 Task: Search one way flight ticket for 5 adults, 2 children, 1 infant in seat and 1 infant on lap in economy from Pierre: Pierre Regional Airport to Greensboro: Piedmont Triad International Airport on 5-1-2023. Choice of flights is Westjet. Number of bags: 10 checked bags. Price is upto 73000. Outbound departure time preference is 20:15.
Action: Mouse moved to (247, 425)
Screenshot: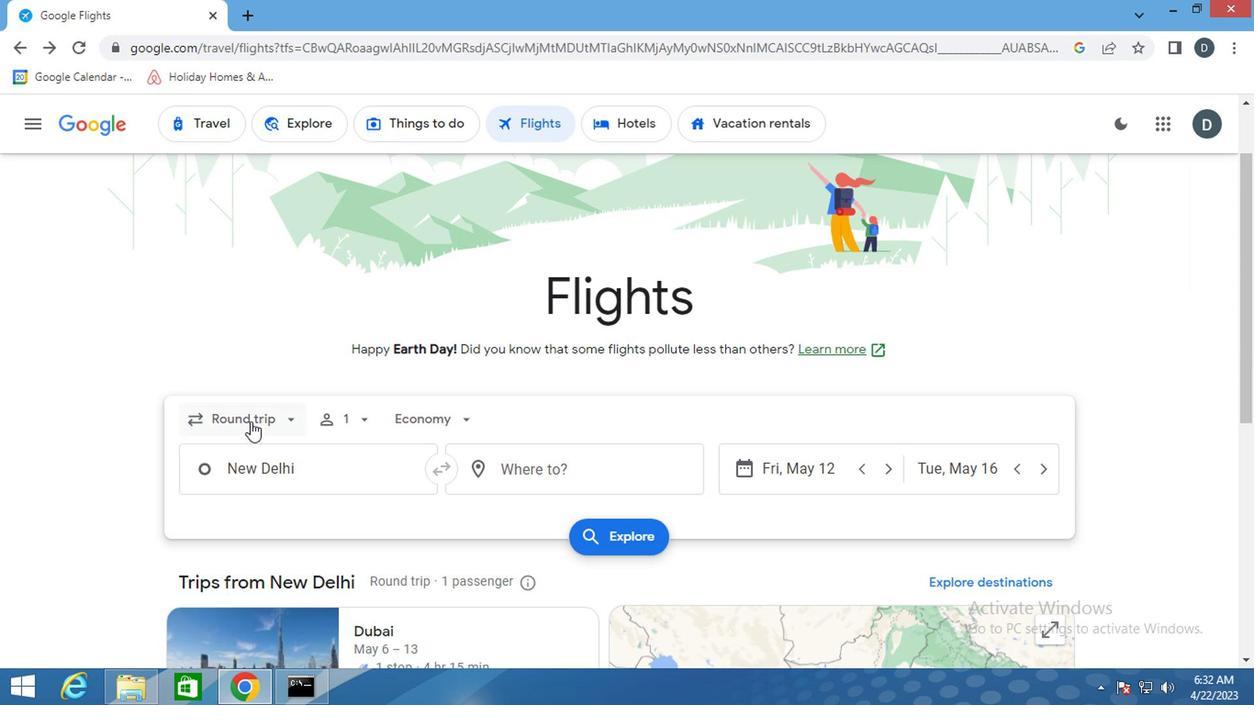 
Action: Mouse pressed left at (247, 425)
Screenshot: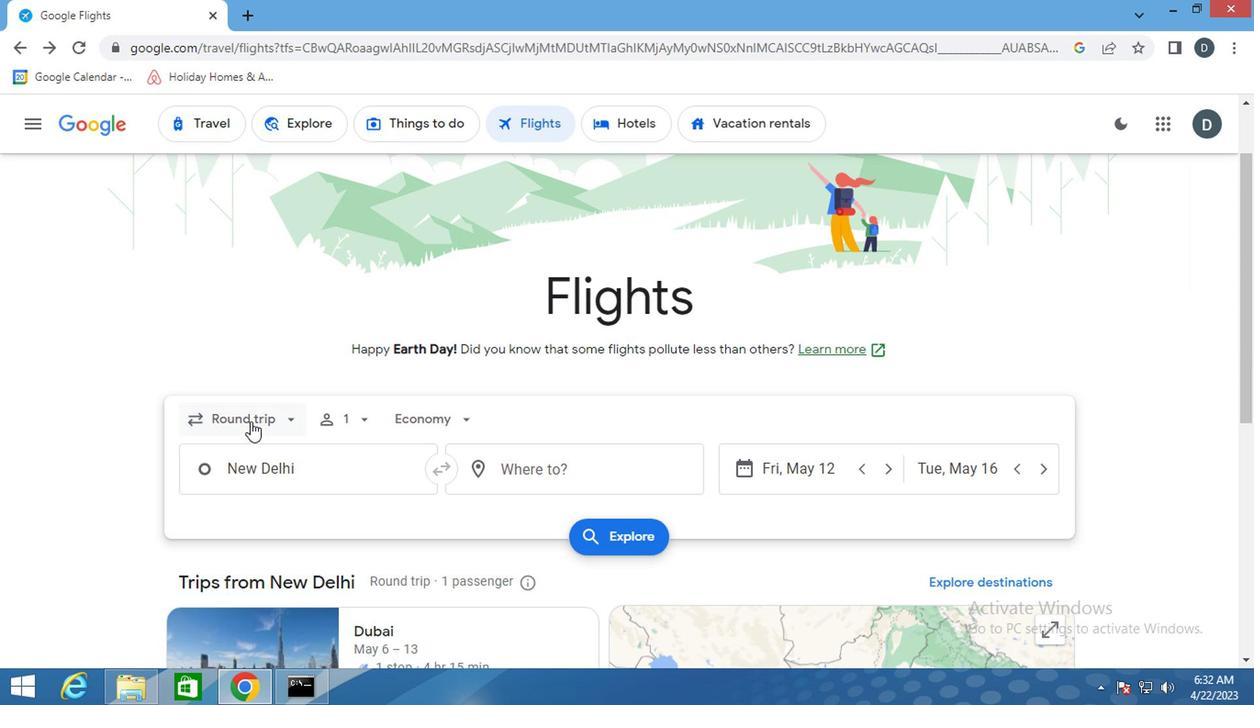 
Action: Mouse moved to (278, 502)
Screenshot: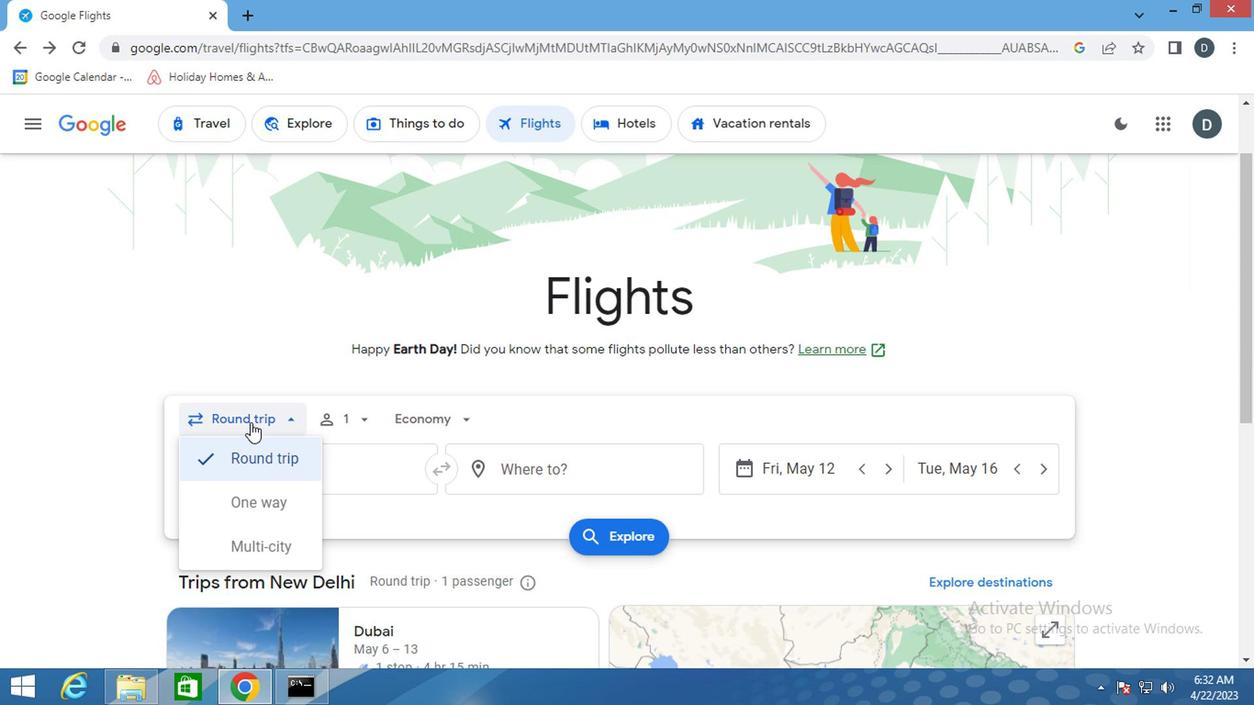 
Action: Mouse pressed left at (278, 502)
Screenshot: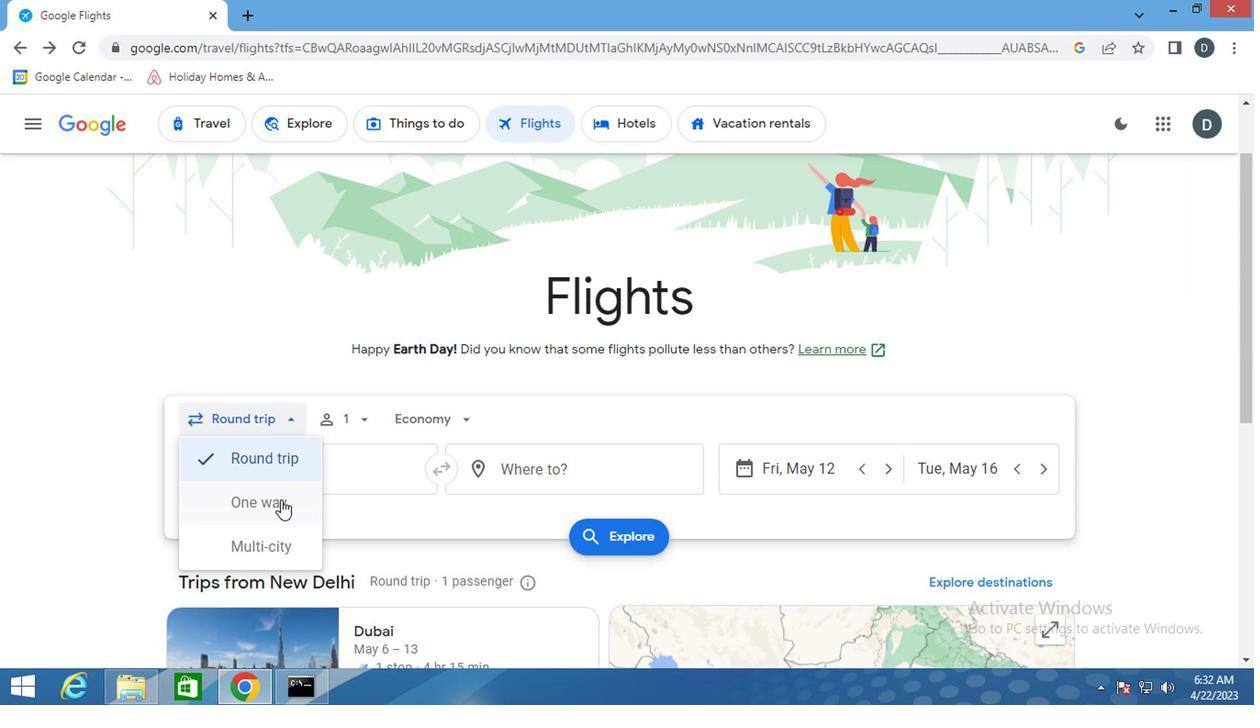 
Action: Mouse moved to (367, 420)
Screenshot: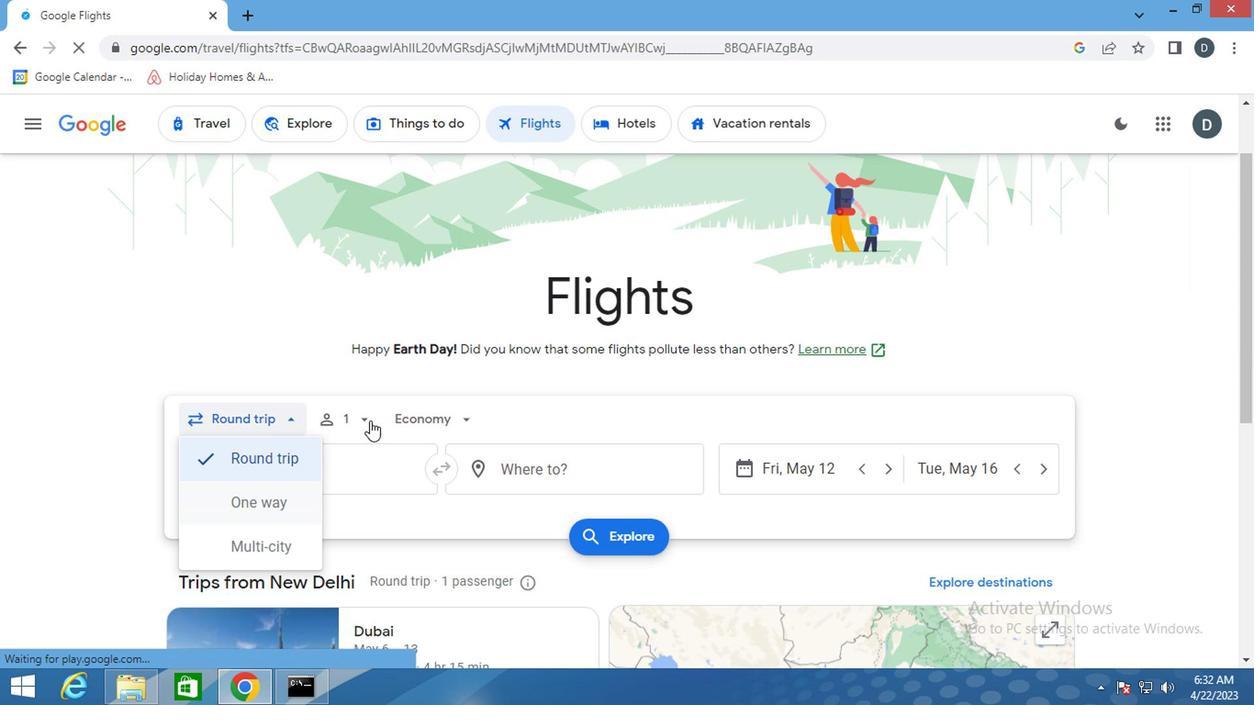 
Action: Mouse pressed left at (367, 420)
Screenshot: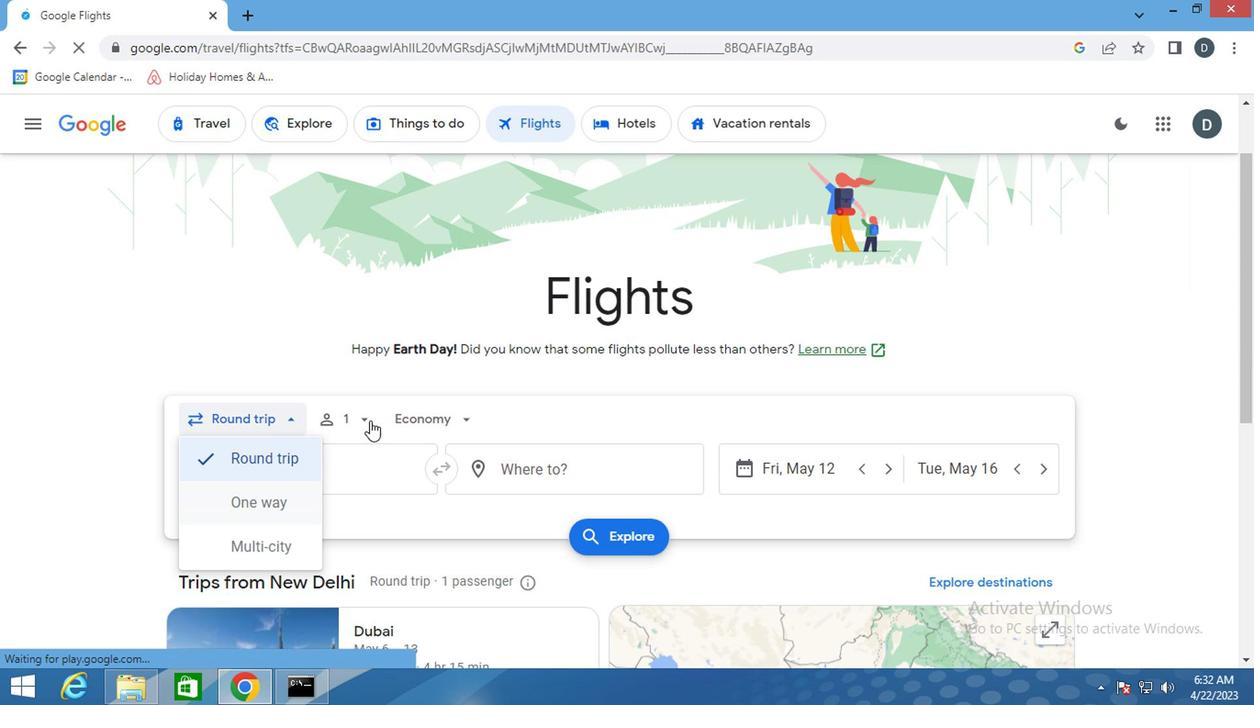 
Action: Mouse moved to (502, 477)
Screenshot: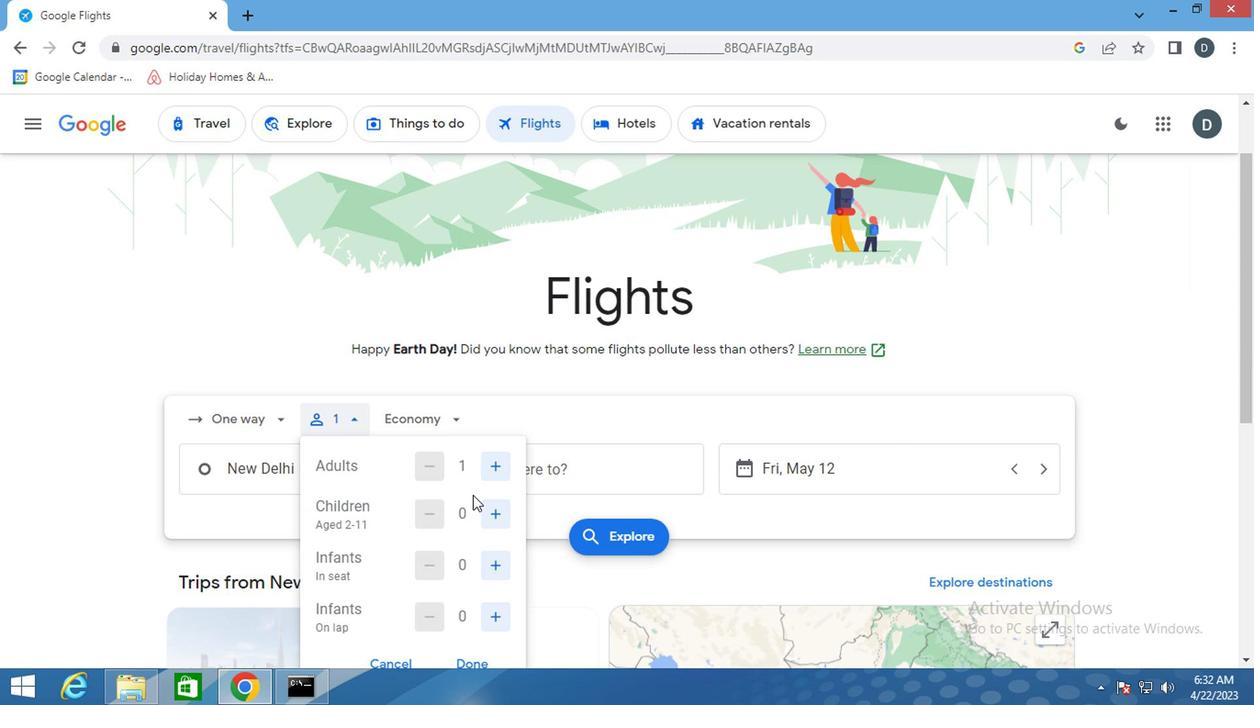 
Action: Mouse pressed left at (502, 477)
Screenshot: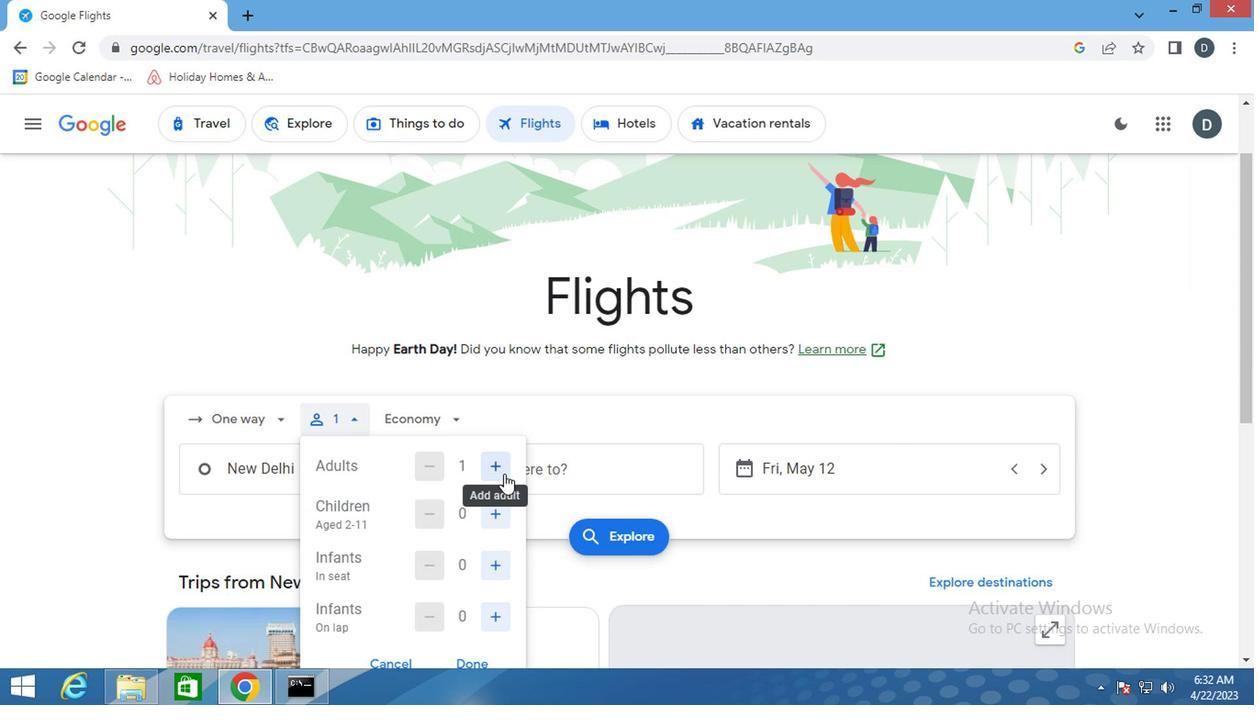 
Action: Mouse pressed left at (502, 477)
Screenshot: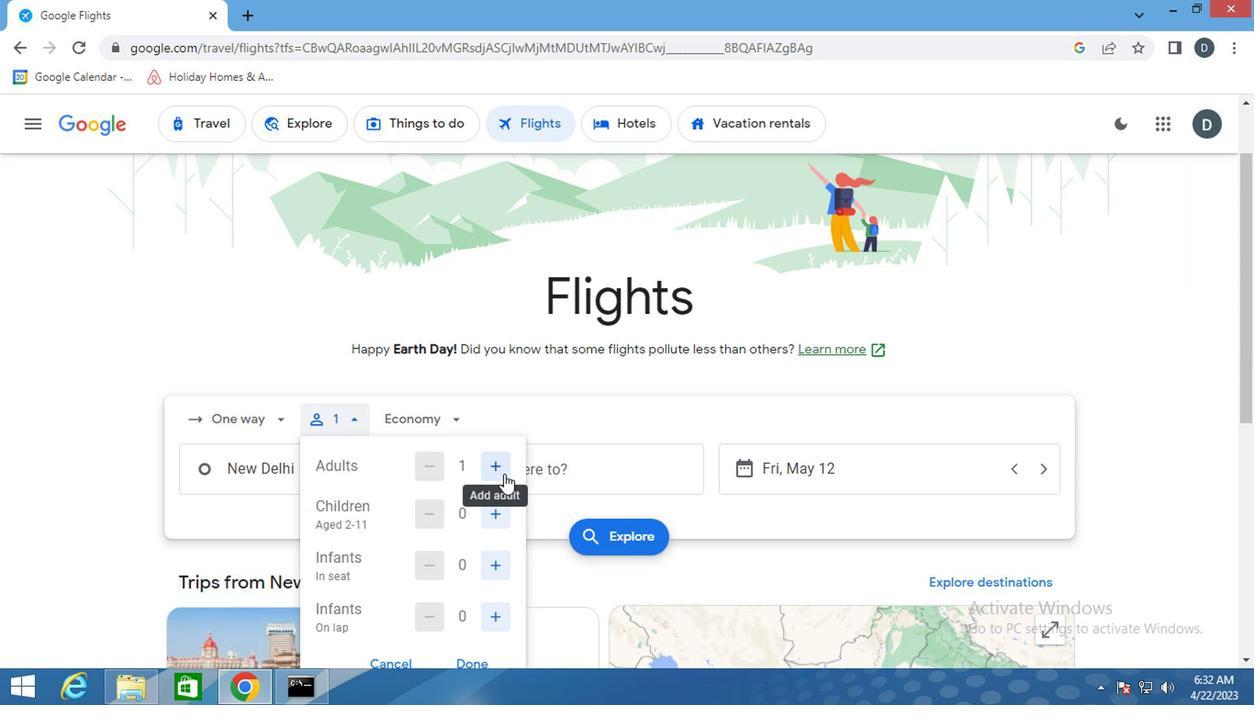 
Action: Mouse pressed left at (502, 477)
Screenshot: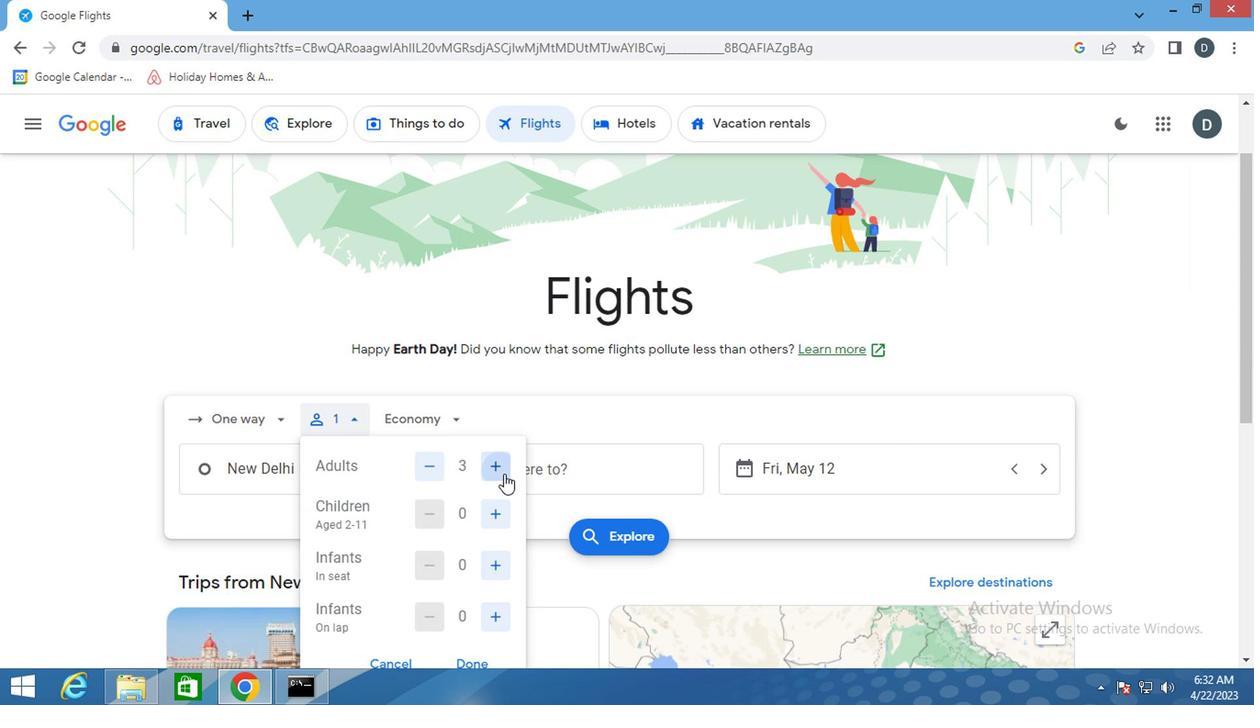 
Action: Mouse pressed left at (502, 477)
Screenshot: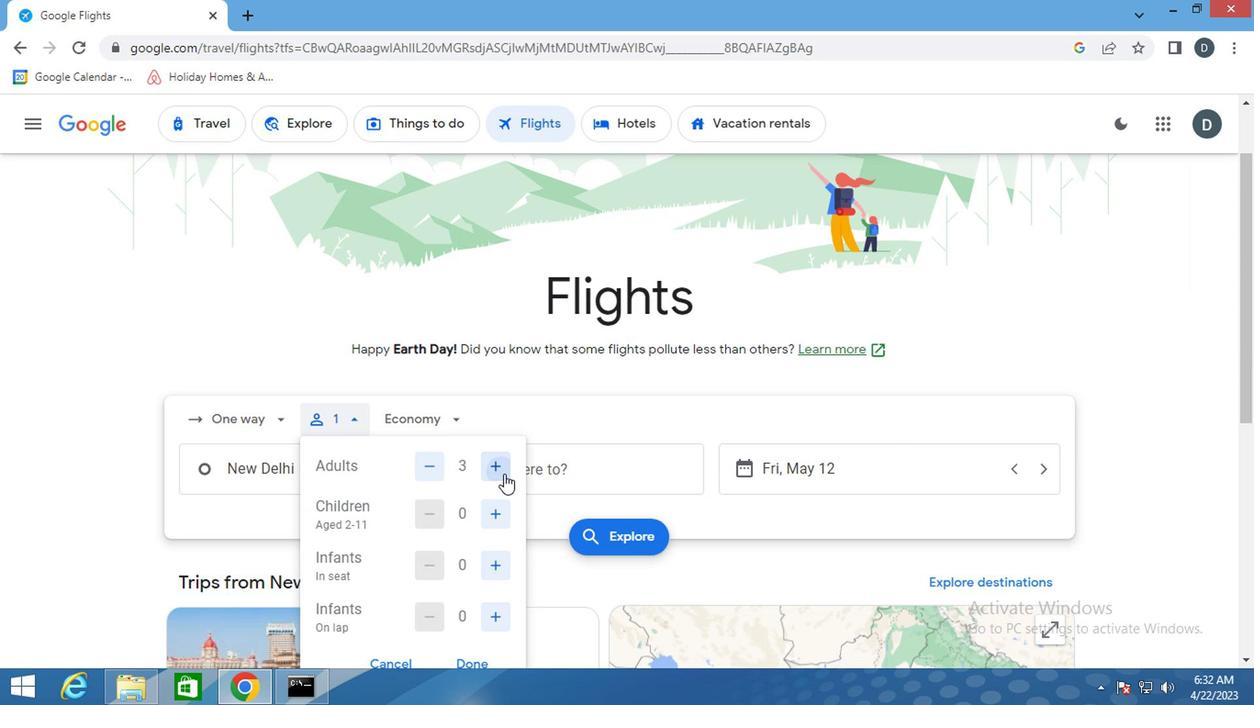 
Action: Mouse moved to (489, 524)
Screenshot: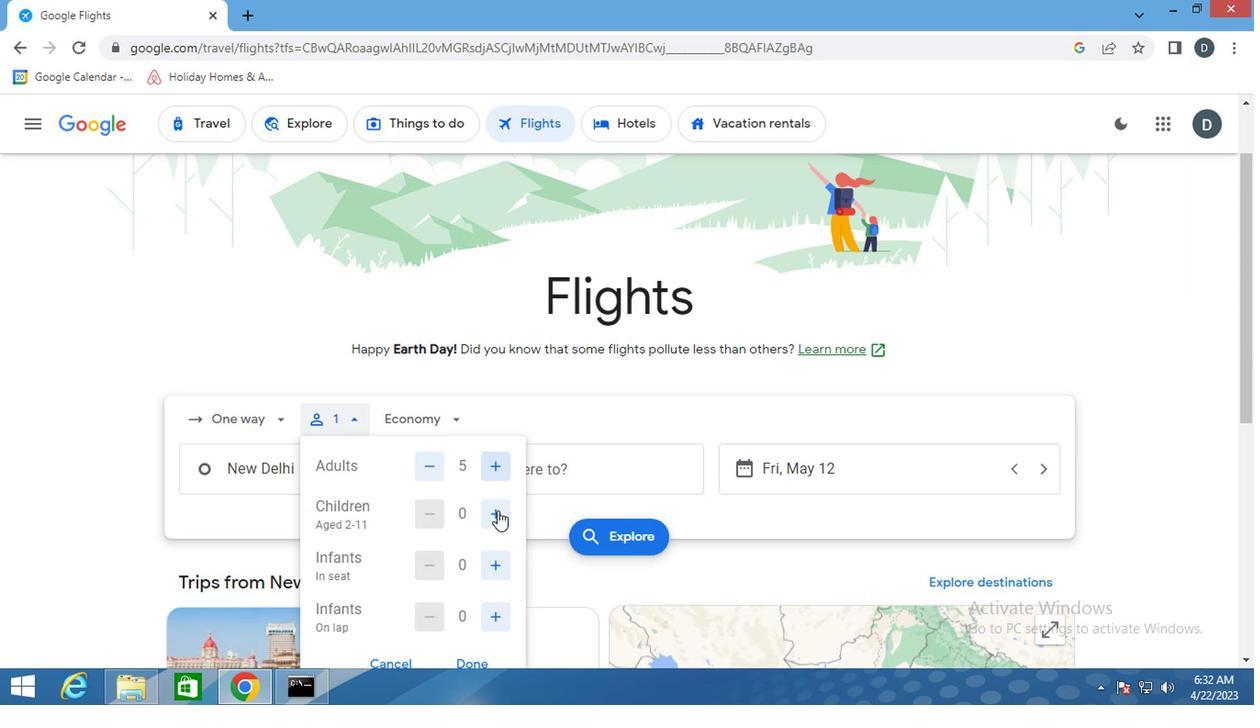 
Action: Mouse pressed left at (489, 524)
Screenshot: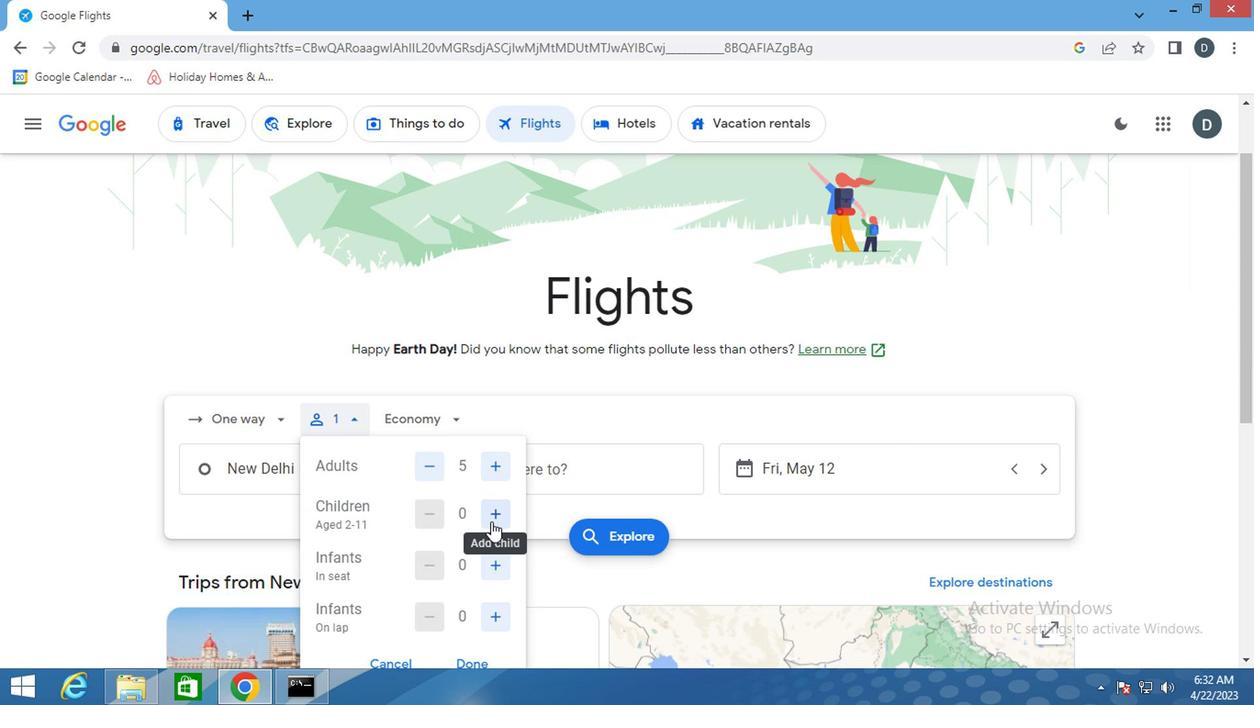 
Action: Mouse pressed left at (489, 524)
Screenshot: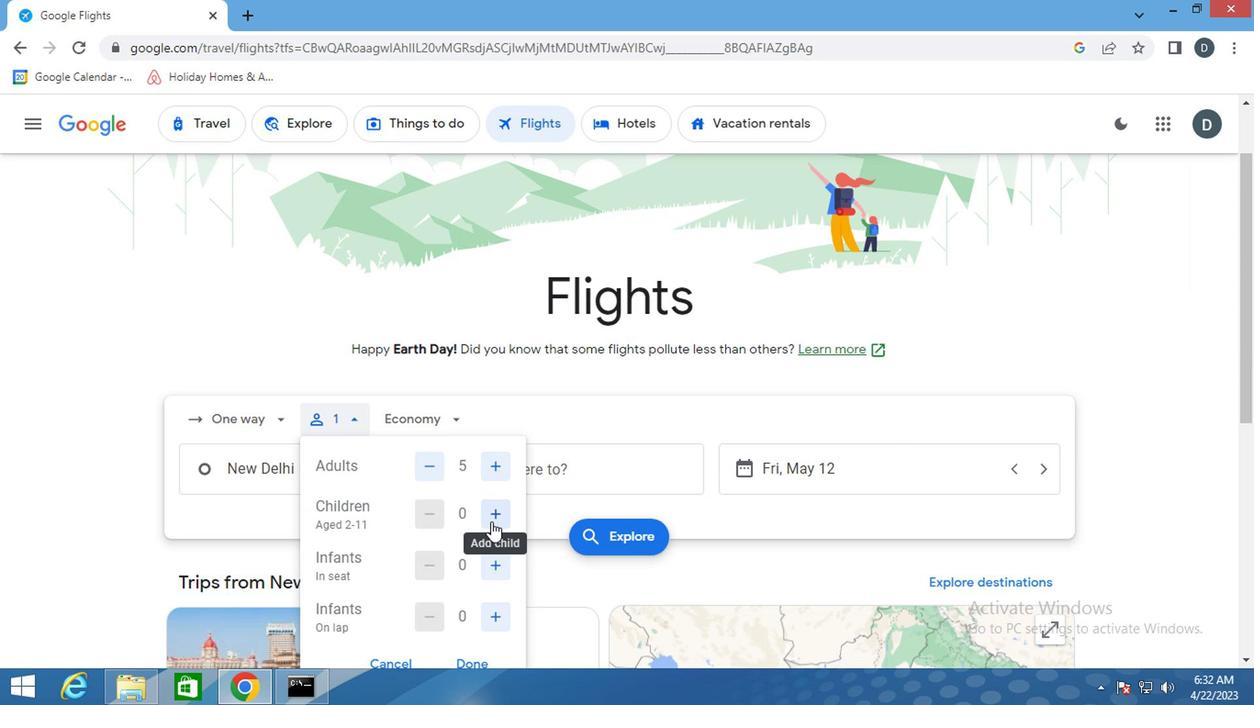 
Action: Mouse moved to (499, 573)
Screenshot: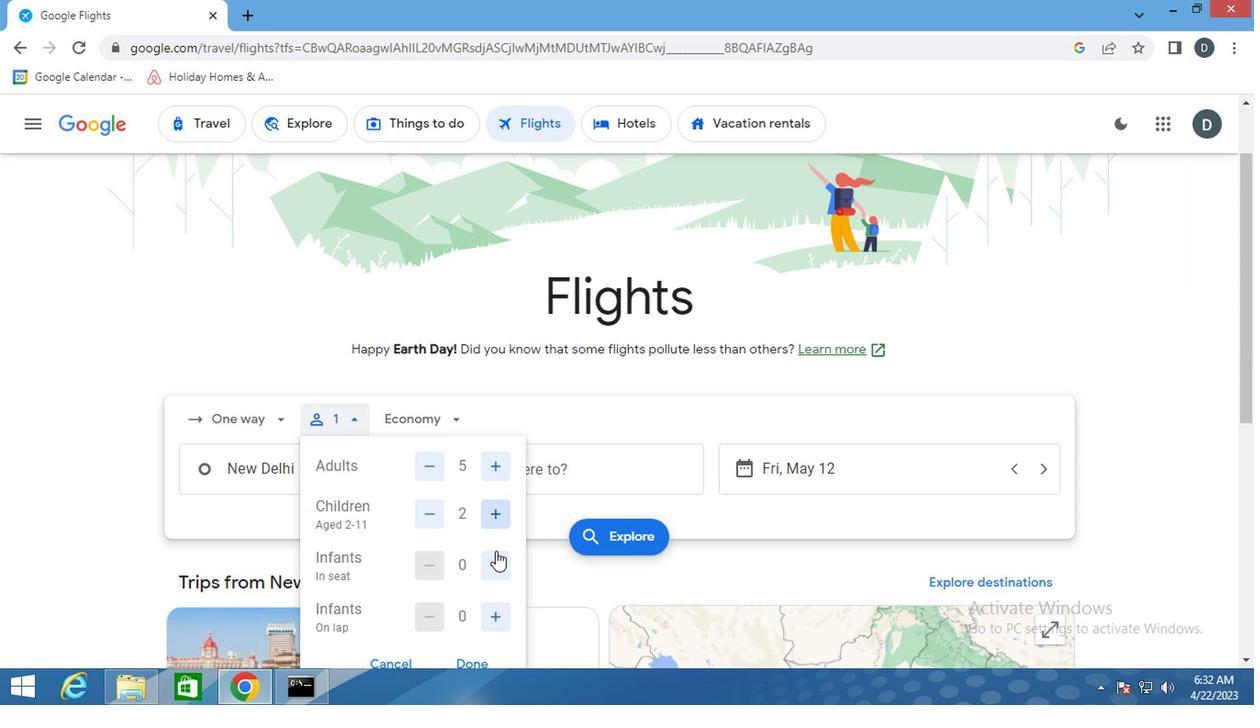 
Action: Mouse pressed left at (499, 573)
Screenshot: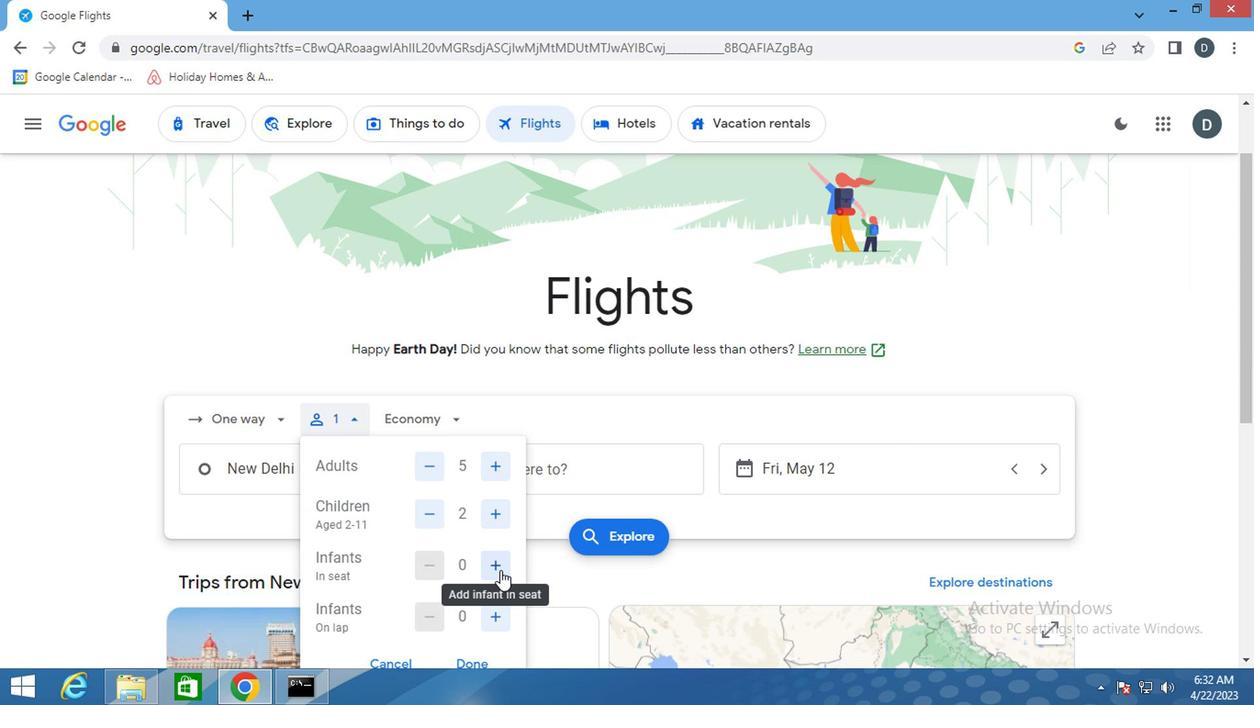 
Action: Mouse moved to (493, 623)
Screenshot: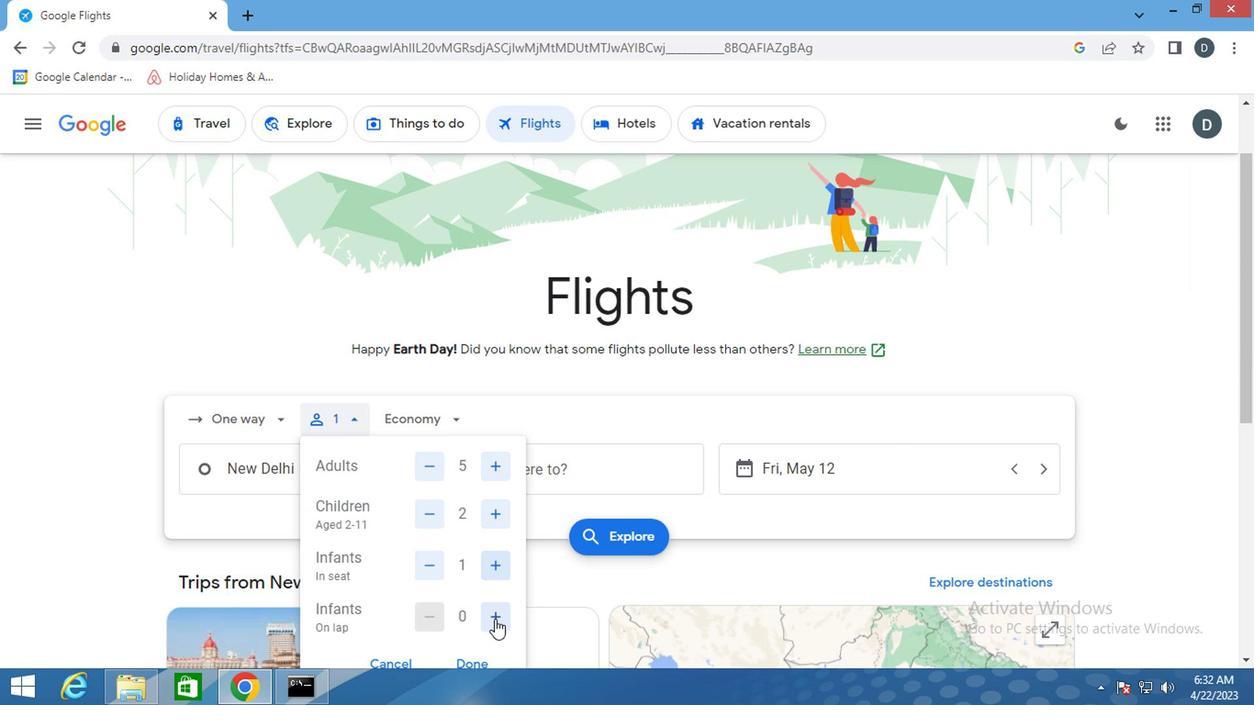 
Action: Mouse pressed left at (493, 623)
Screenshot: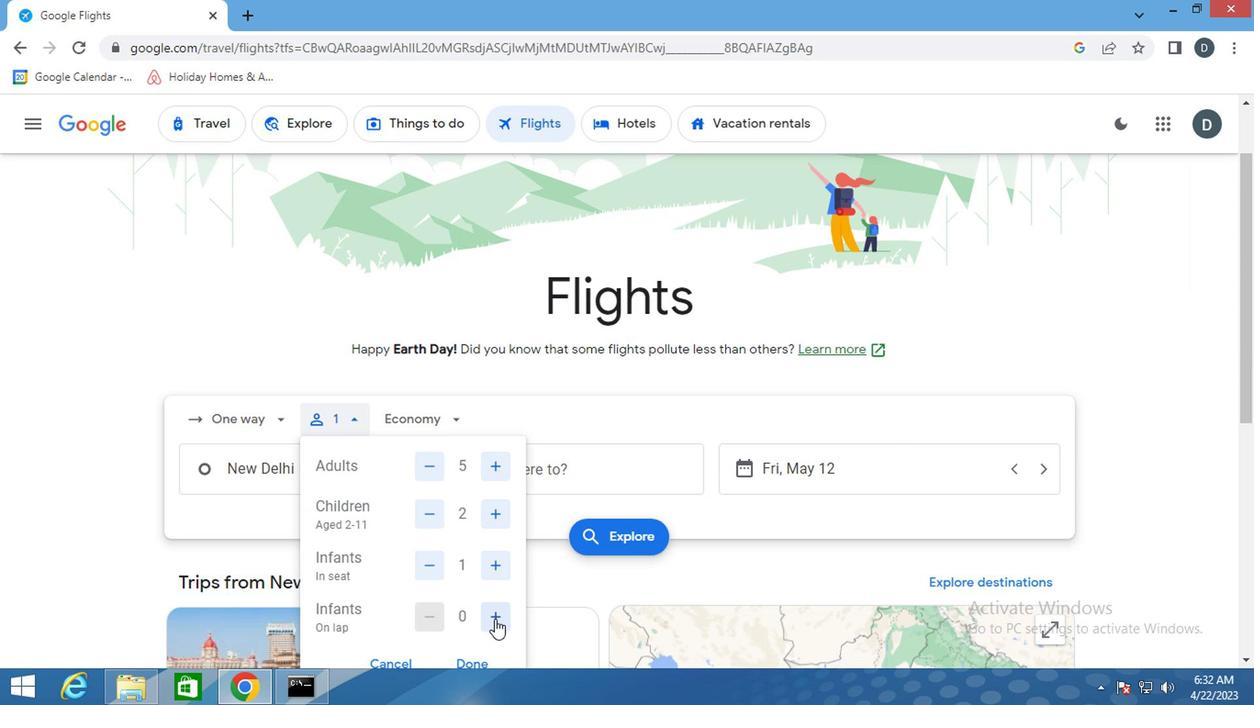 
Action: Mouse moved to (478, 654)
Screenshot: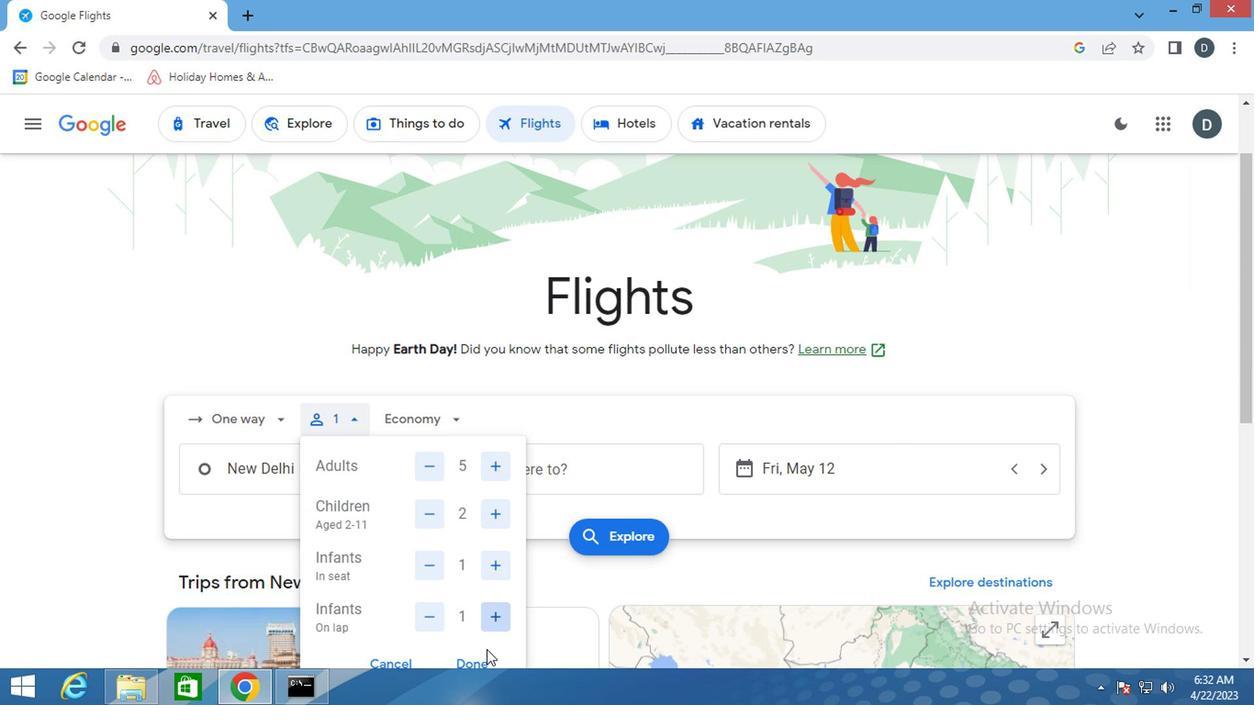 
Action: Mouse pressed left at (478, 654)
Screenshot: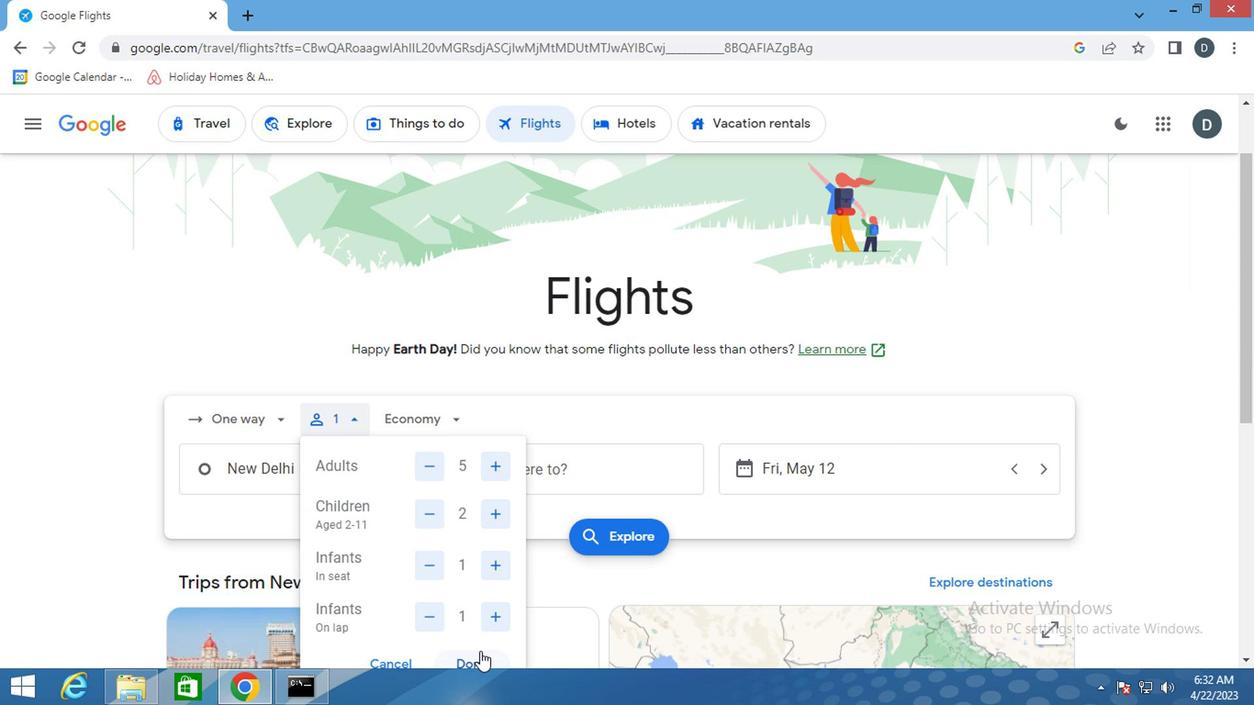 
Action: Mouse moved to (316, 465)
Screenshot: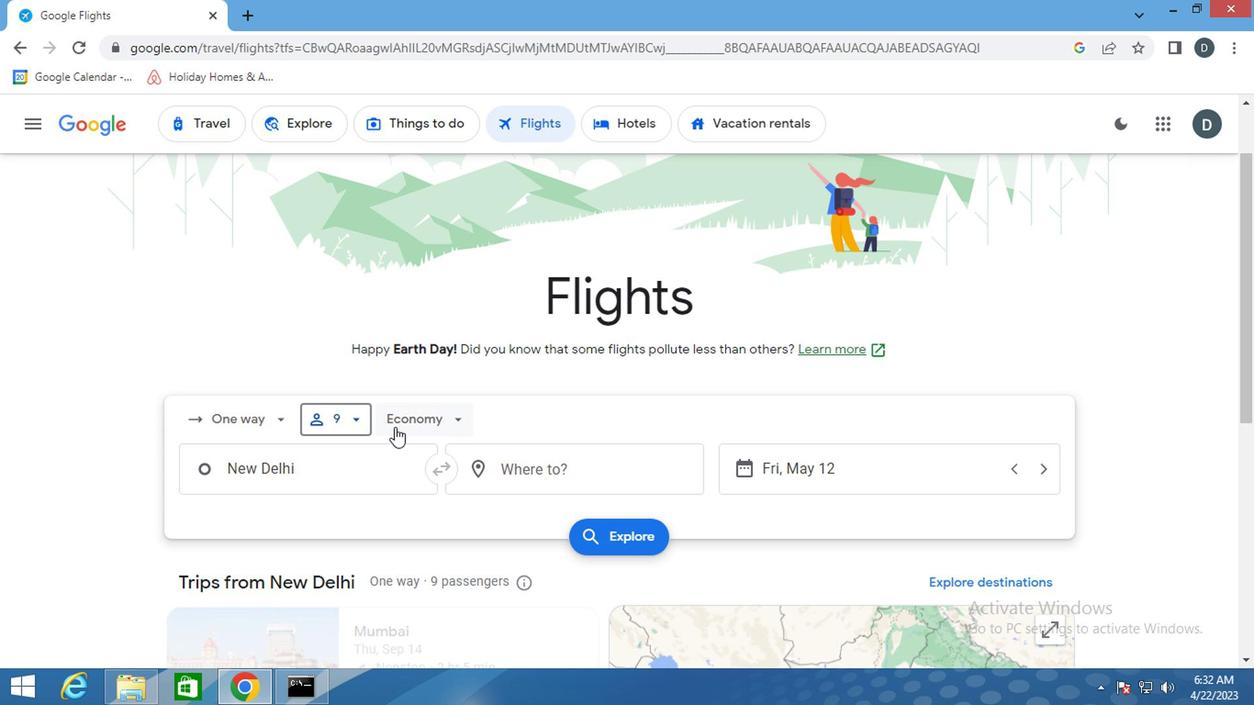 
Action: Mouse pressed left at (316, 465)
Screenshot: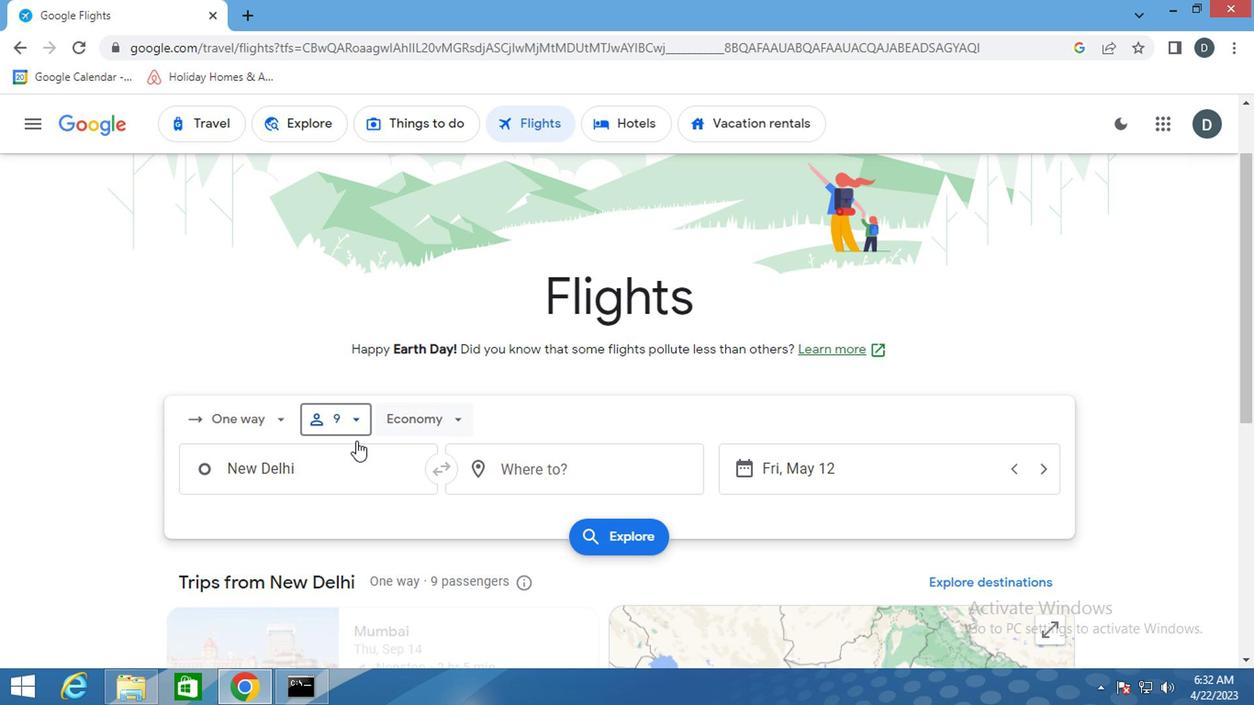 
Action: Key pressed <Key.shift_r>Pierre<Key.space><Key.shift>RE
Screenshot: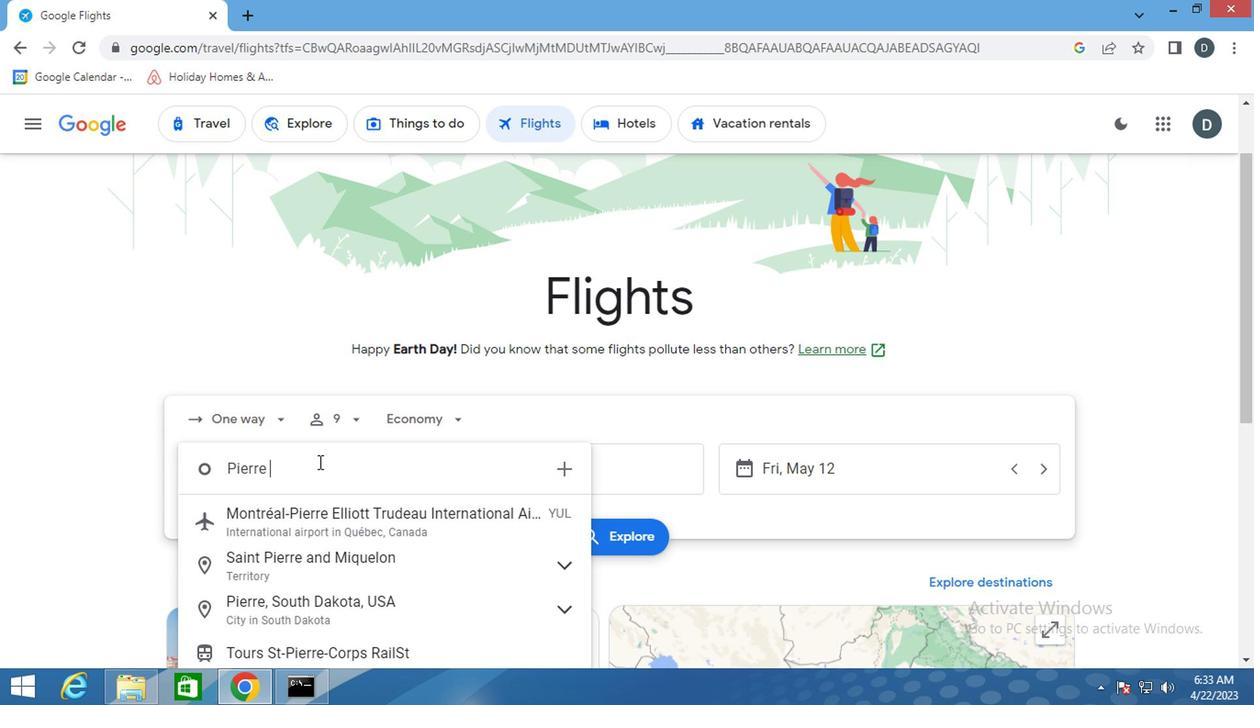 
Action: Mouse moved to (316, 542)
Screenshot: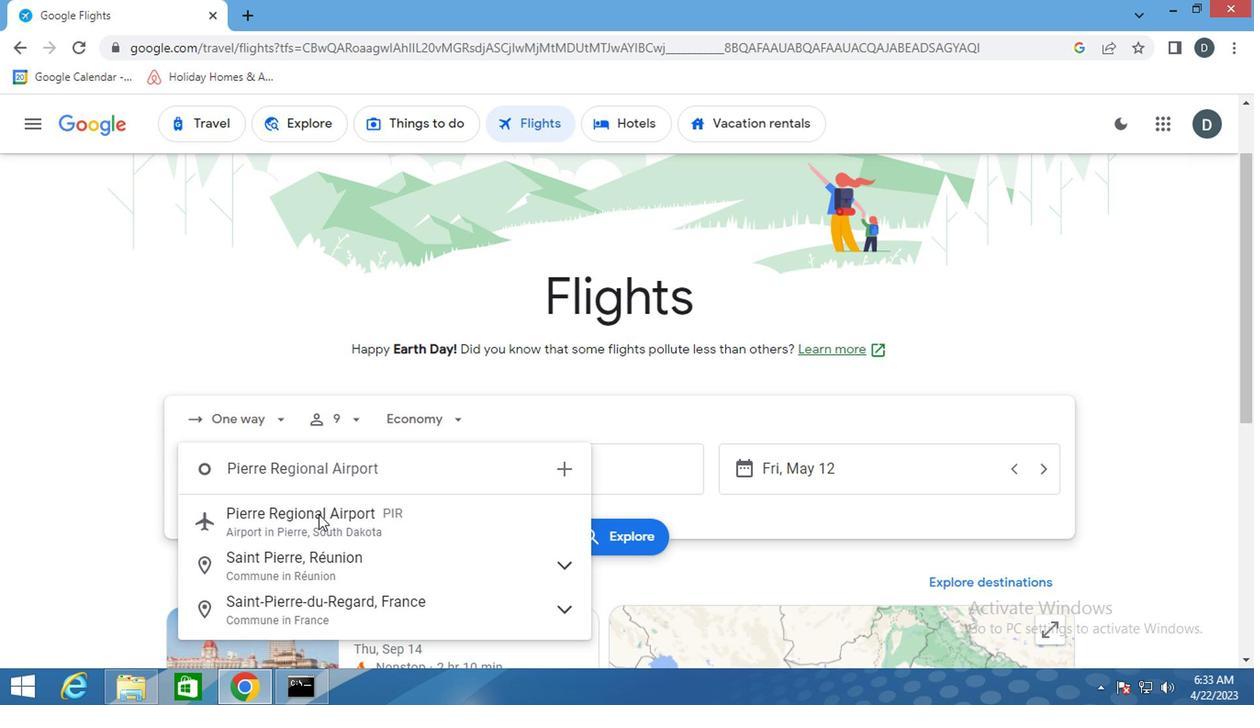 
Action: Mouse pressed left at (316, 542)
Screenshot: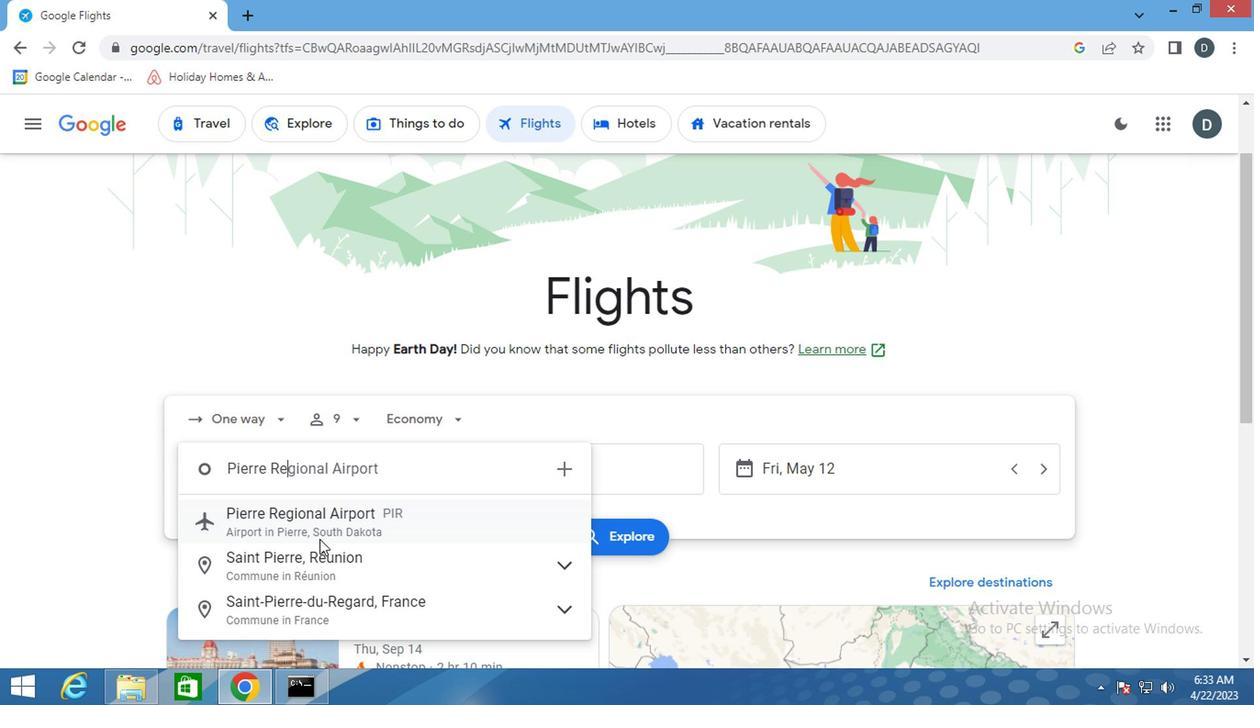 
Action: Mouse moved to (367, 468)
Screenshot: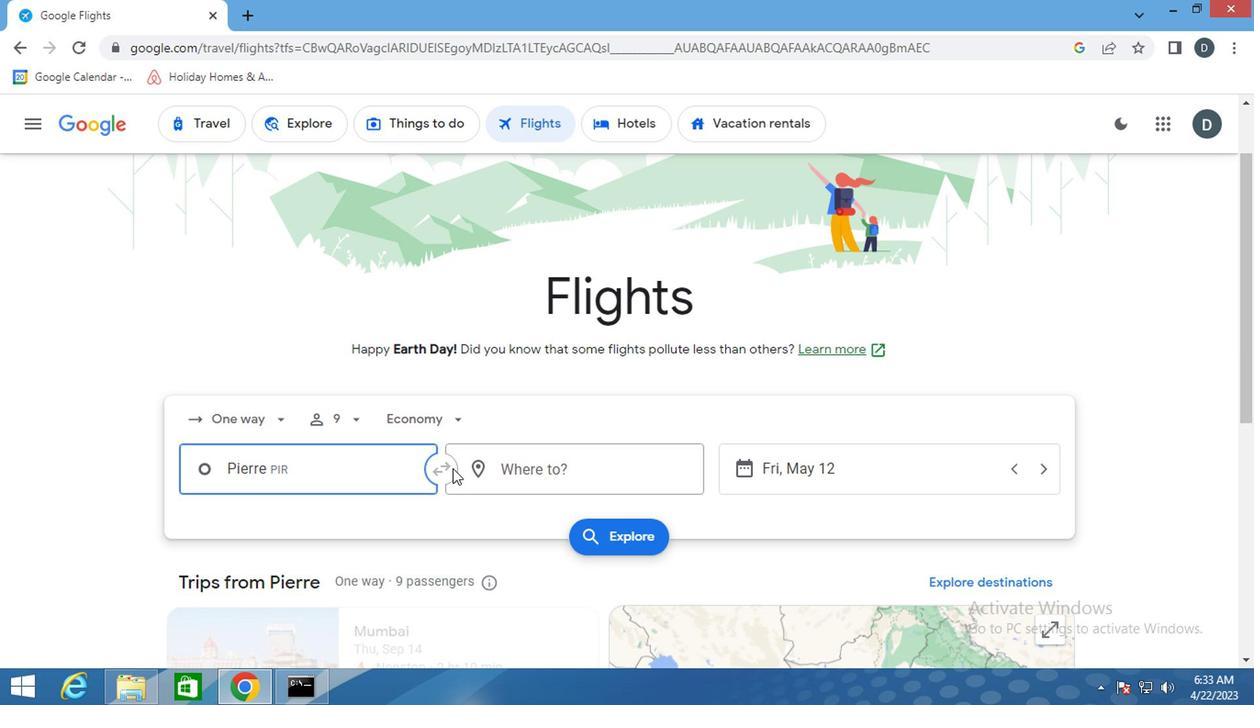 
Action: Mouse pressed left at (367, 468)
Screenshot: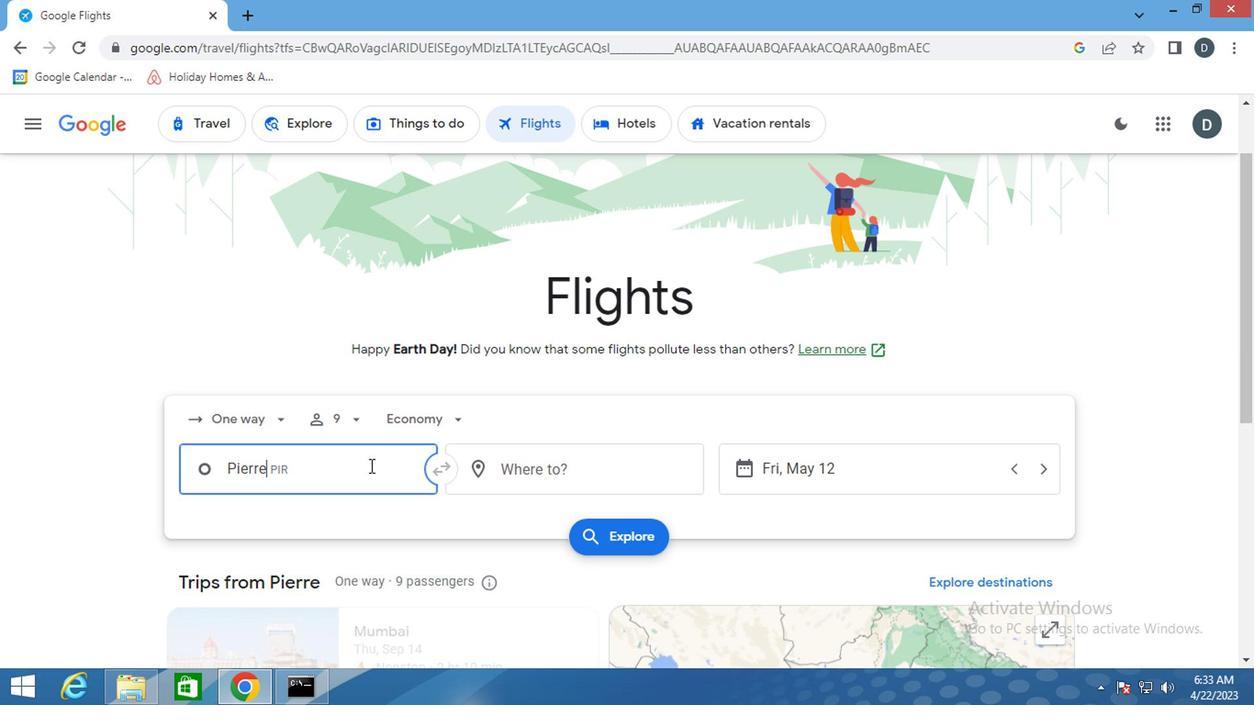 
Action: Mouse moved to (625, 477)
Screenshot: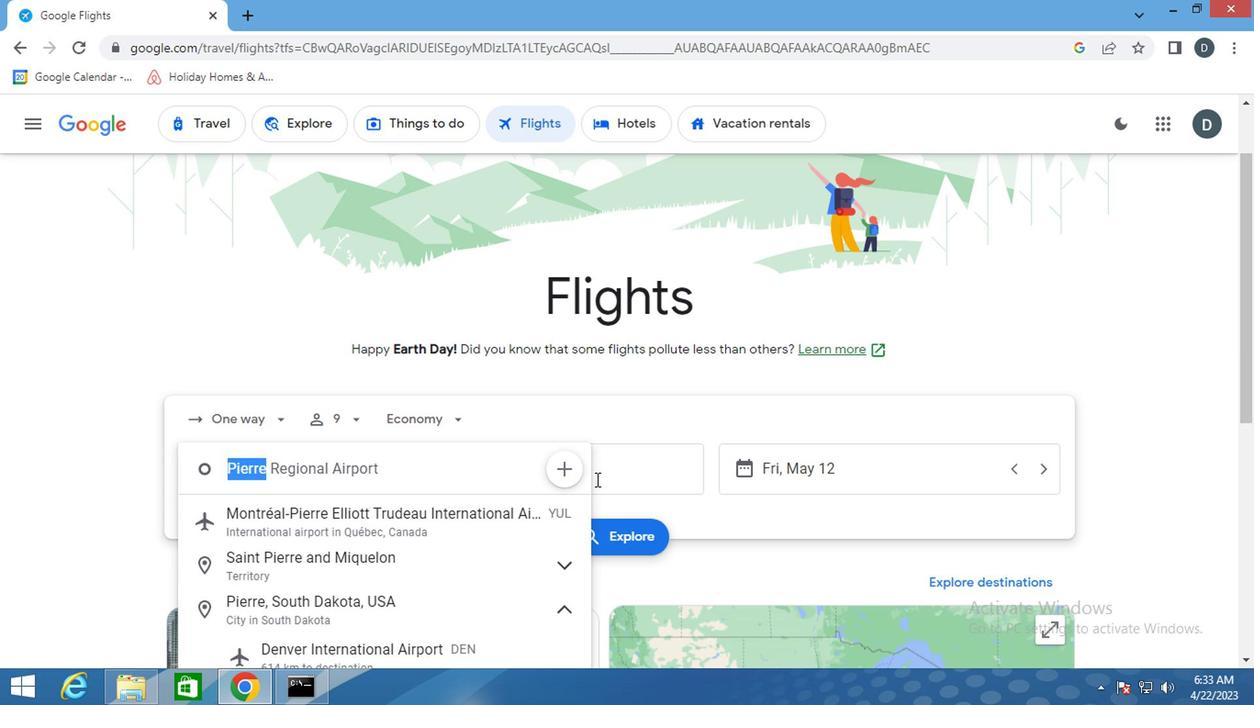 
Action: Mouse pressed left at (625, 477)
Screenshot: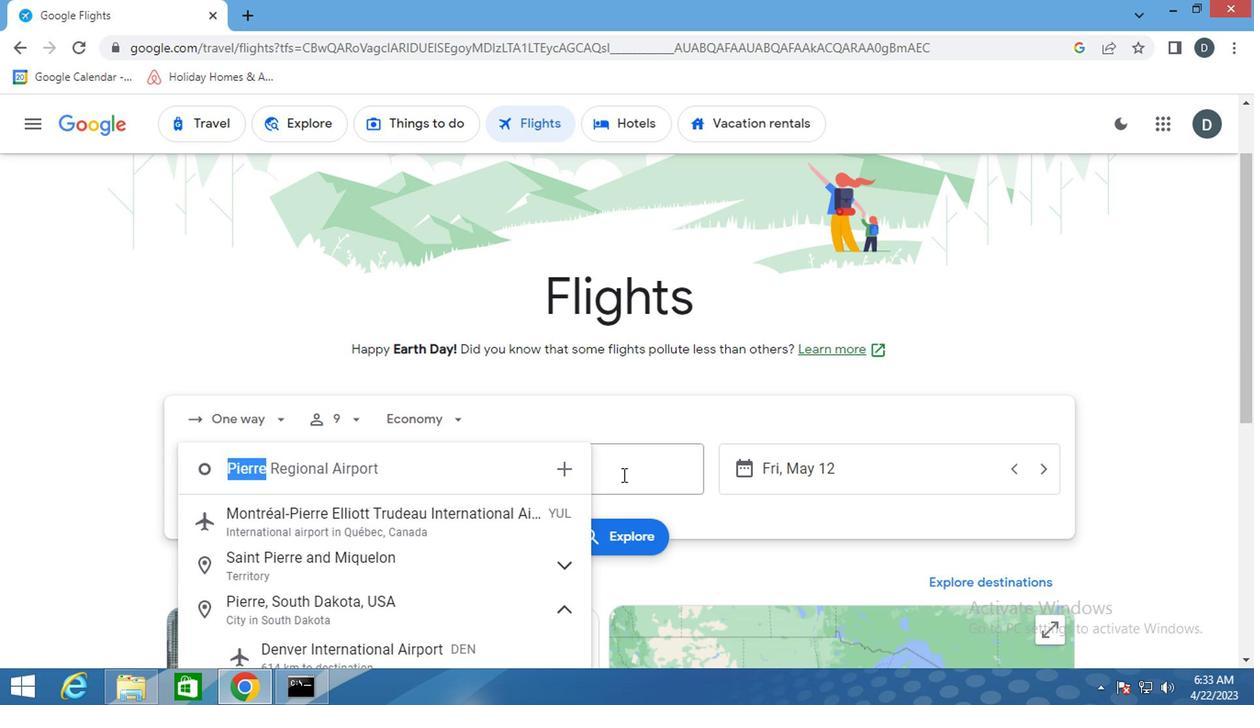
Action: Mouse moved to (593, 486)
Screenshot: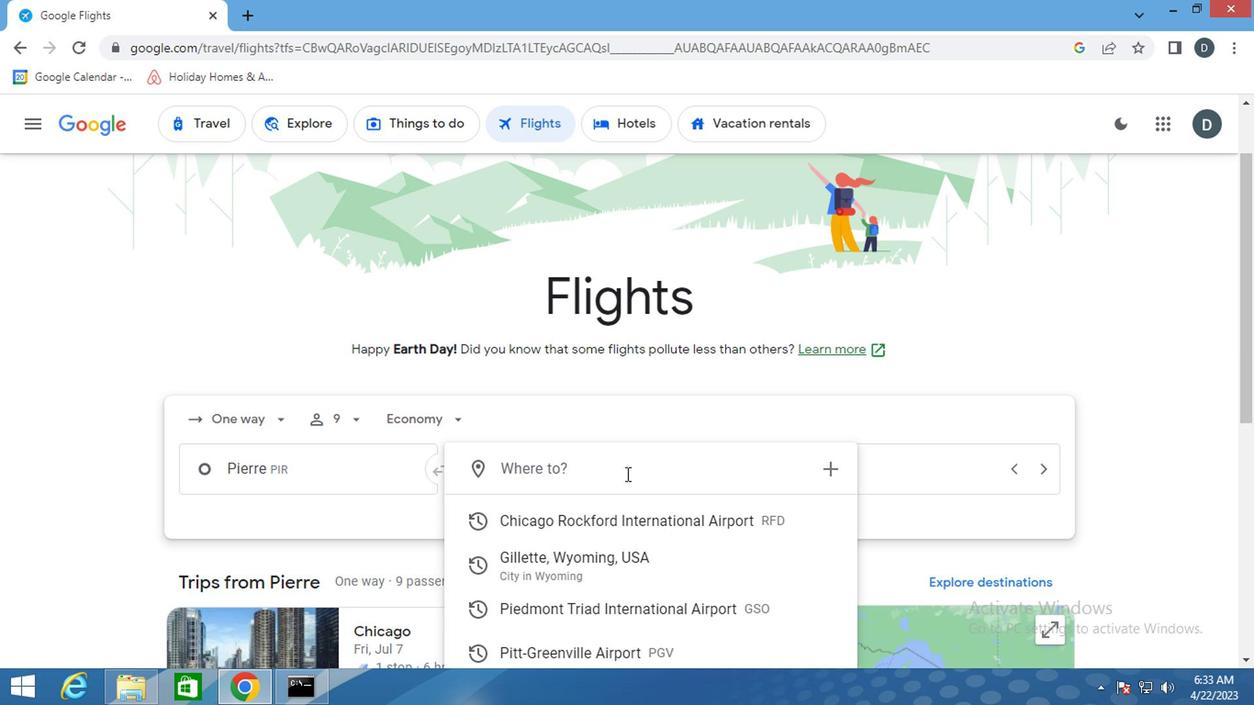 
Action: Key pressed <Key.shift><Key.shift><Key.shift><Key.shift>GREENS
Screenshot: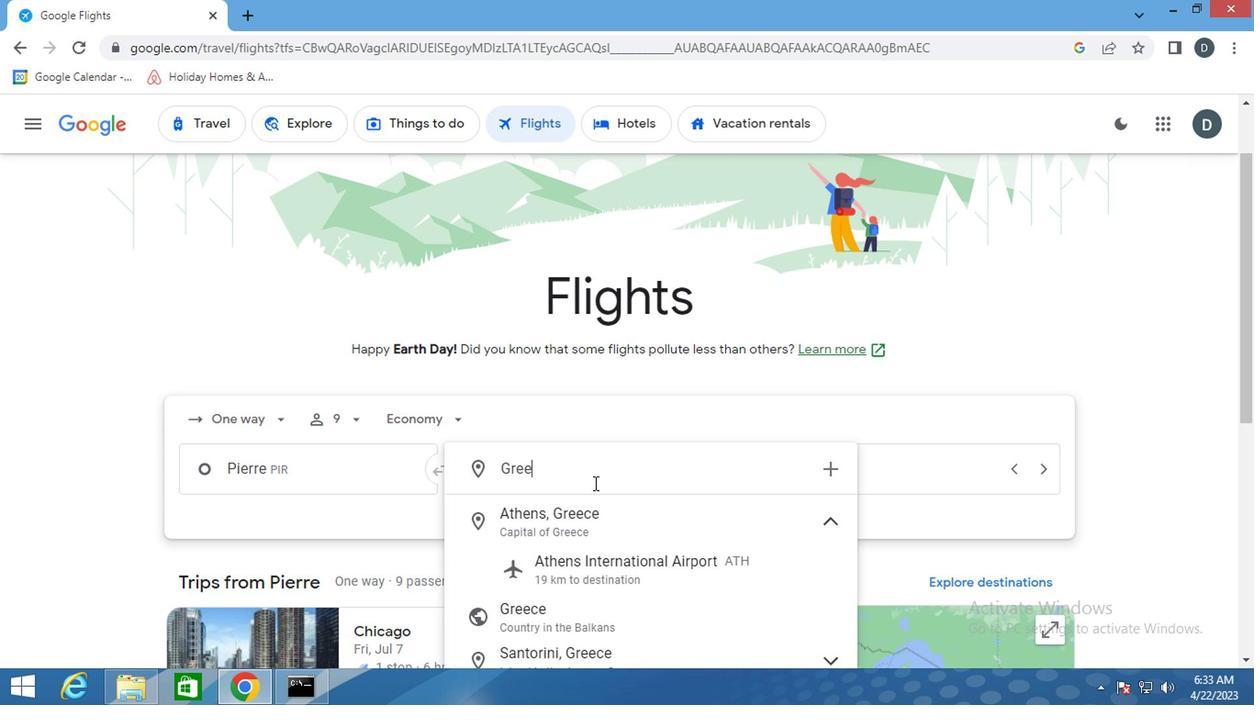 
Action: Mouse moved to (612, 564)
Screenshot: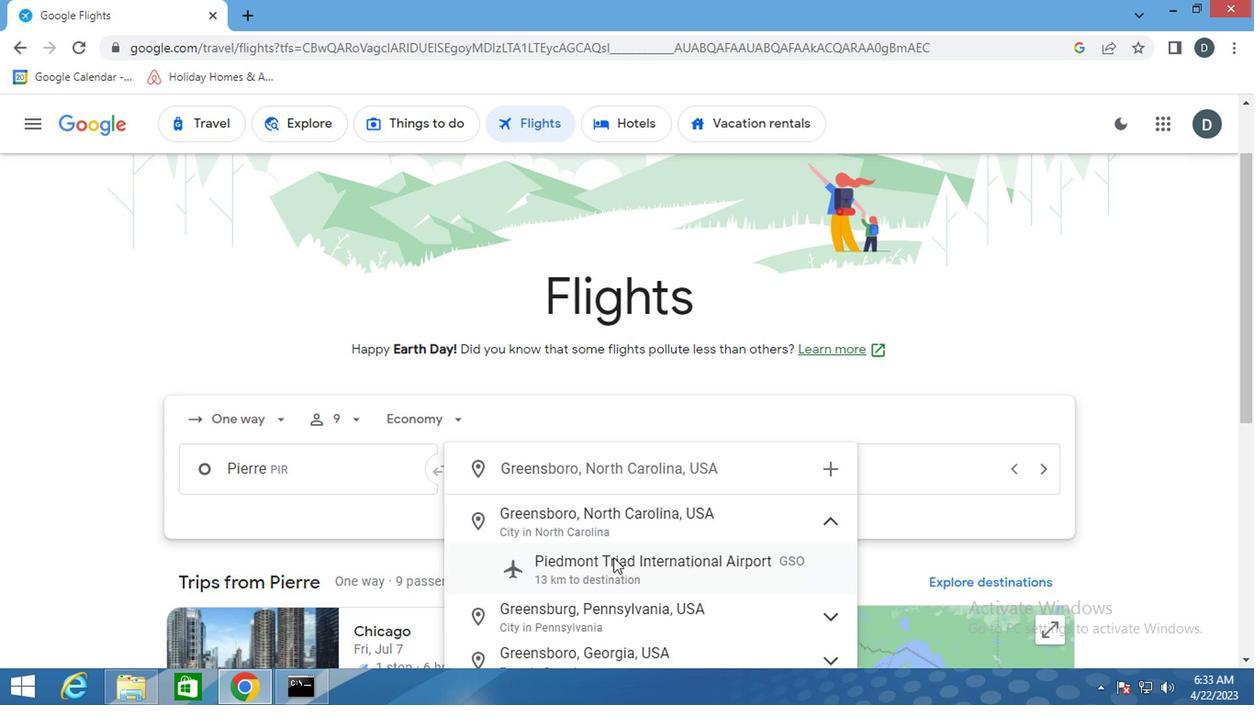 
Action: Mouse pressed left at (612, 564)
Screenshot: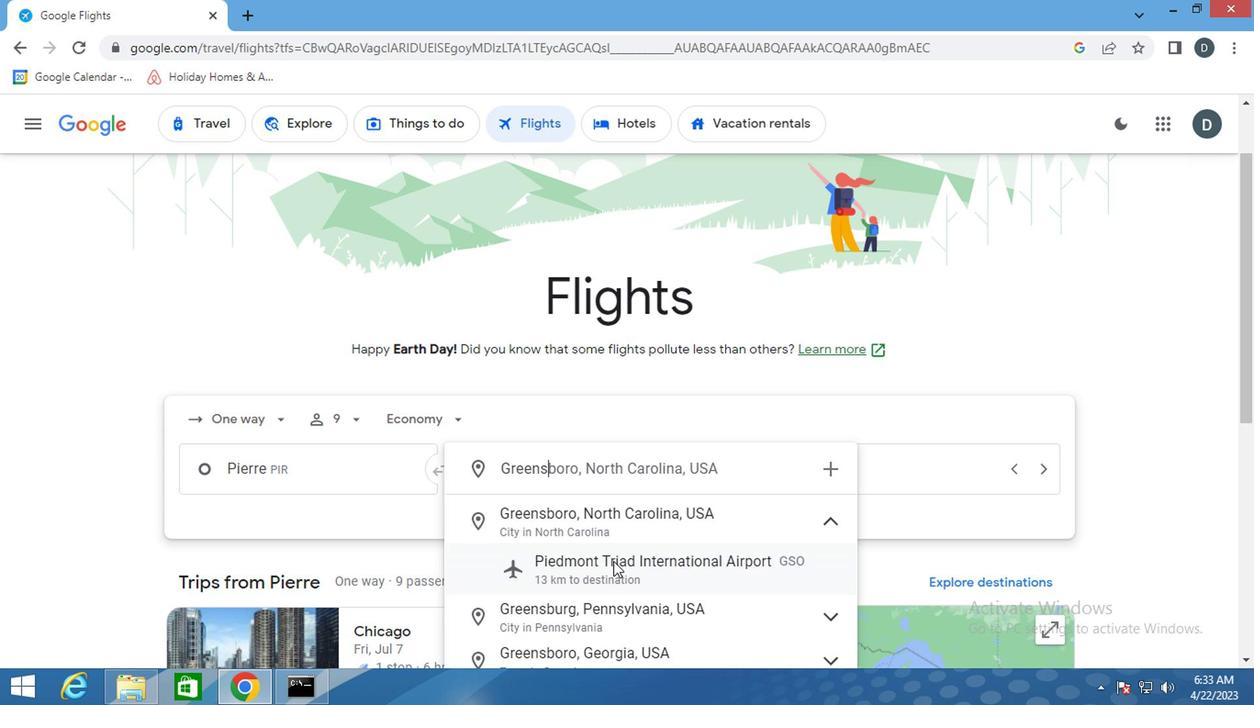 
Action: Mouse moved to (788, 492)
Screenshot: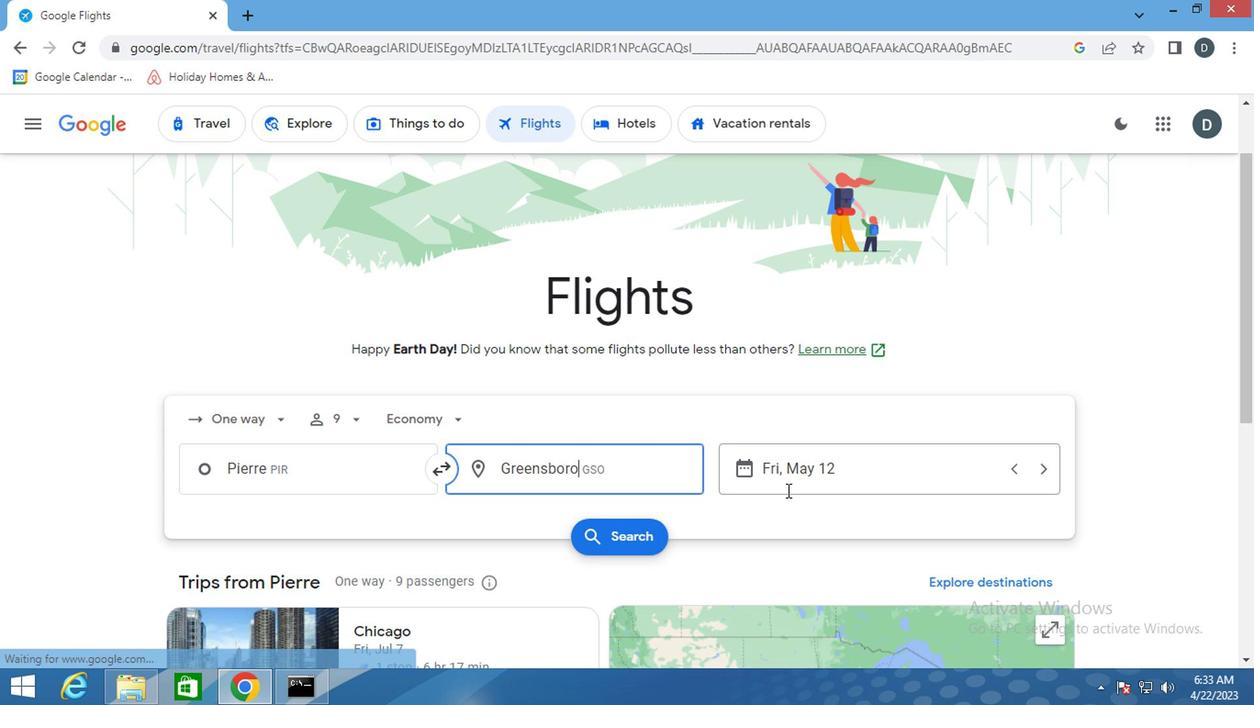 
Action: Mouse pressed left at (788, 492)
Screenshot: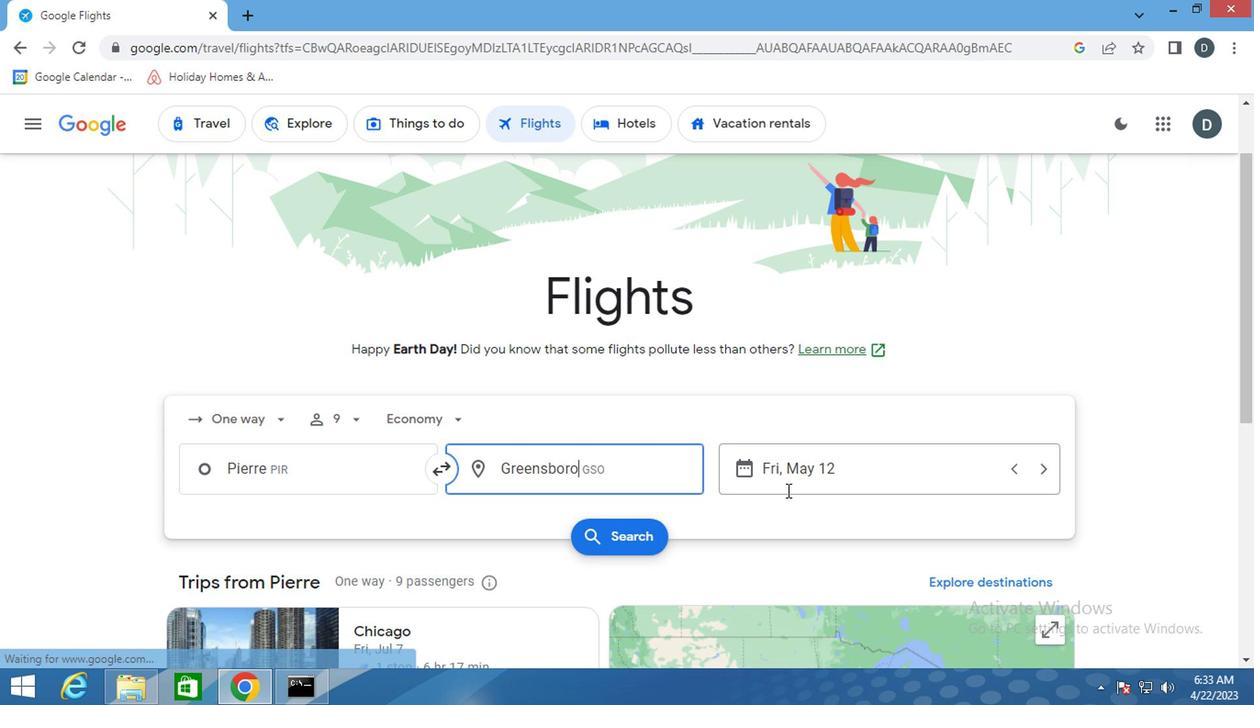 
Action: Mouse moved to (810, 345)
Screenshot: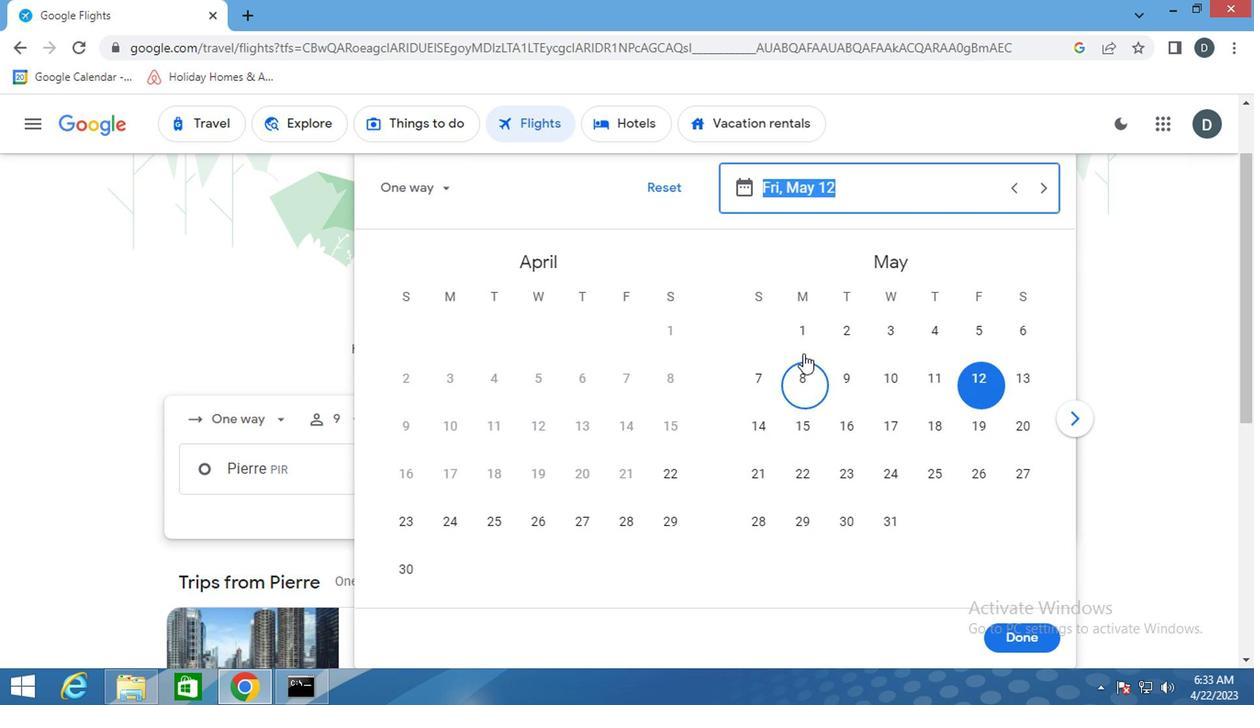 
Action: Mouse pressed left at (810, 345)
Screenshot: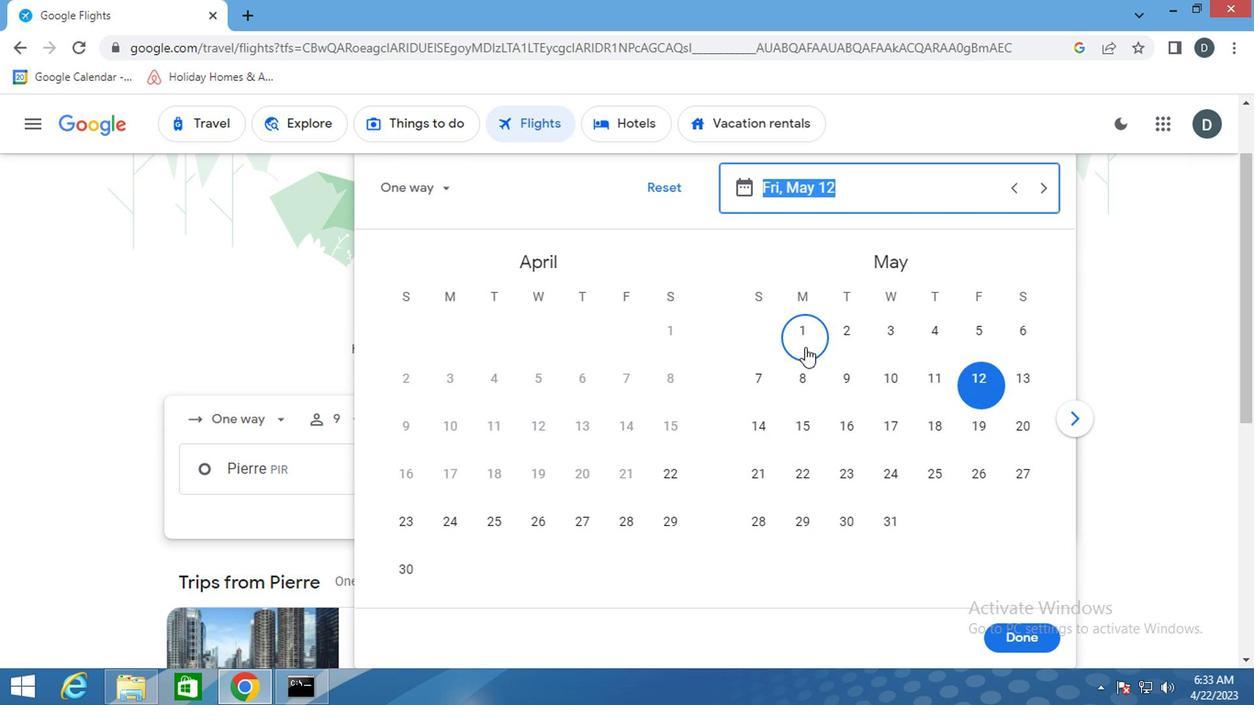 
Action: Mouse moved to (1012, 637)
Screenshot: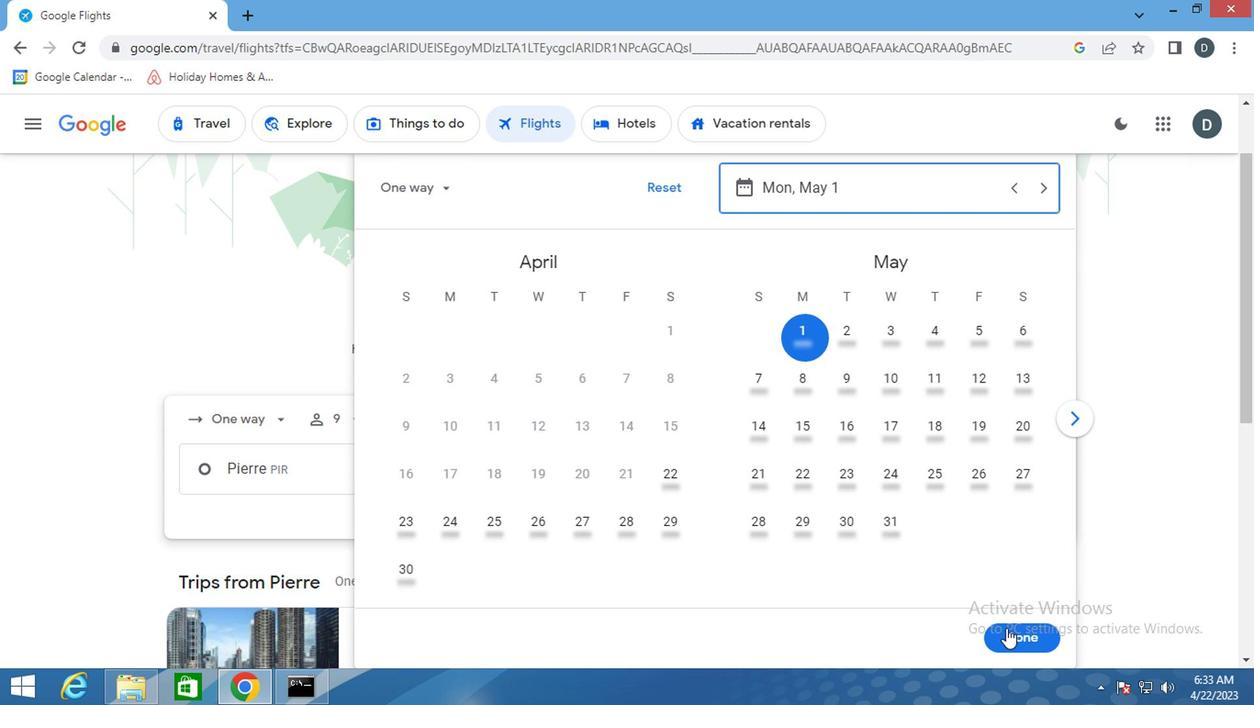 
Action: Mouse pressed left at (1012, 637)
Screenshot: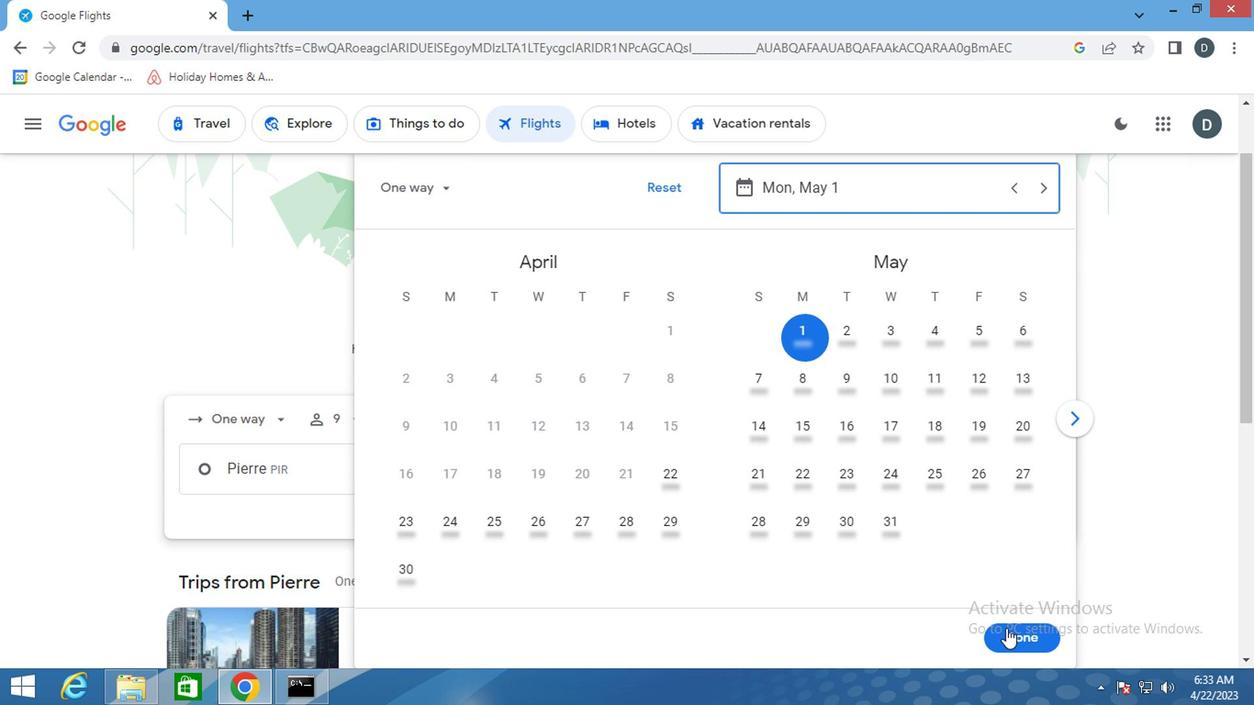 
Action: Mouse moved to (627, 528)
Screenshot: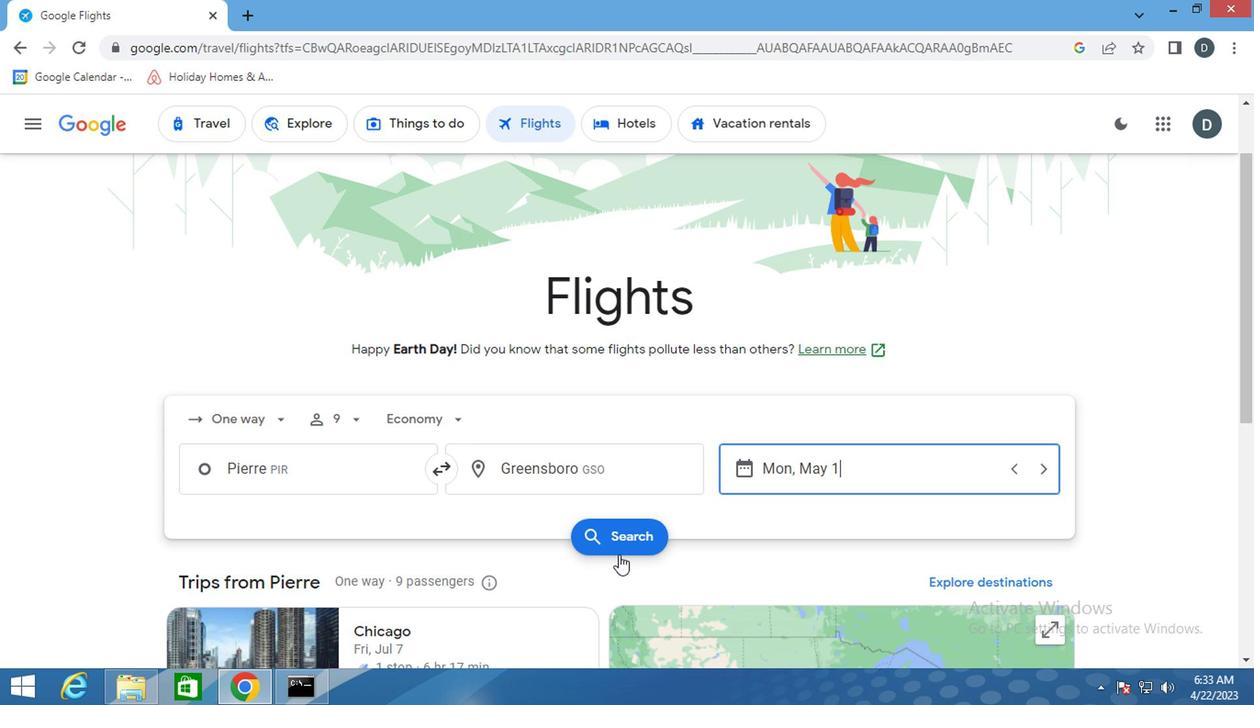 
Action: Mouse pressed left at (627, 528)
Screenshot: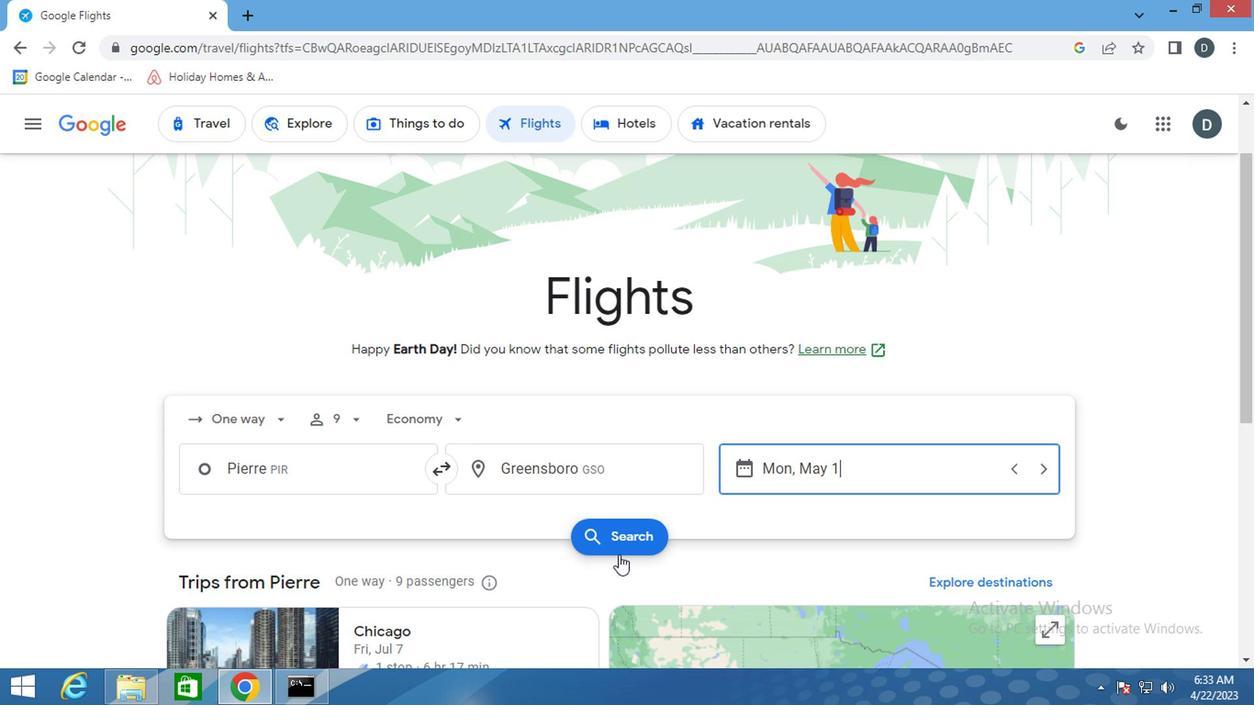 
Action: Mouse moved to (211, 297)
Screenshot: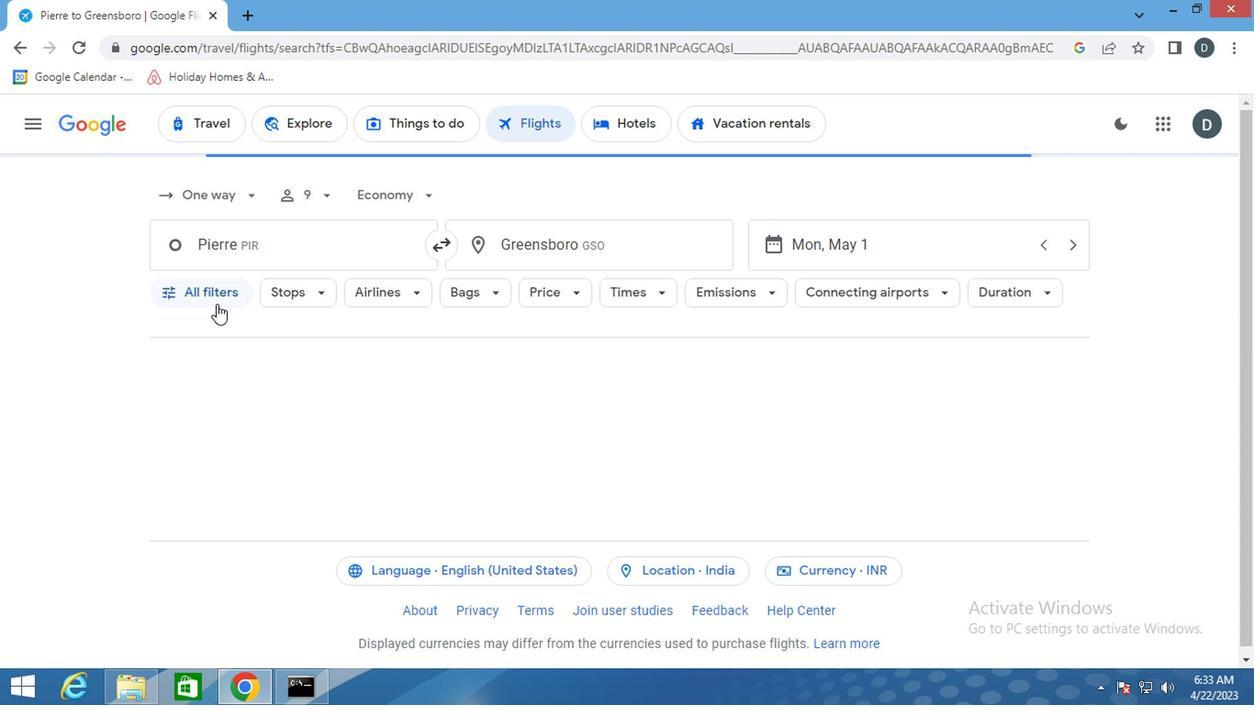 
Action: Mouse pressed left at (211, 297)
Screenshot: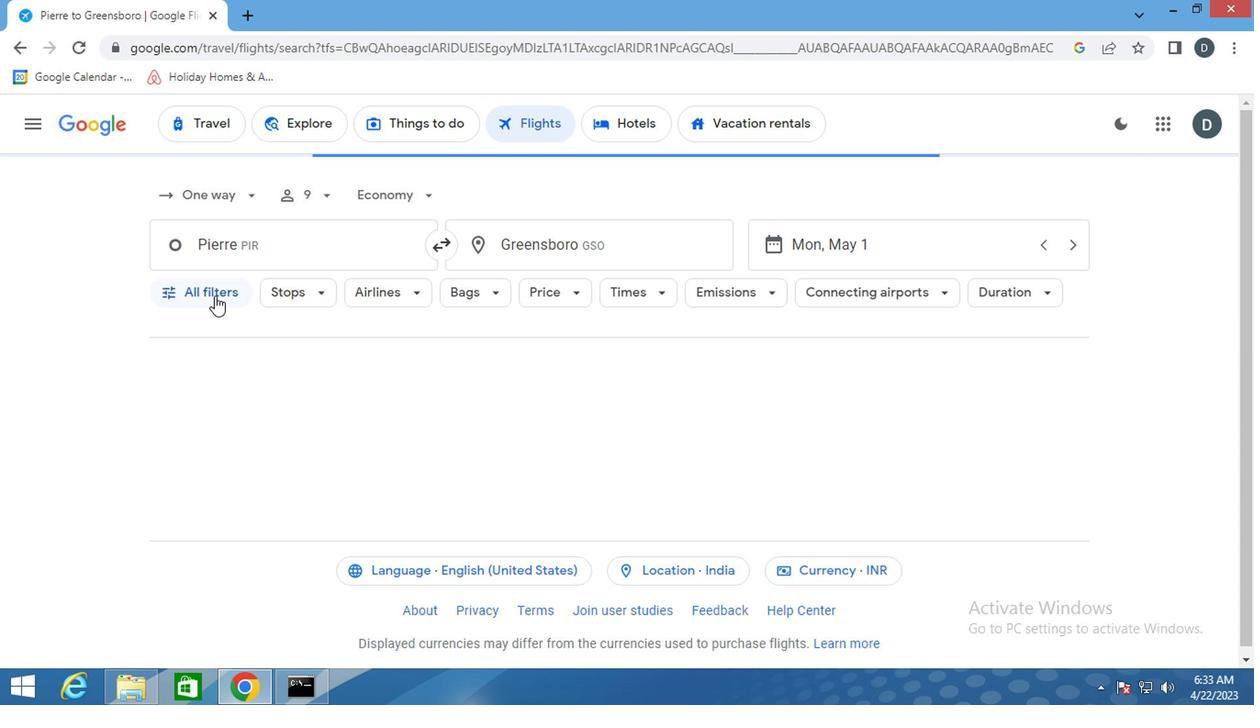 
Action: Mouse moved to (358, 449)
Screenshot: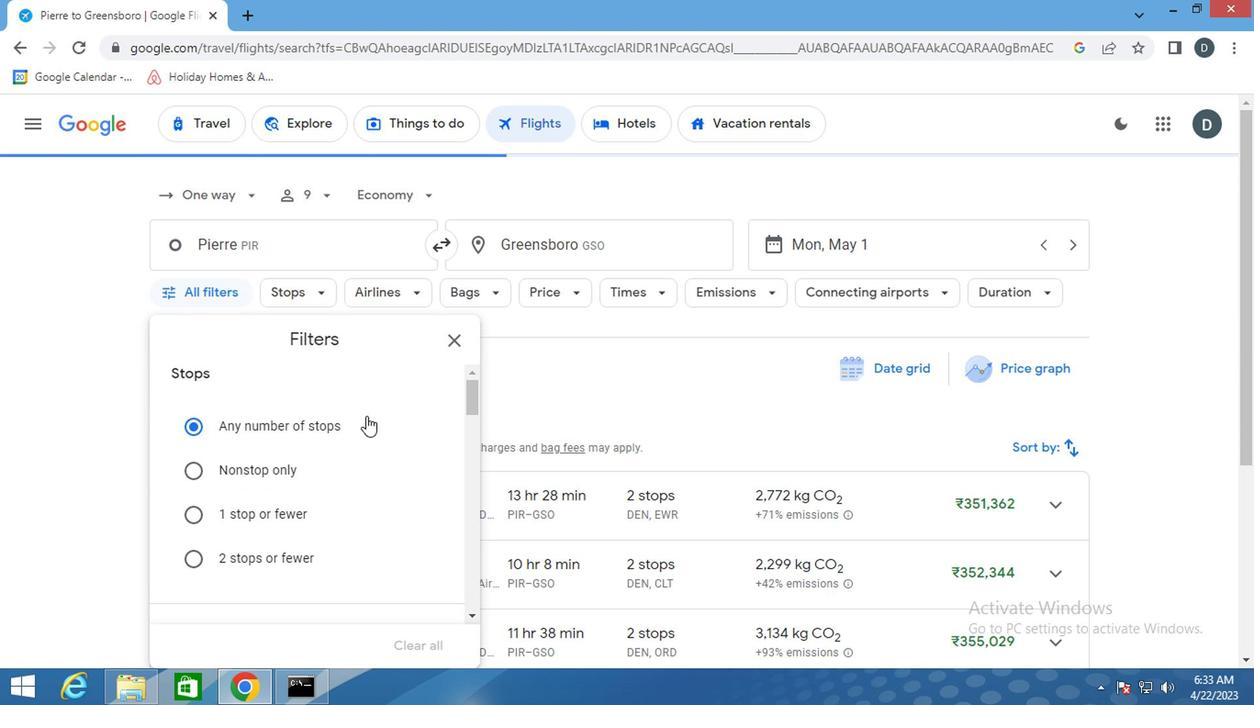 
Action: Mouse scrolled (358, 448) with delta (0, -1)
Screenshot: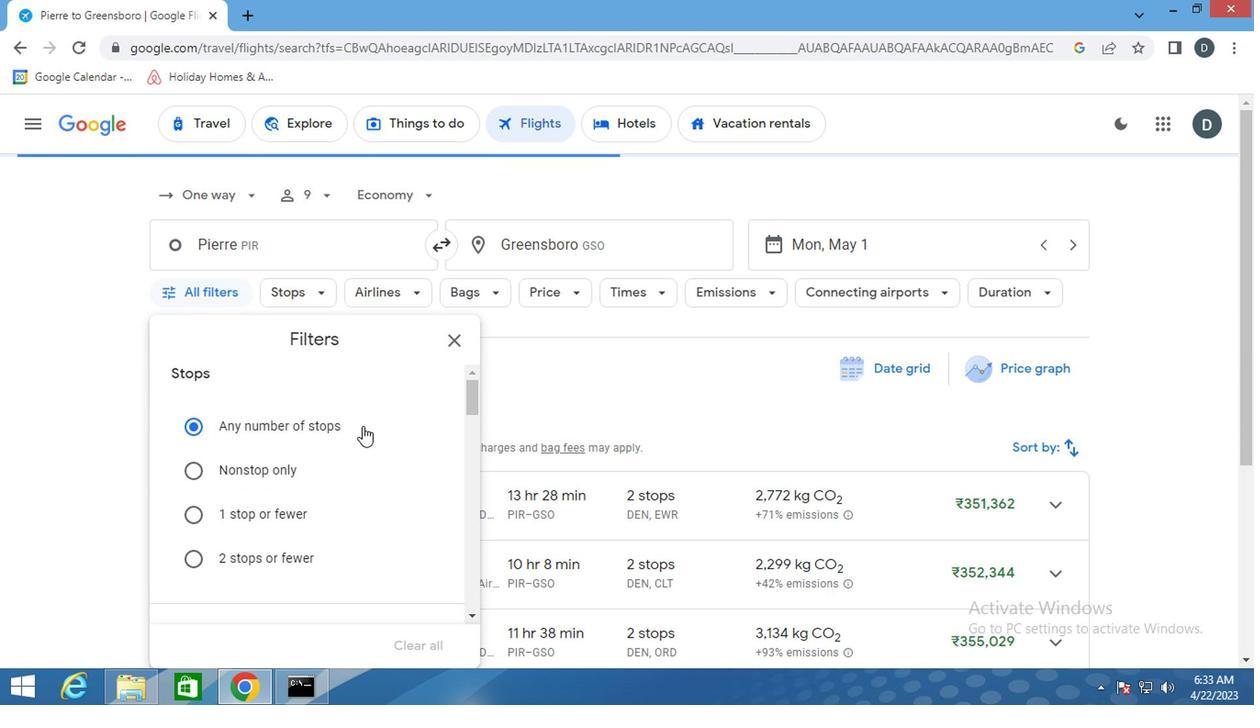 
Action: Mouse scrolled (358, 448) with delta (0, -1)
Screenshot: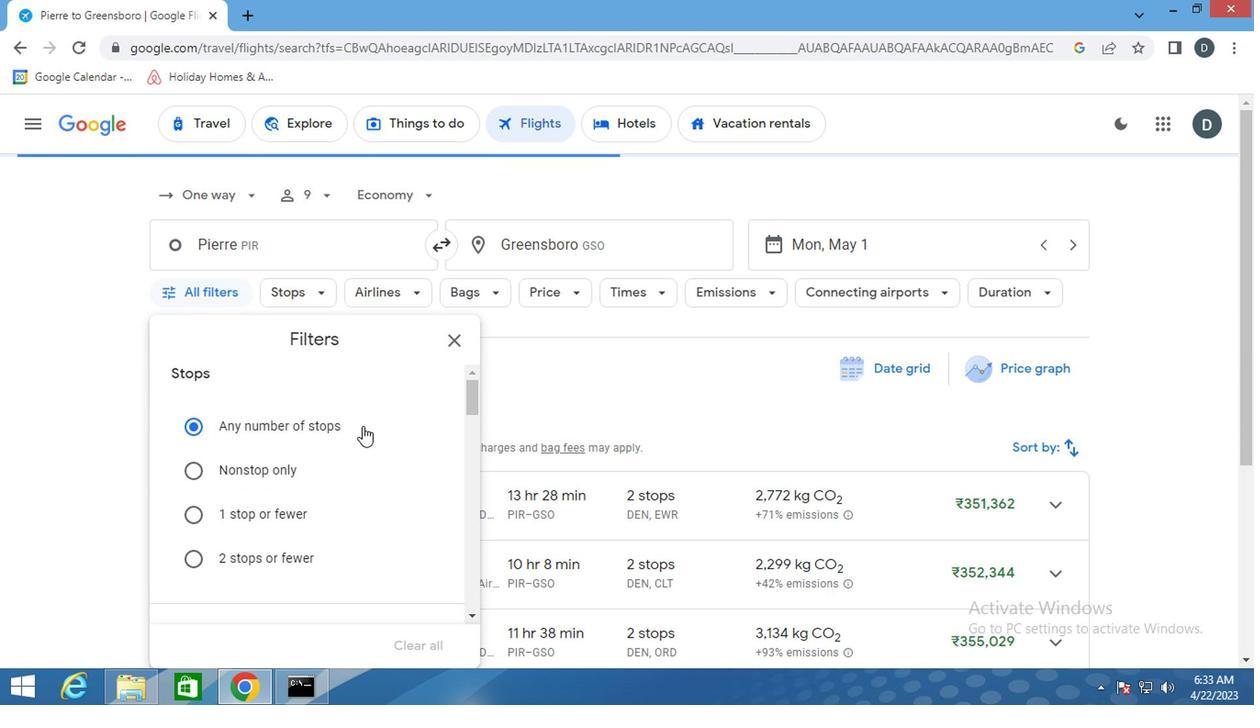 
Action: Mouse scrolled (358, 448) with delta (0, -1)
Screenshot: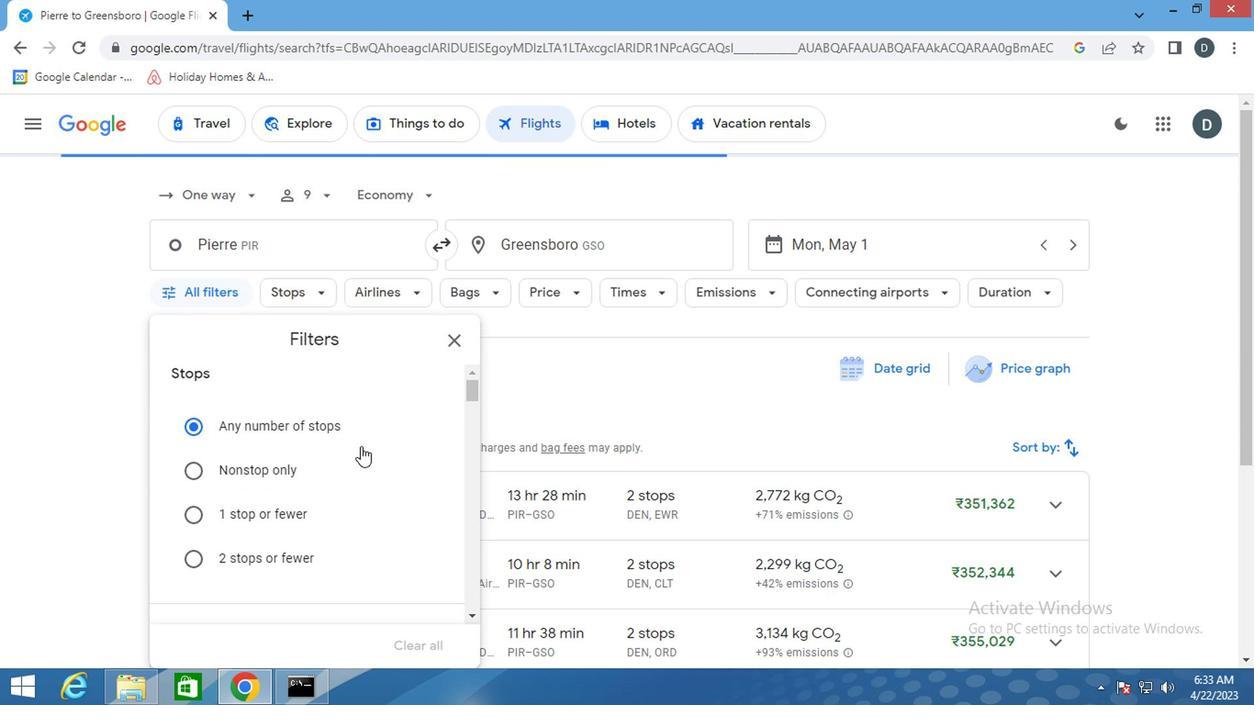 
Action: Mouse scrolled (358, 448) with delta (0, -1)
Screenshot: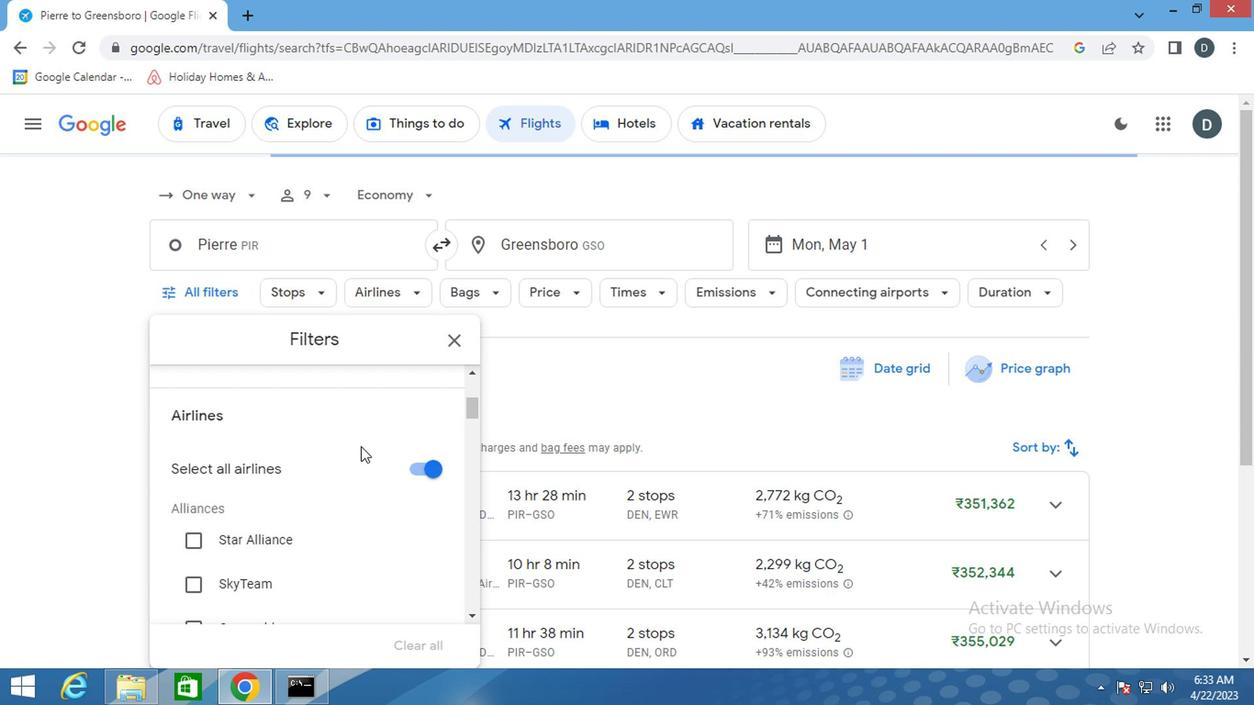 
Action: Mouse scrolled (358, 448) with delta (0, -1)
Screenshot: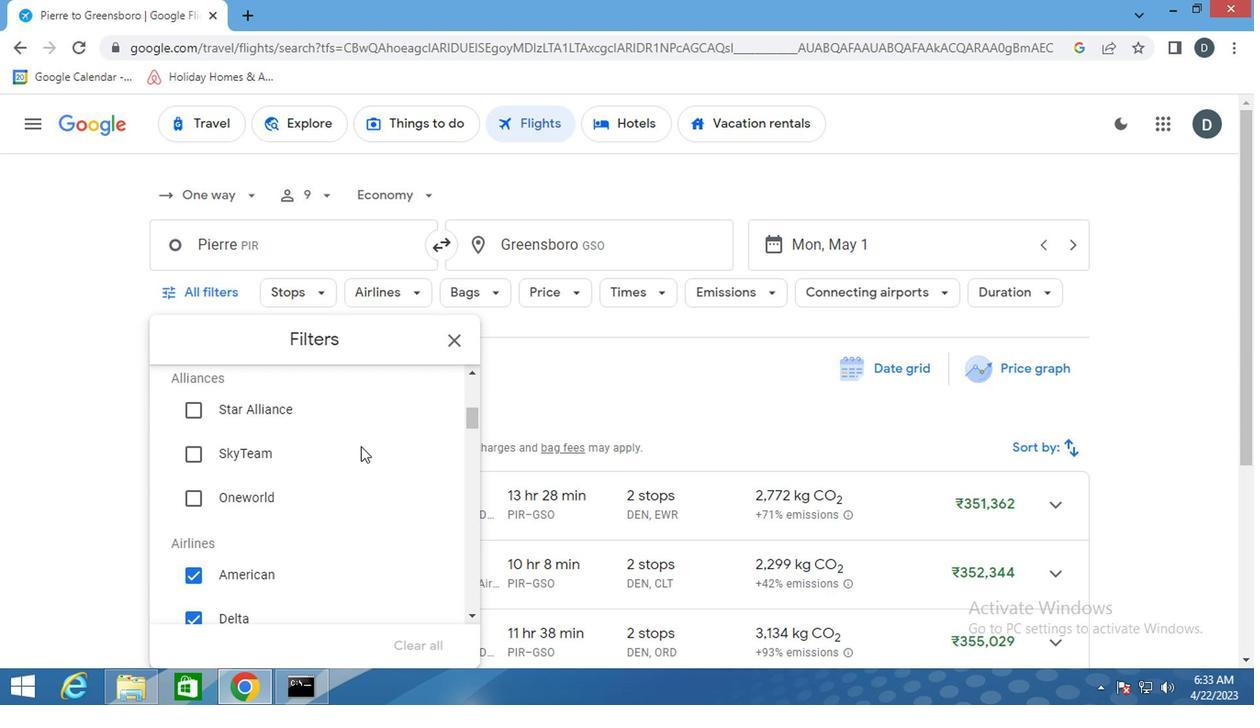 
Action: Mouse scrolled (358, 448) with delta (0, -1)
Screenshot: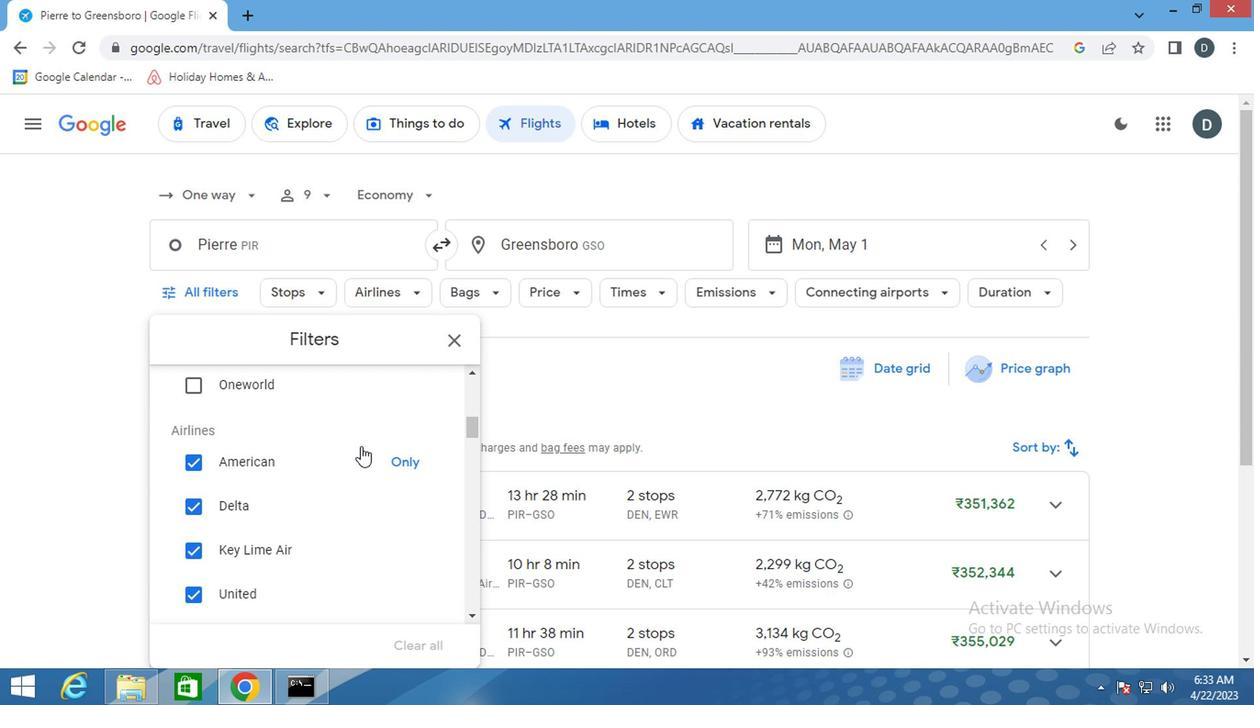 
Action: Mouse moved to (356, 450)
Screenshot: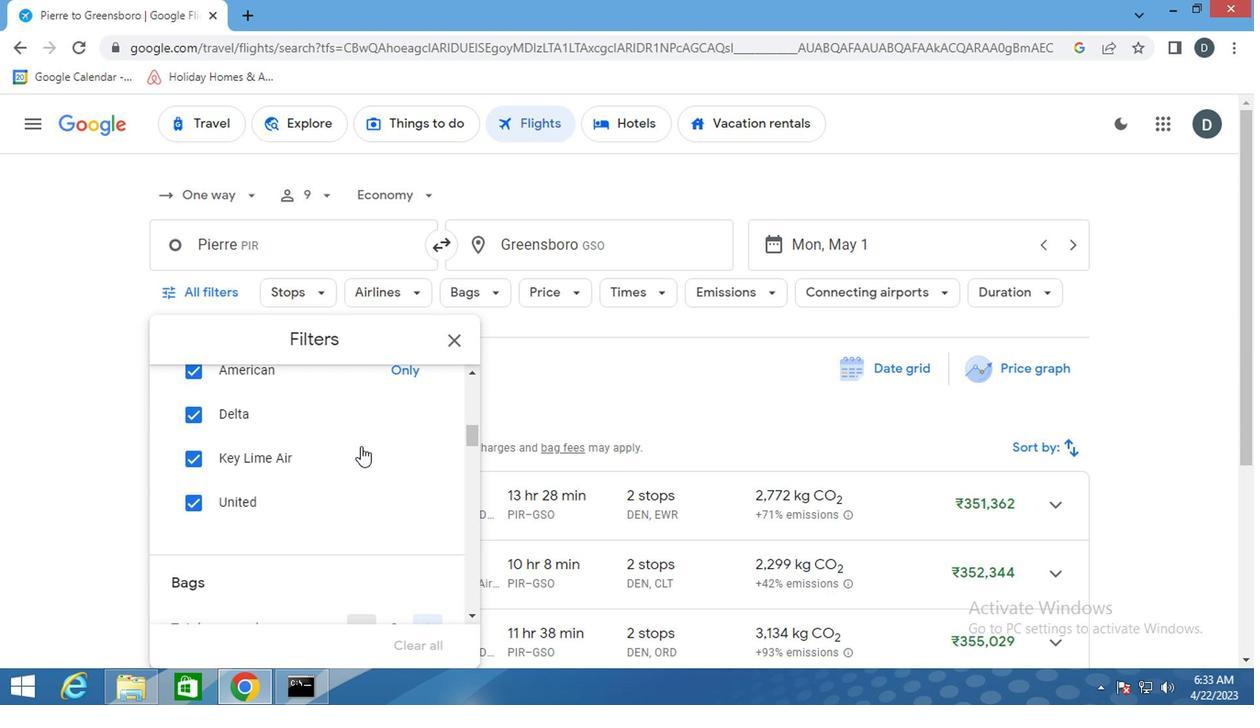 
Action: Mouse scrolled (356, 450) with delta (0, 0)
Screenshot: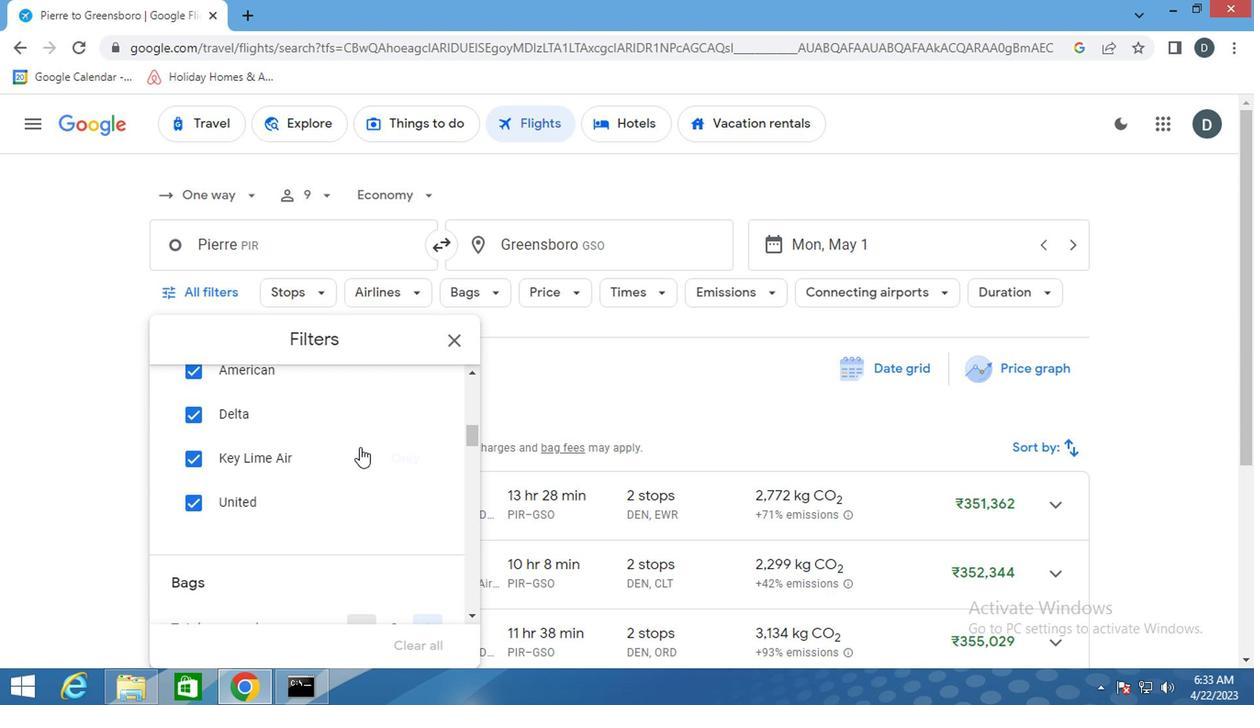 
Action: Mouse scrolled (356, 449) with delta (0, 0)
Screenshot: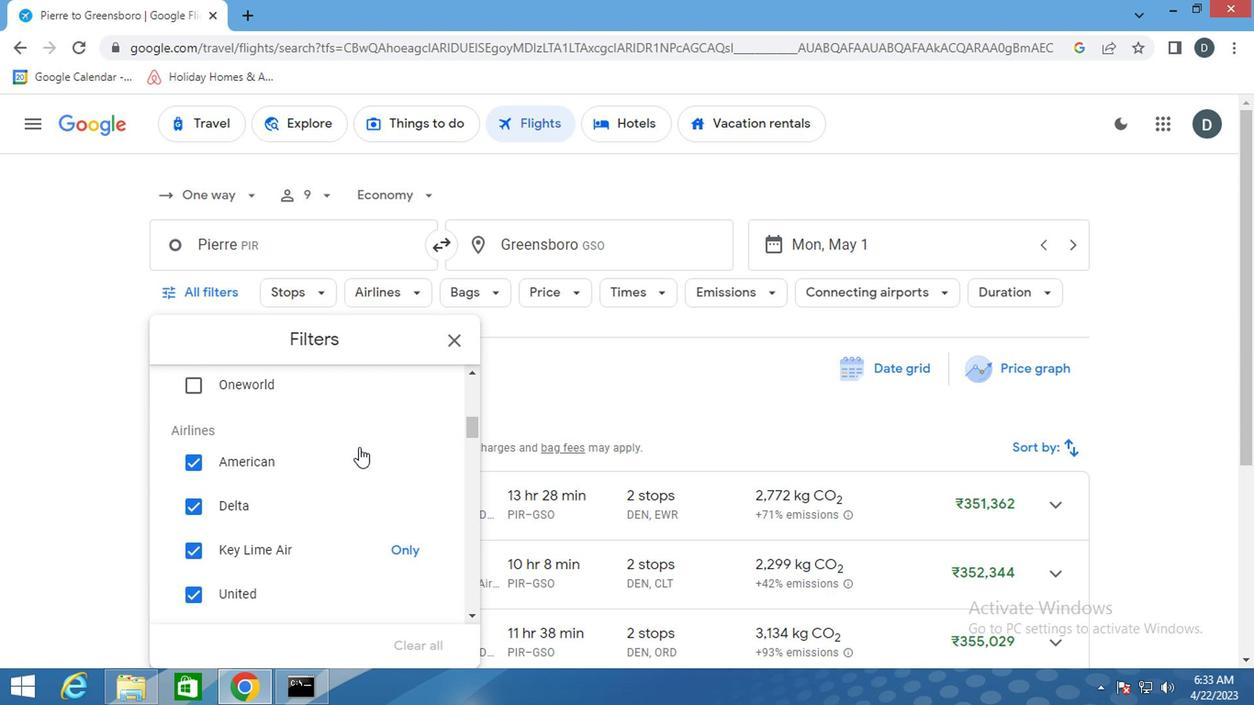 
Action: Mouse scrolled (356, 449) with delta (0, 0)
Screenshot: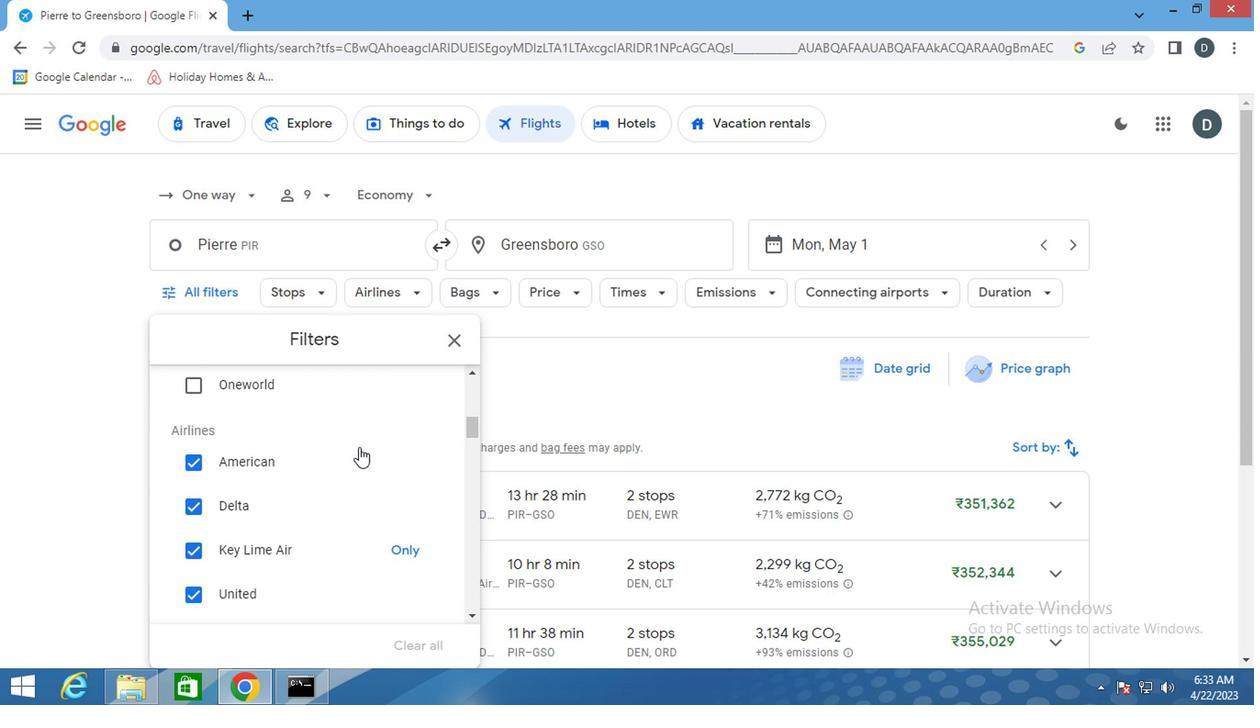
Action: Mouse scrolled (356, 449) with delta (0, 0)
Screenshot: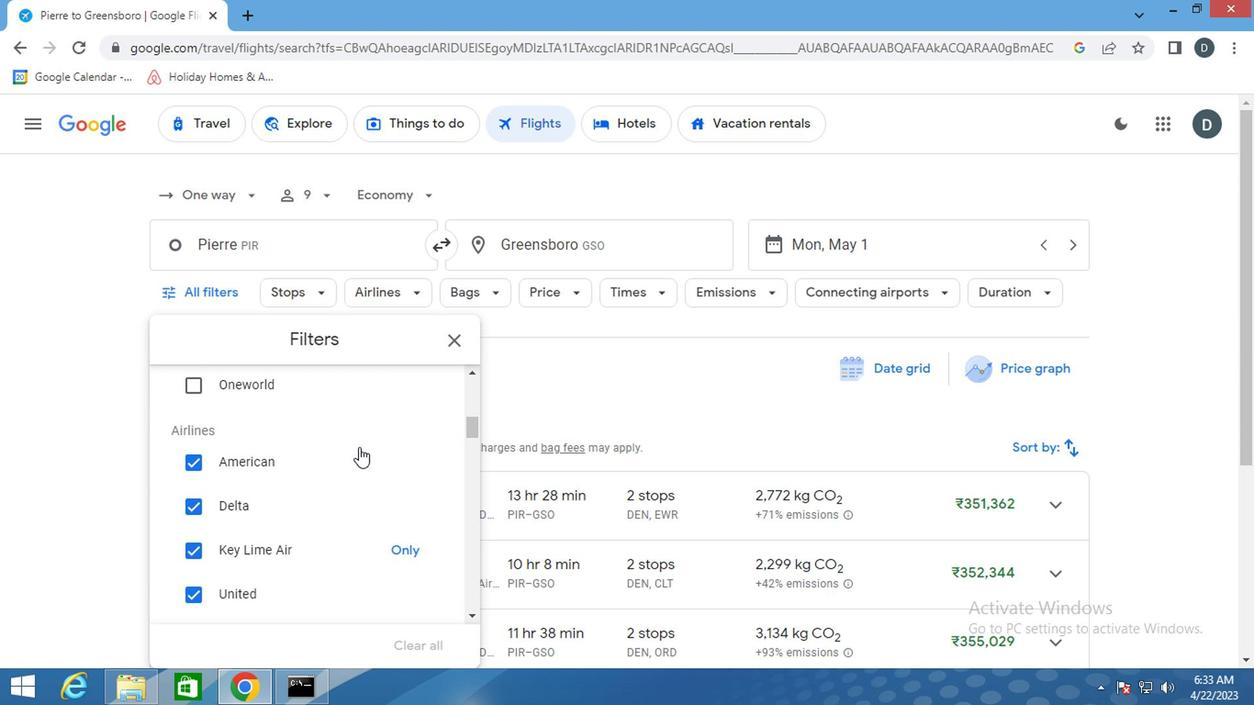 
Action: Mouse moved to (433, 499)
Screenshot: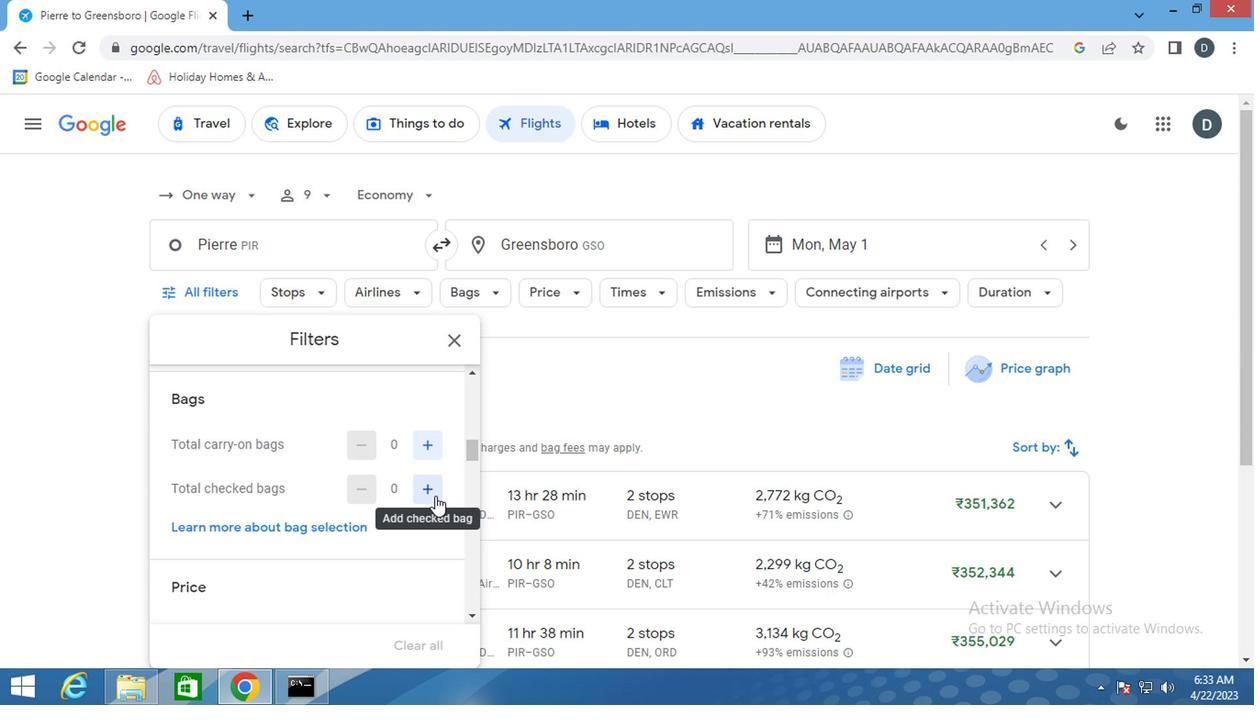 
Action: Mouse pressed left at (433, 499)
Screenshot: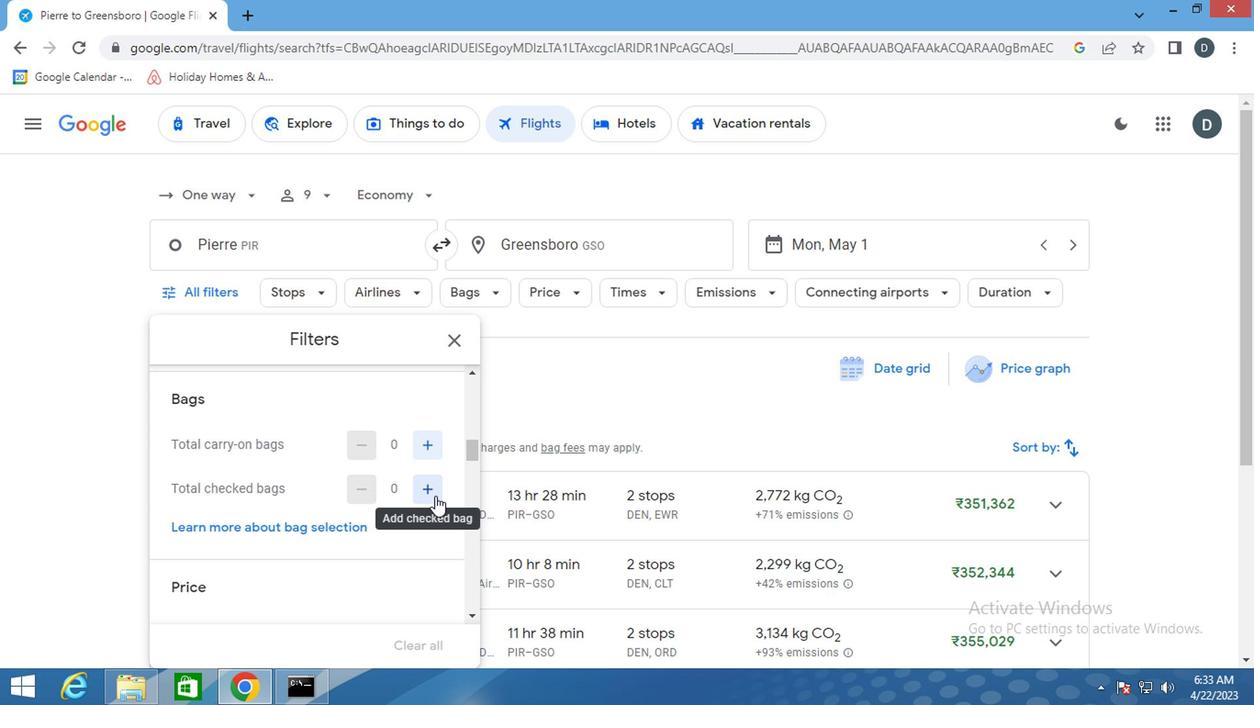 
Action: Mouse pressed left at (433, 499)
Screenshot: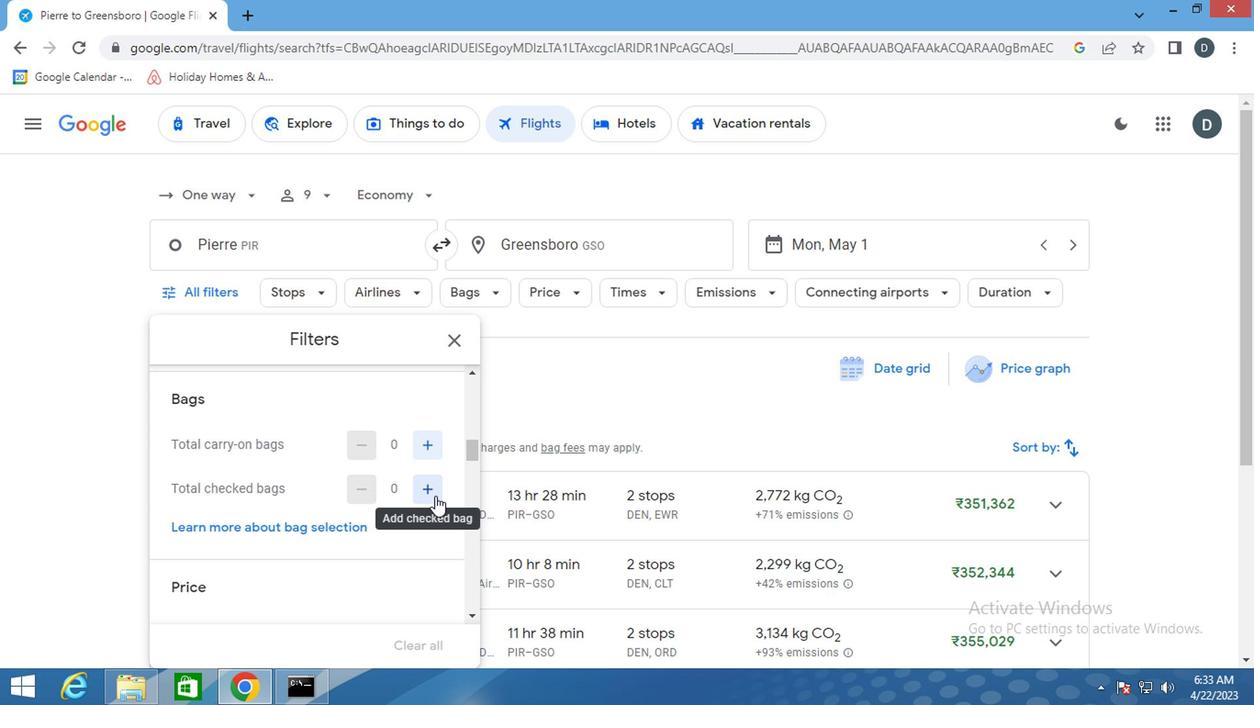 
Action: Mouse pressed left at (433, 499)
Screenshot: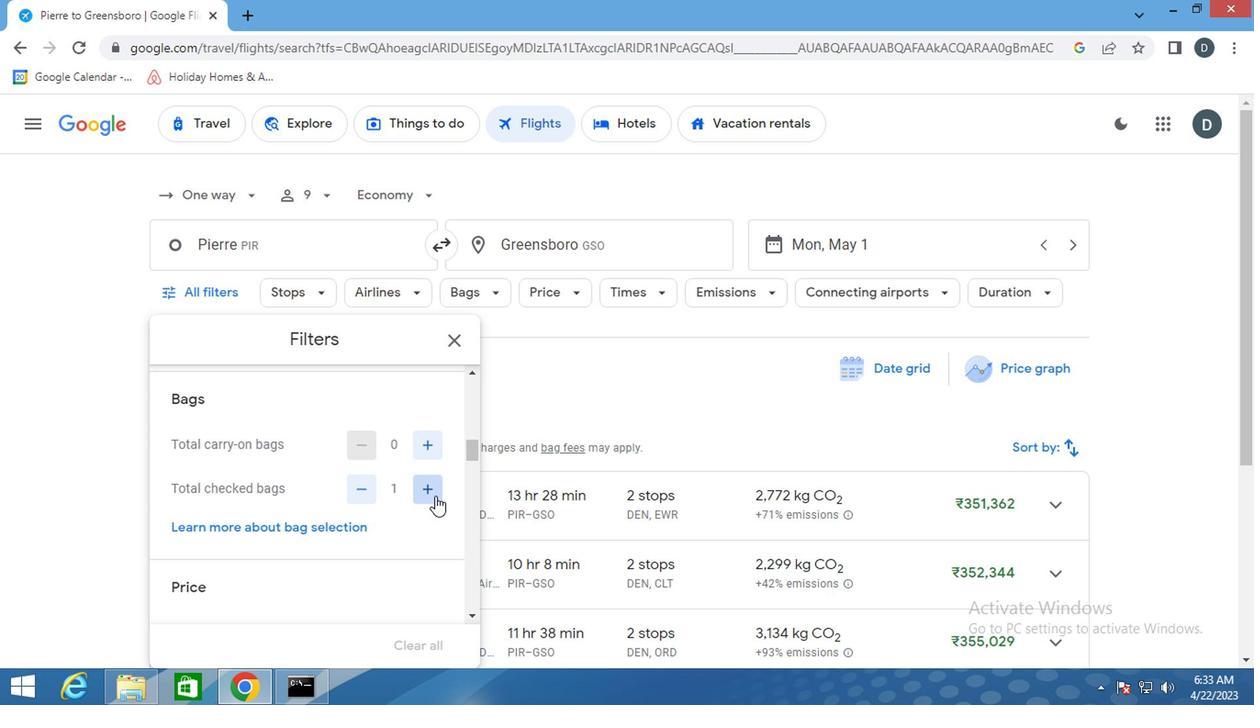 
Action: Mouse pressed left at (433, 499)
Screenshot: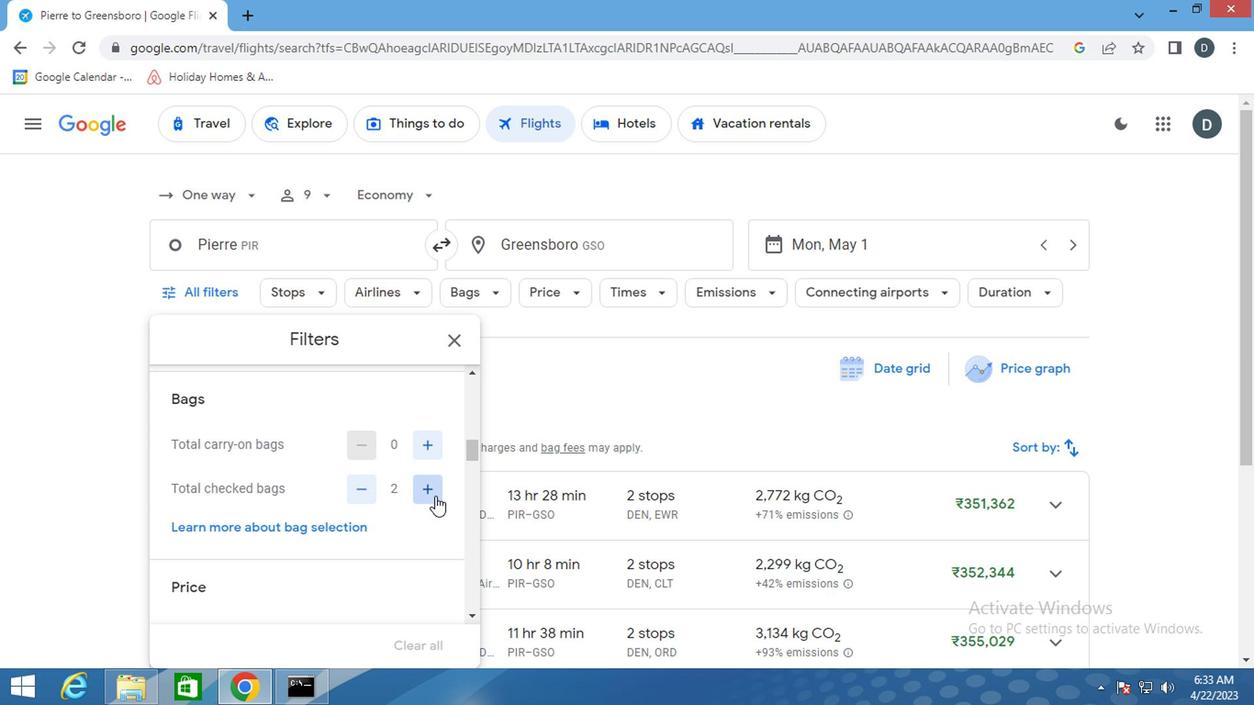 
Action: Mouse pressed left at (433, 499)
Screenshot: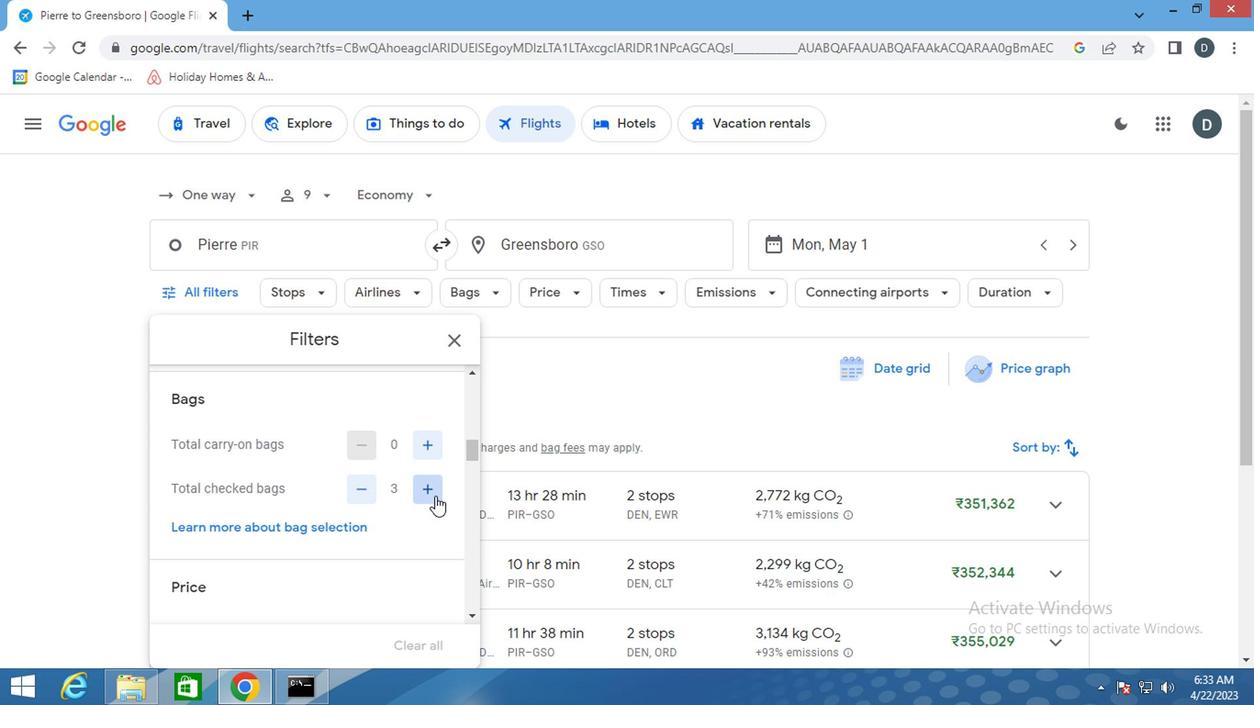 
Action: Mouse pressed left at (433, 499)
Screenshot: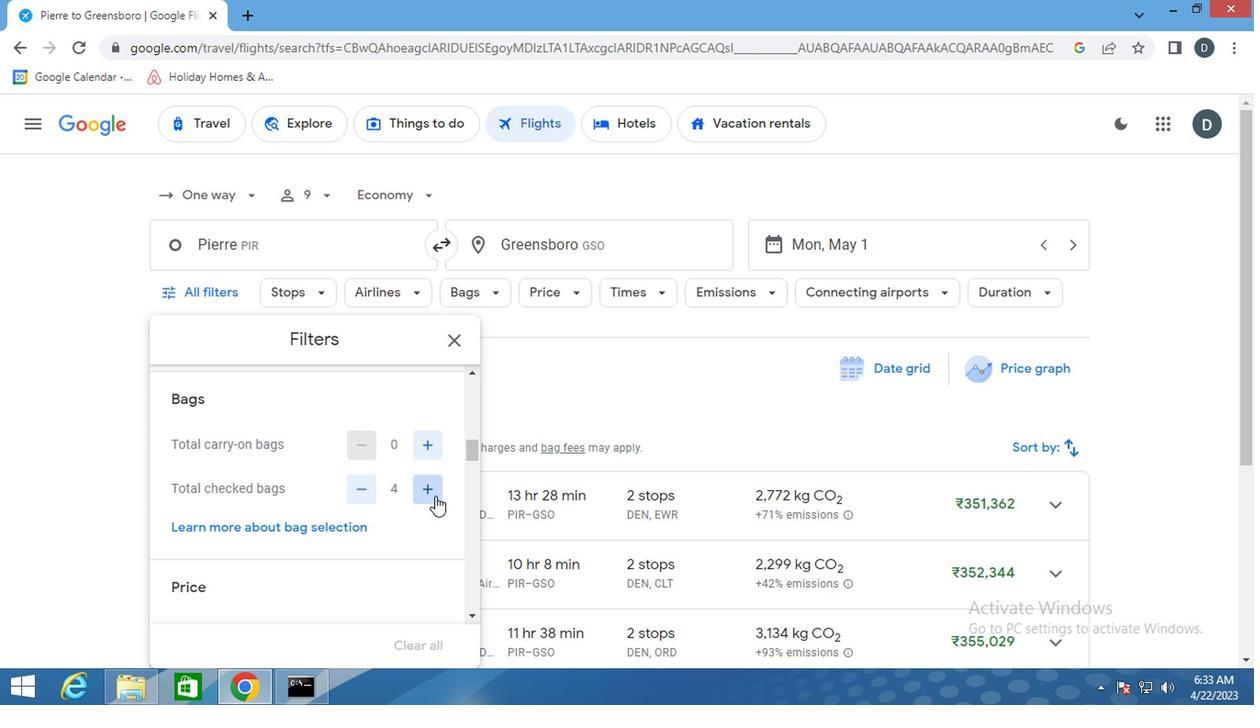 
Action: Mouse pressed left at (433, 499)
Screenshot: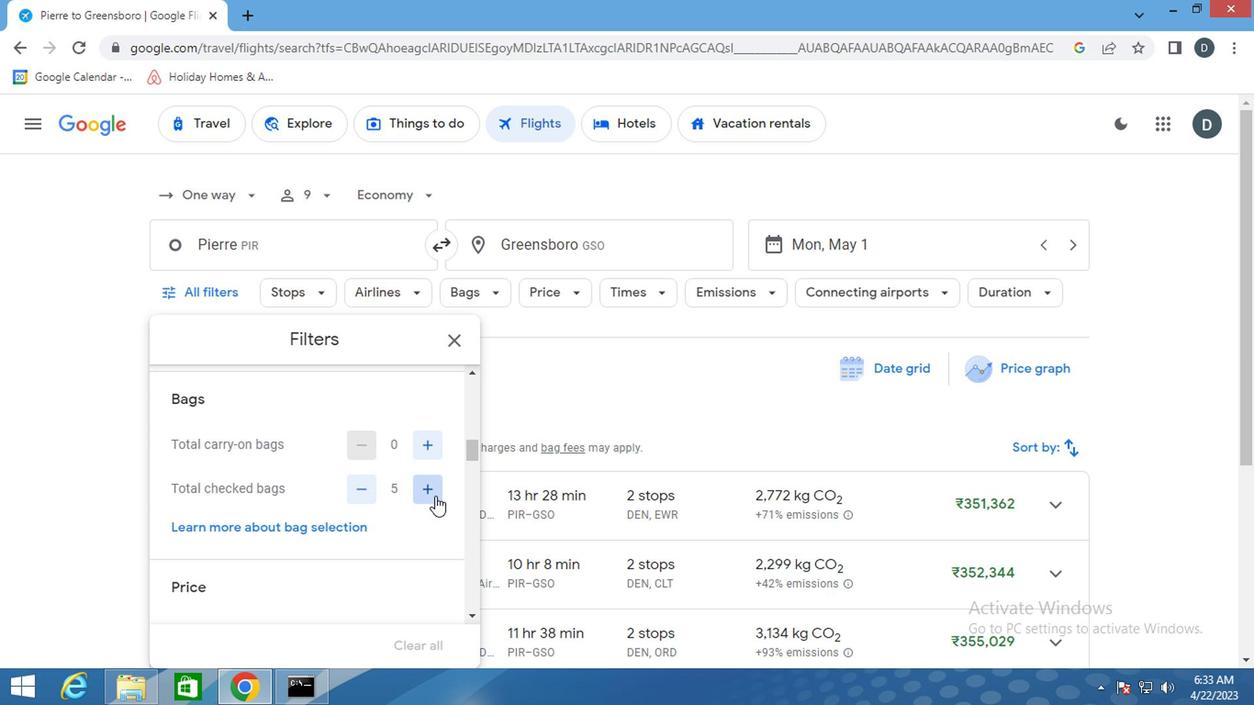 
Action: Mouse pressed left at (433, 499)
Screenshot: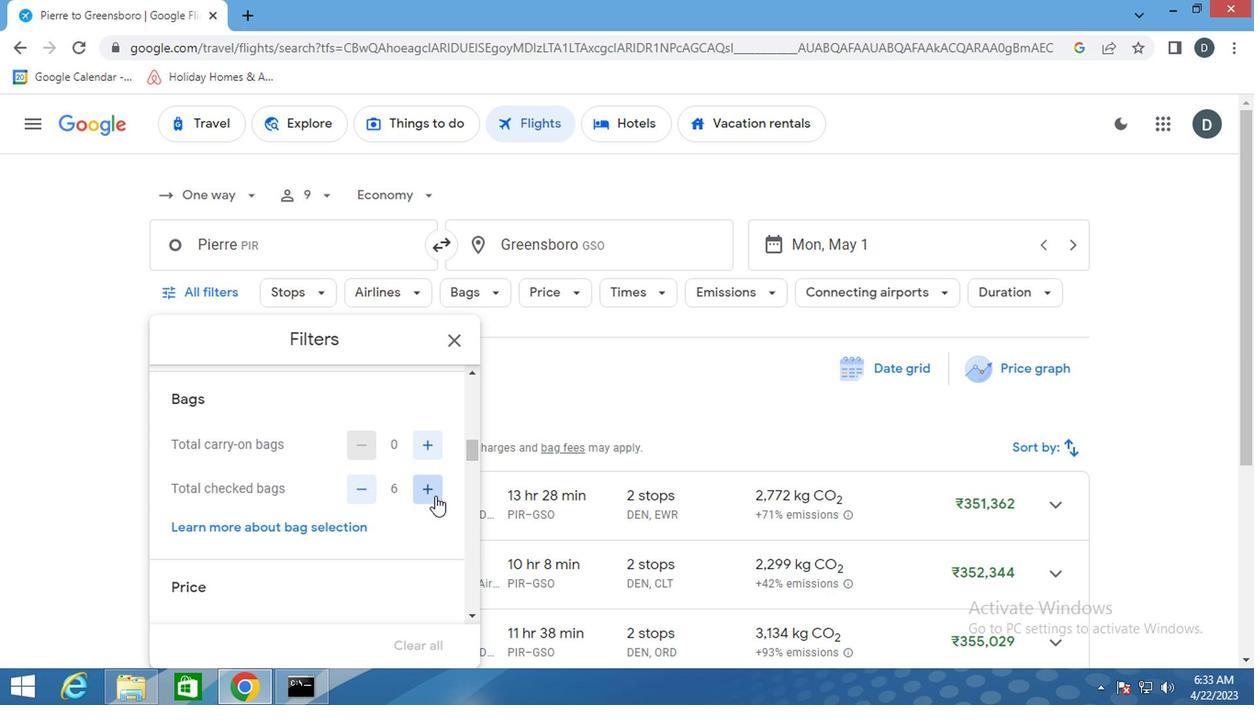 
Action: Mouse pressed left at (433, 499)
Screenshot: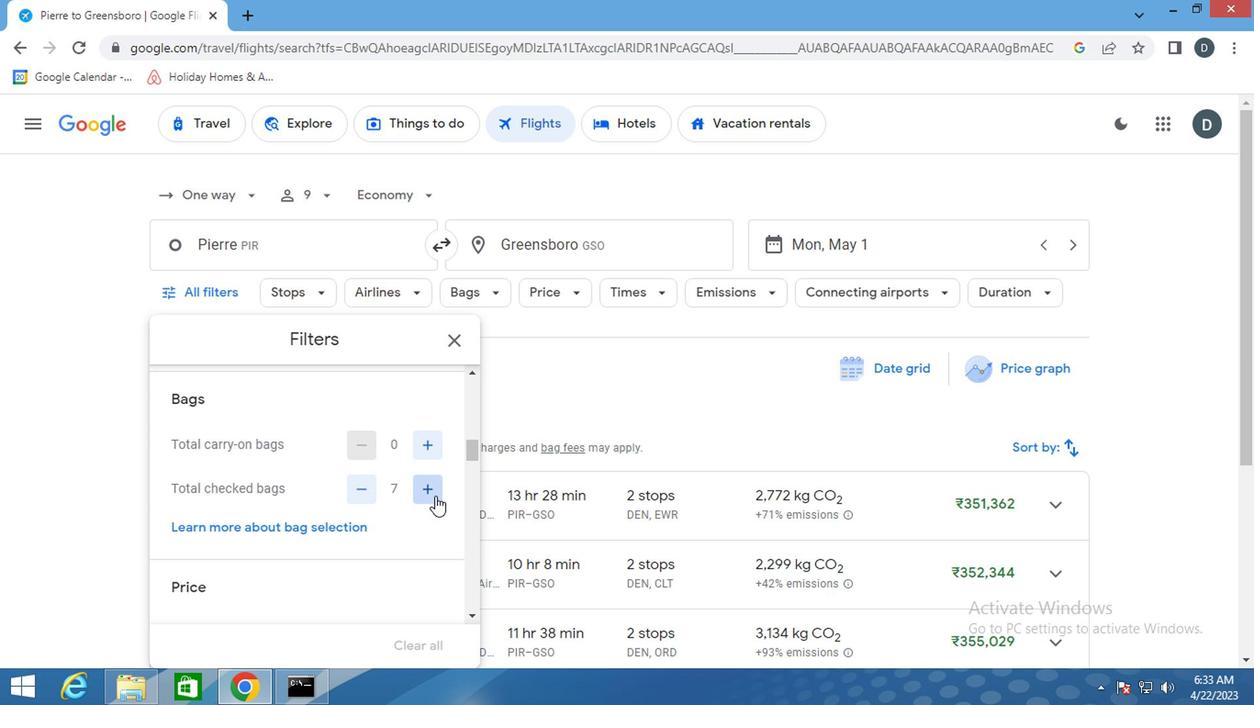 
Action: Mouse moved to (422, 545)
Screenshot: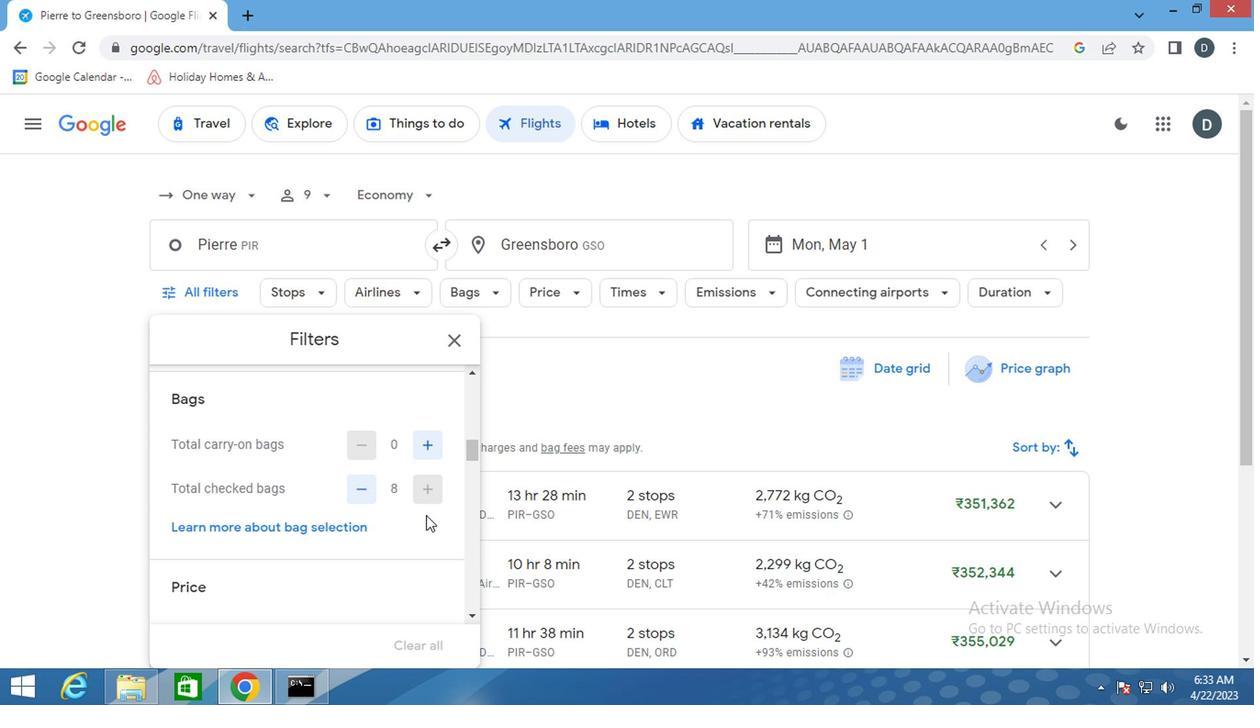 
Action: Mouse scrolled (422, 544) with delta (0, 0)
Screenshot: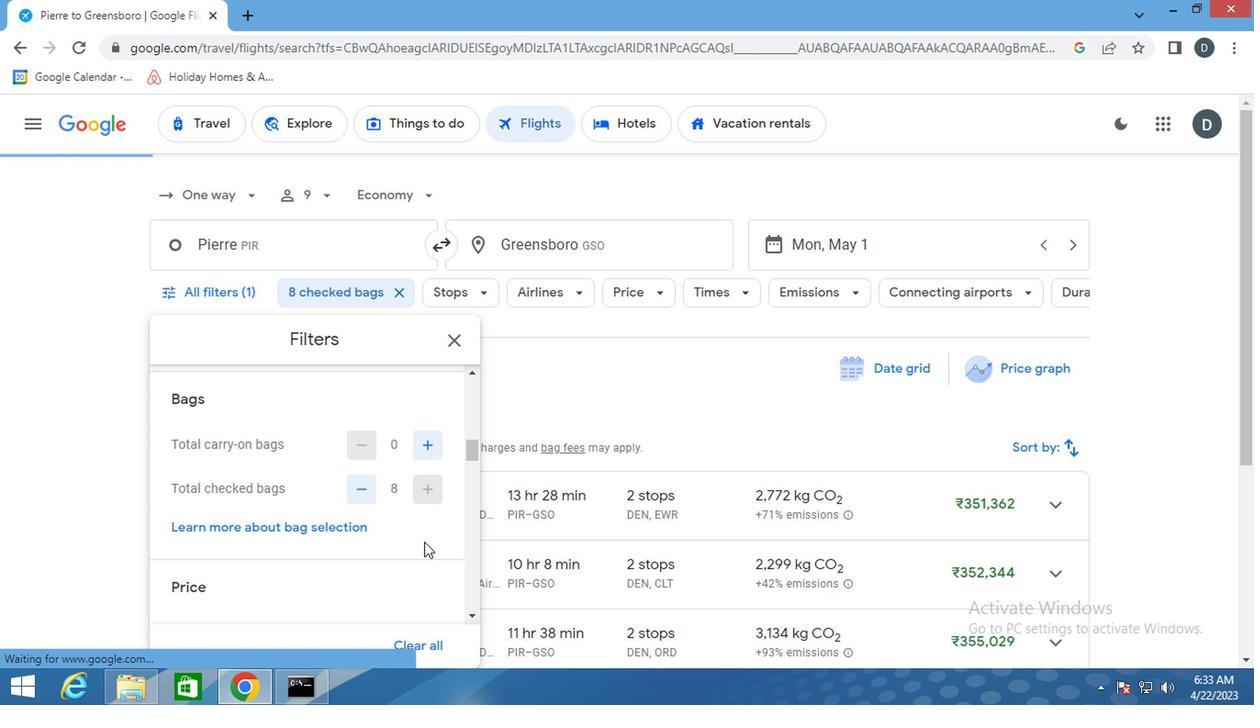 
Action: Mouse scrolled (422, 544) with delta (0, 0)
Screenshot: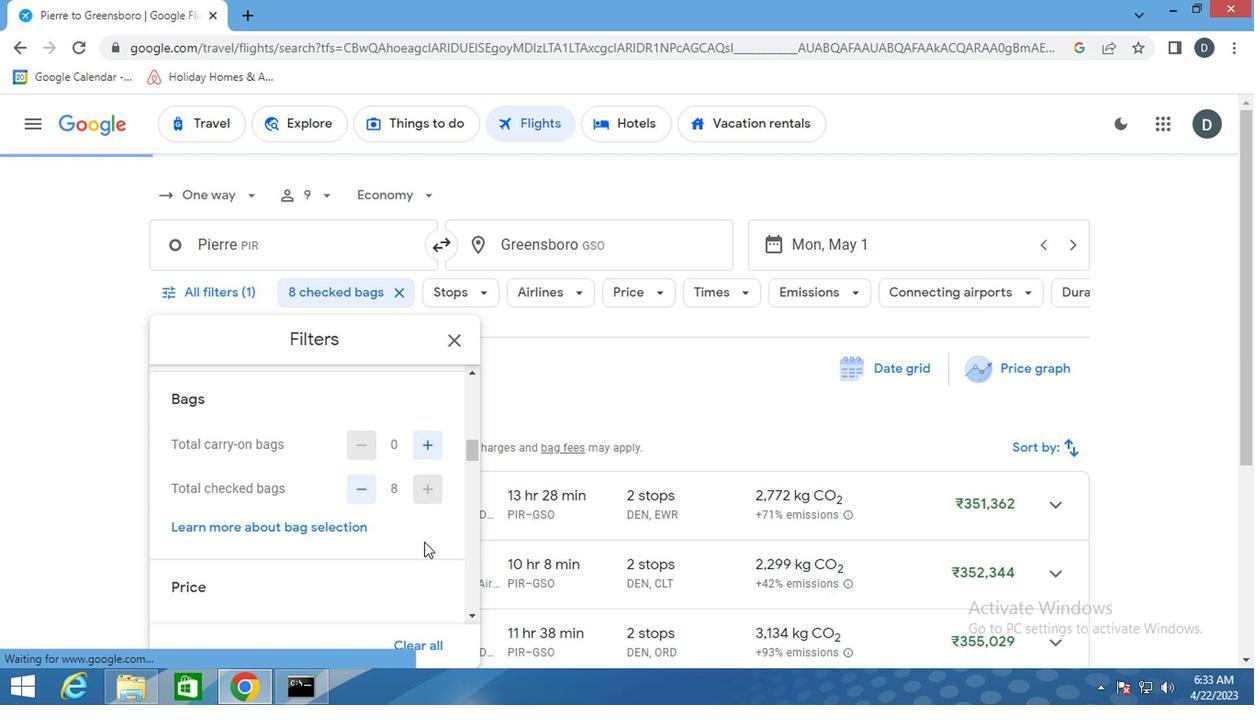 
Action: Mouse moved to (435, 499)
Screenshot: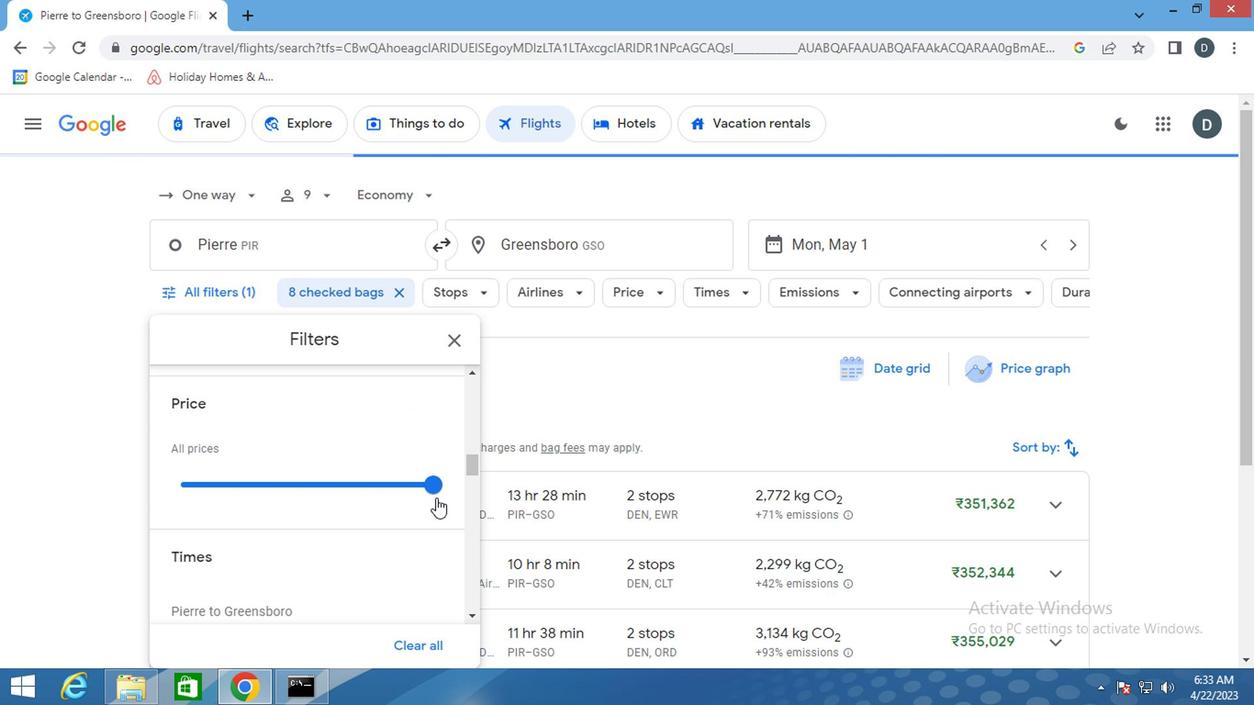 
Action: Mouse pressed left at (435, 499)
Screenshot: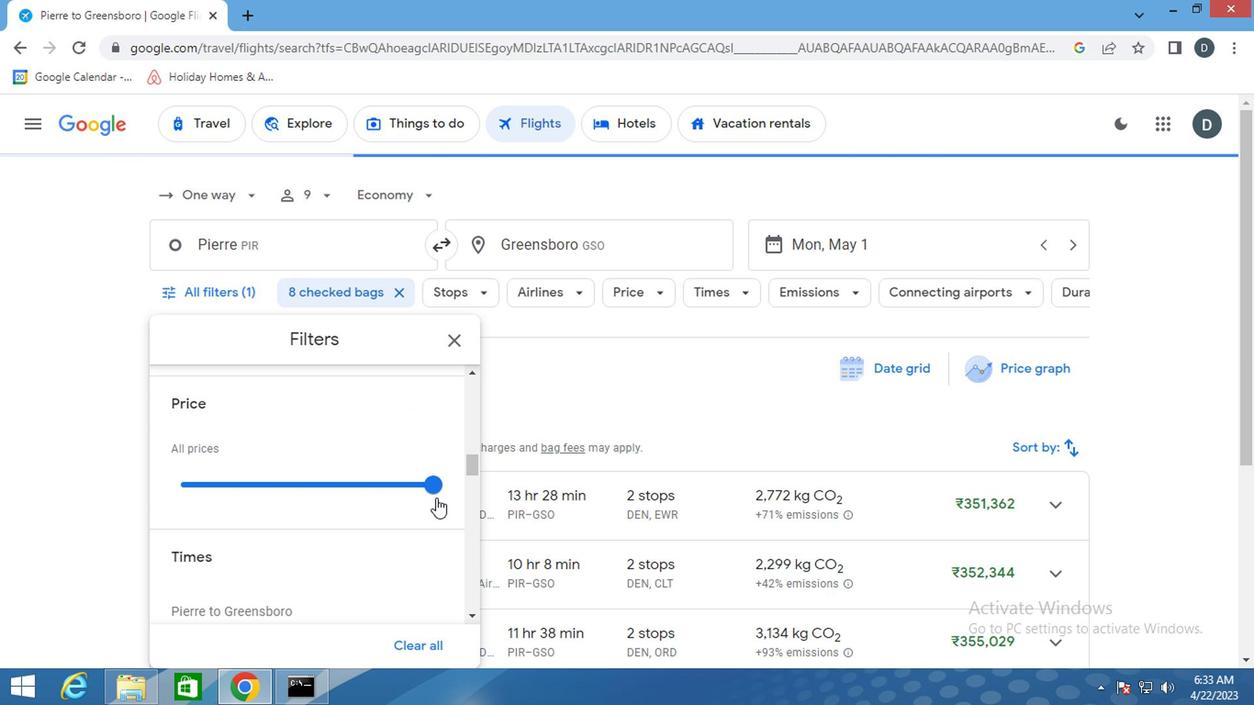 
Action: Mouse moved to (349, 535)
Screenshot: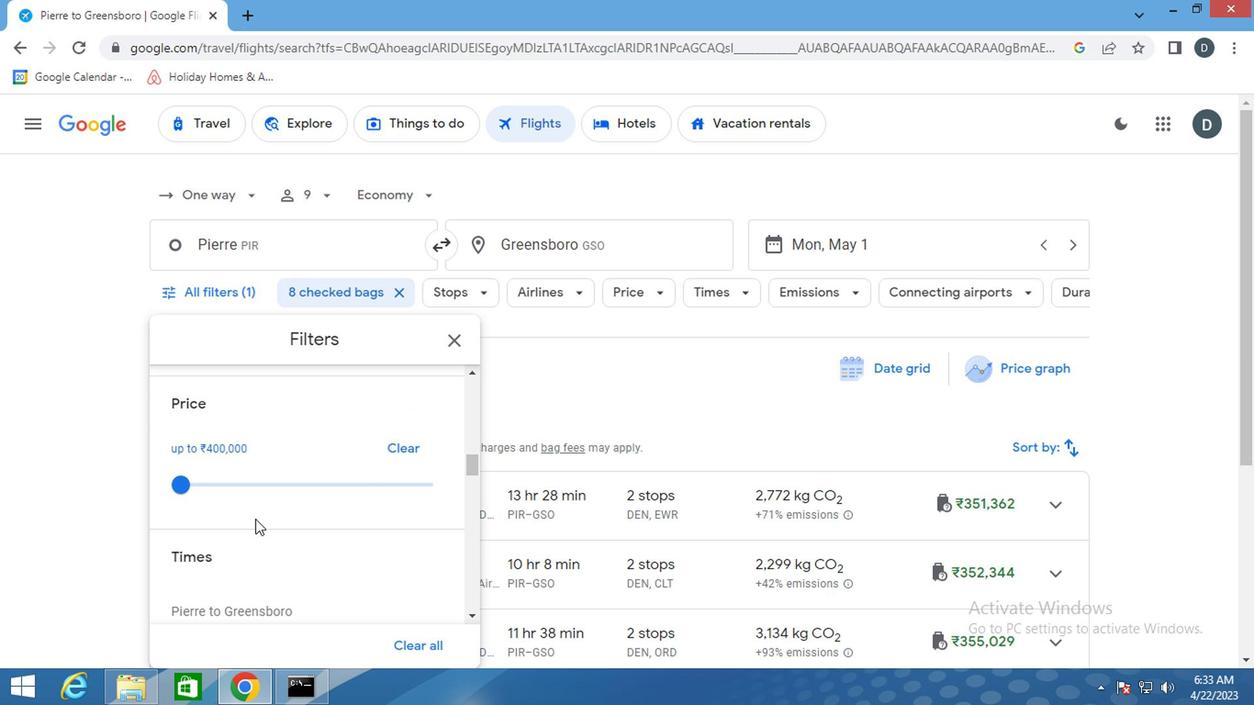 
Action: Mouse scrolled (349, 535) with delta (0, 0)
Screenshot: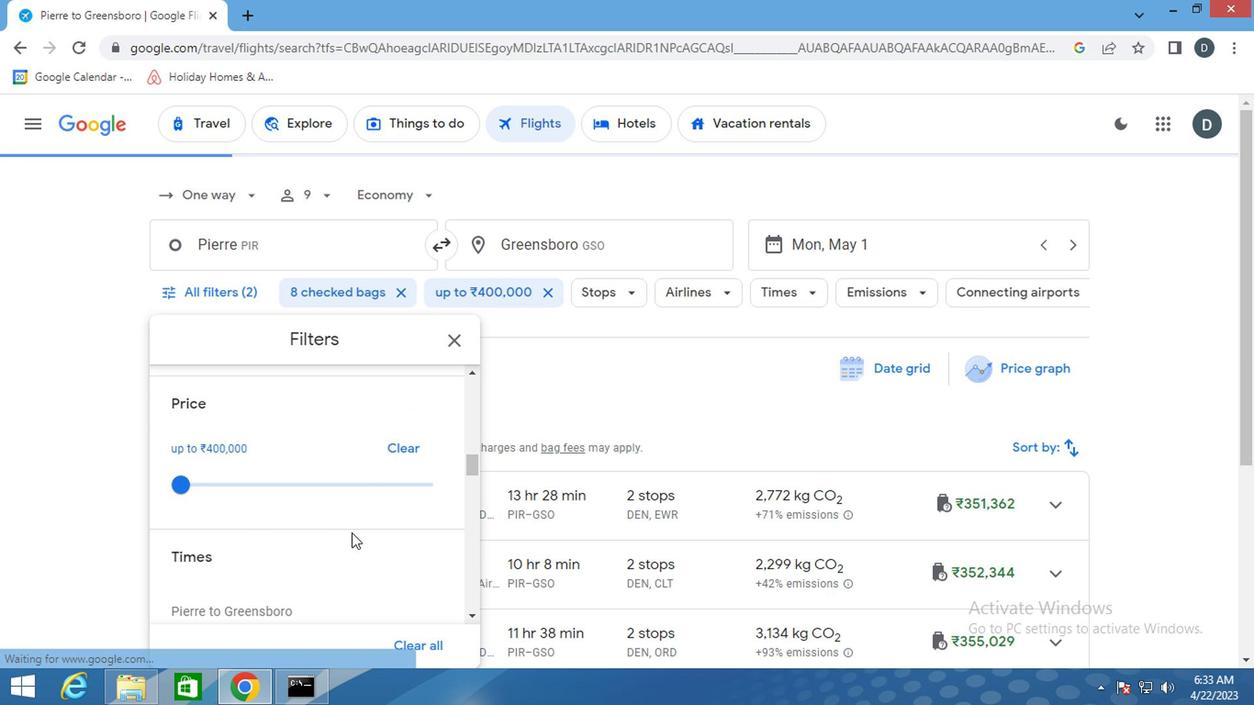
Action: Mouse scrolled (349, 535) with delta (0, 0)
Screenshot: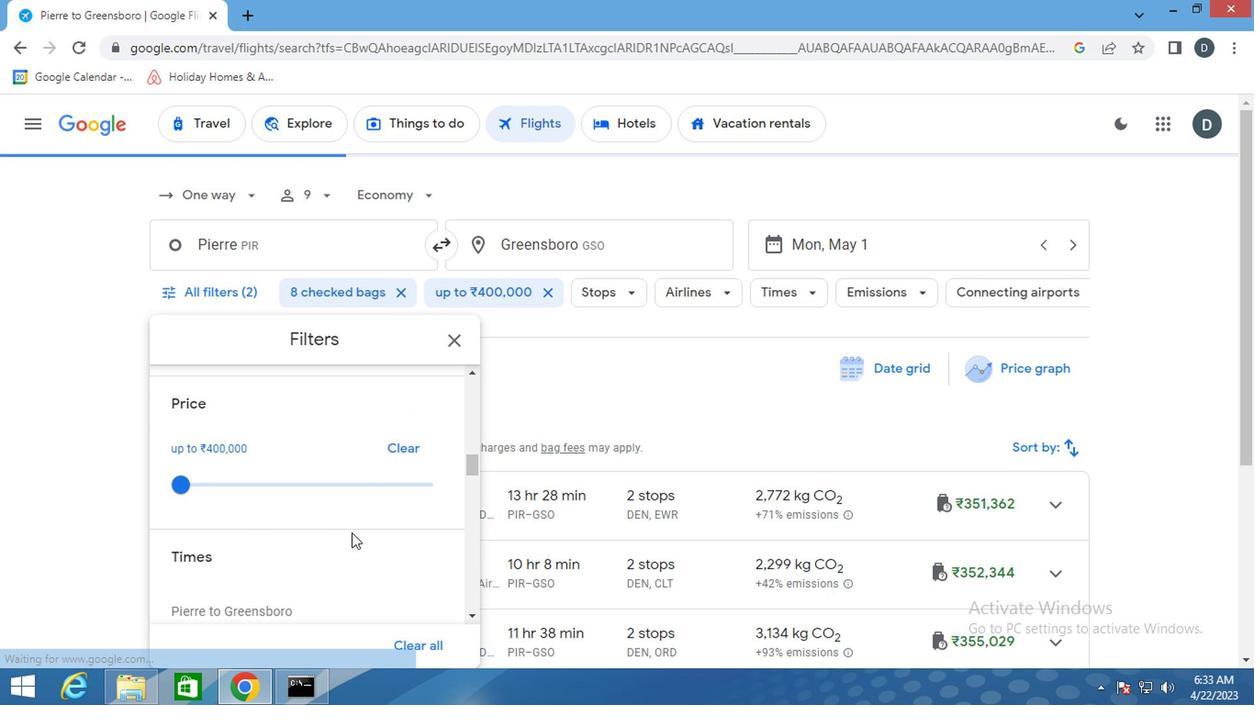 
Action: Mouse scrolled (349, 535) with delta (0, 0)
Screenshot: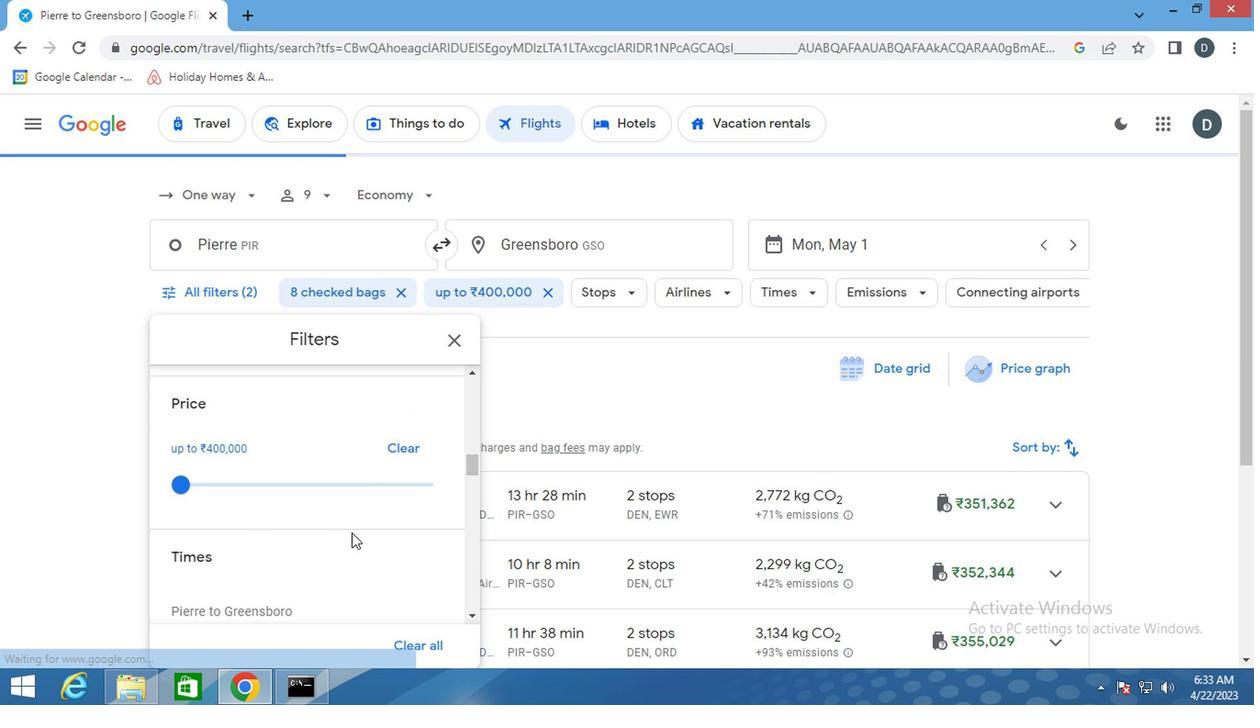 
Action: Mouse scrolled (349, 535) with delta (0, 0)
Screenshot: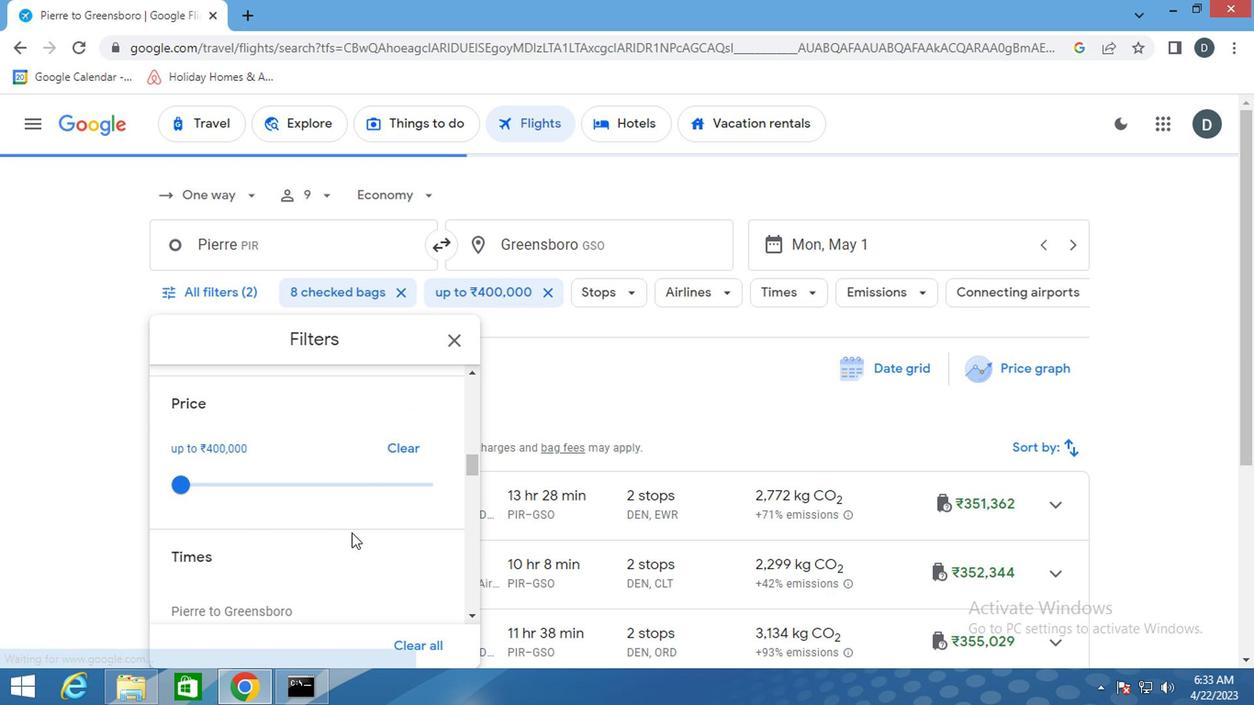 
Action: Mouse scrolled (349, 535) with delta (0, 0)
Screenshot: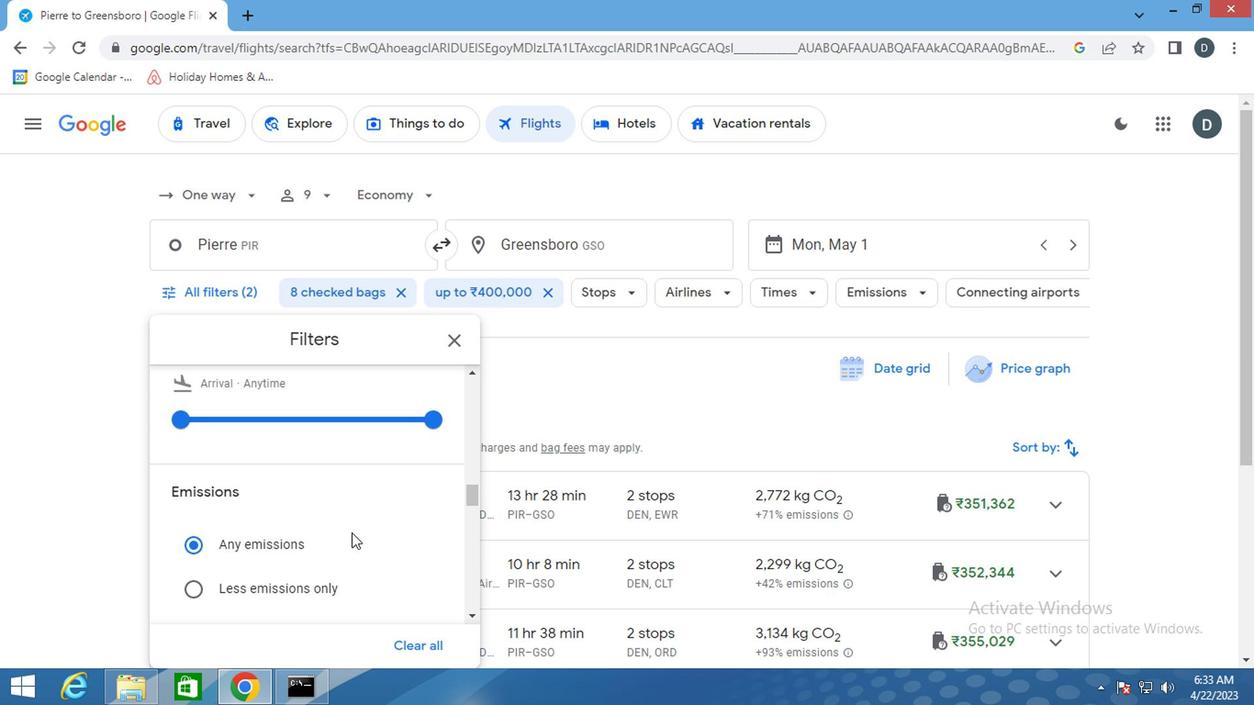 
Action: Mouse moved to (322, 499)
Screenshot: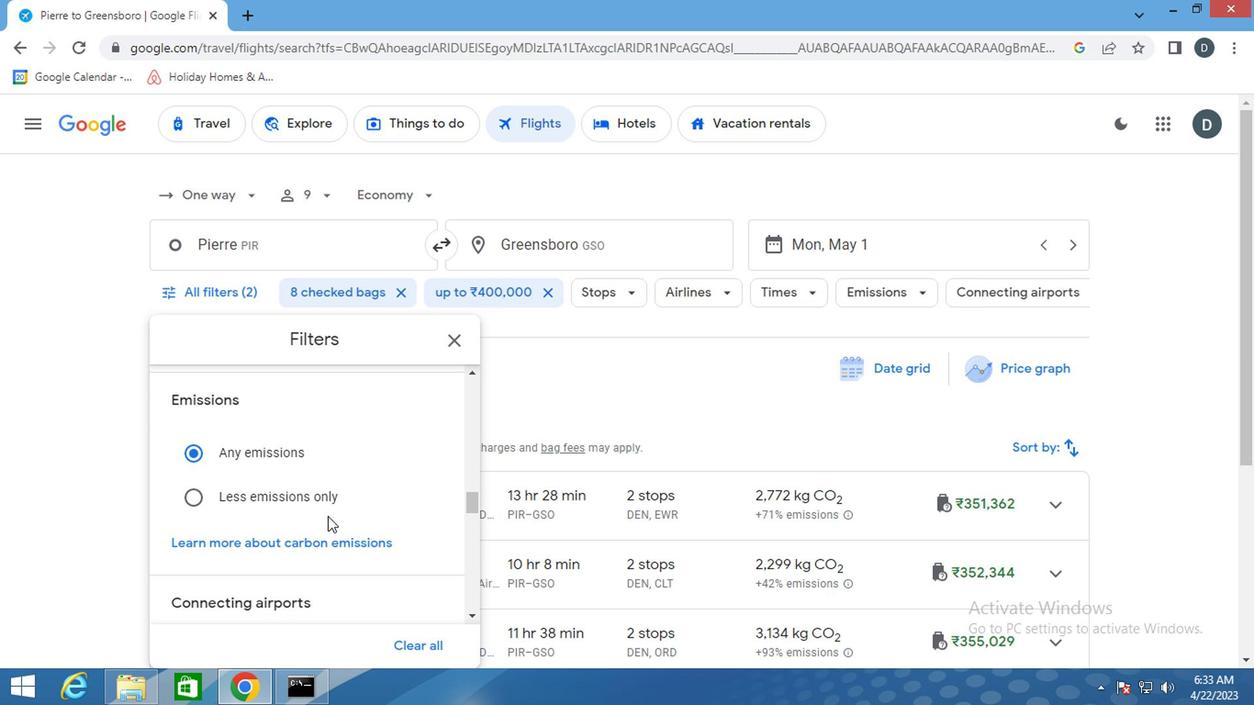 
Action: Mouse scrolled (322, 501) with delta (0, 1)
Screenshot: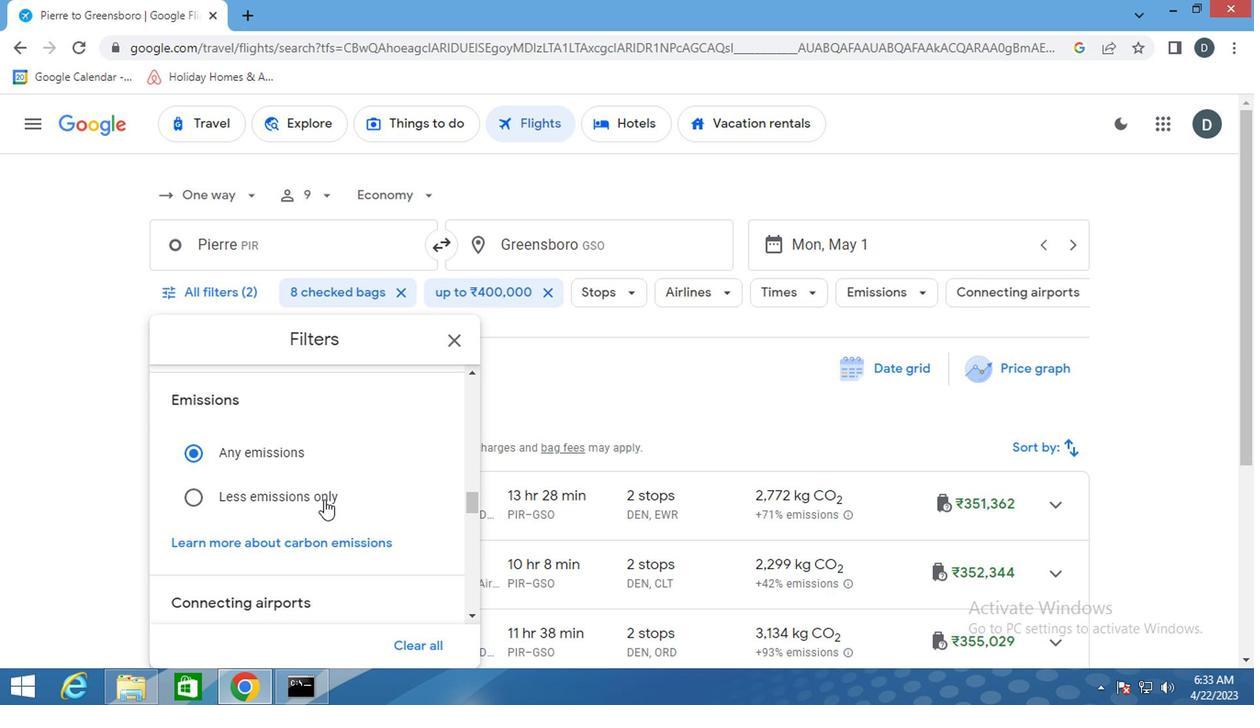 
Action: Mouse scrolled (322, 501) with delta (0, 1)
Screenshot: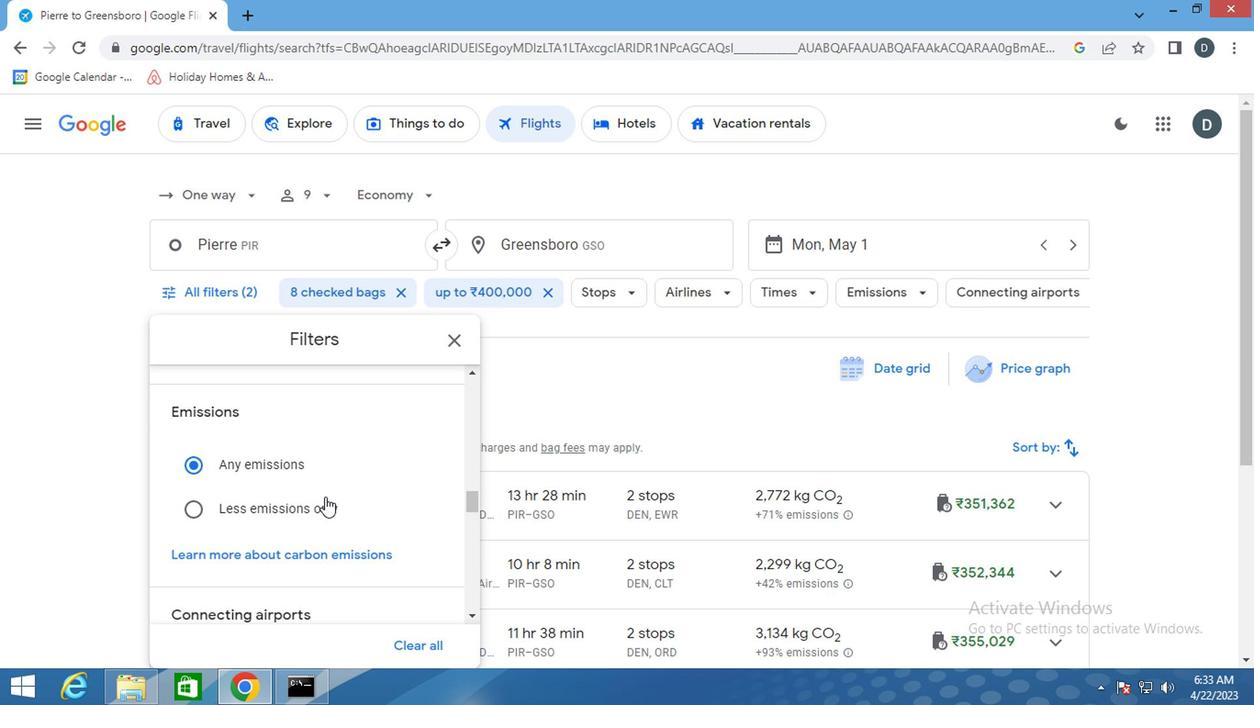 
Action: Mouse scrolled (322, 499) with delta (0, 0)
Screenshot: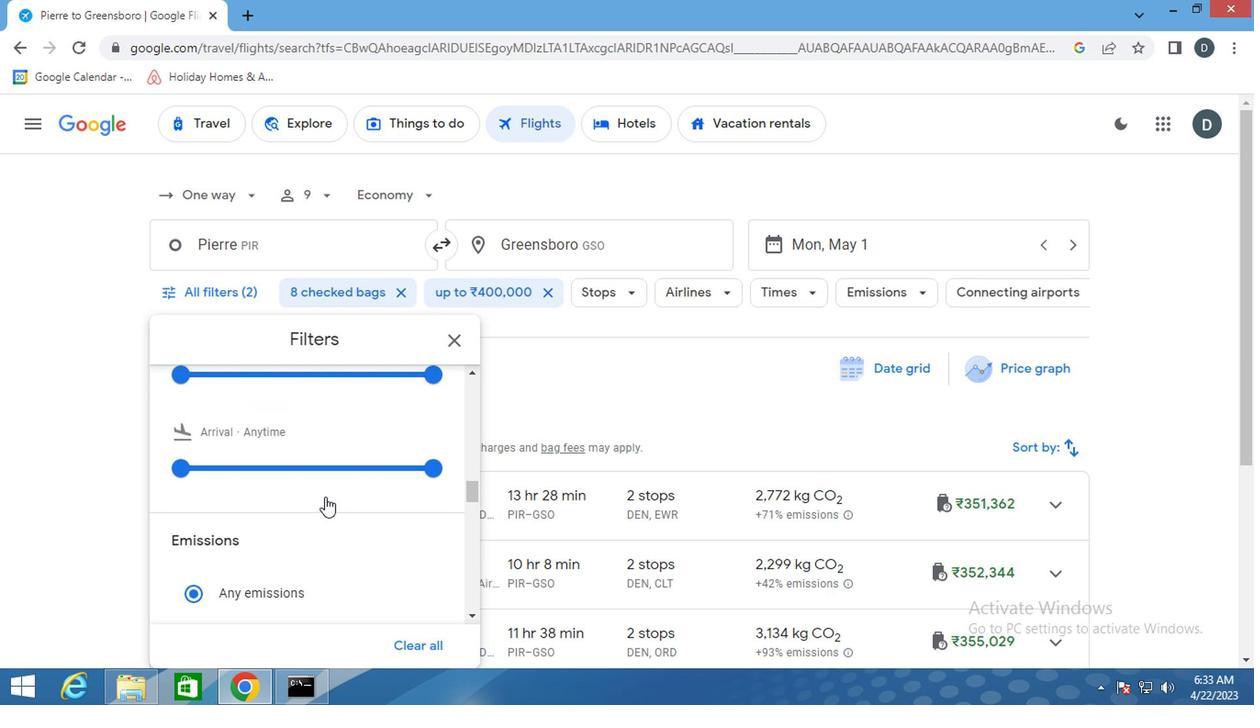 
Action: Mouse scrolled (322, 499) with delta (0, 0)
Screenshot: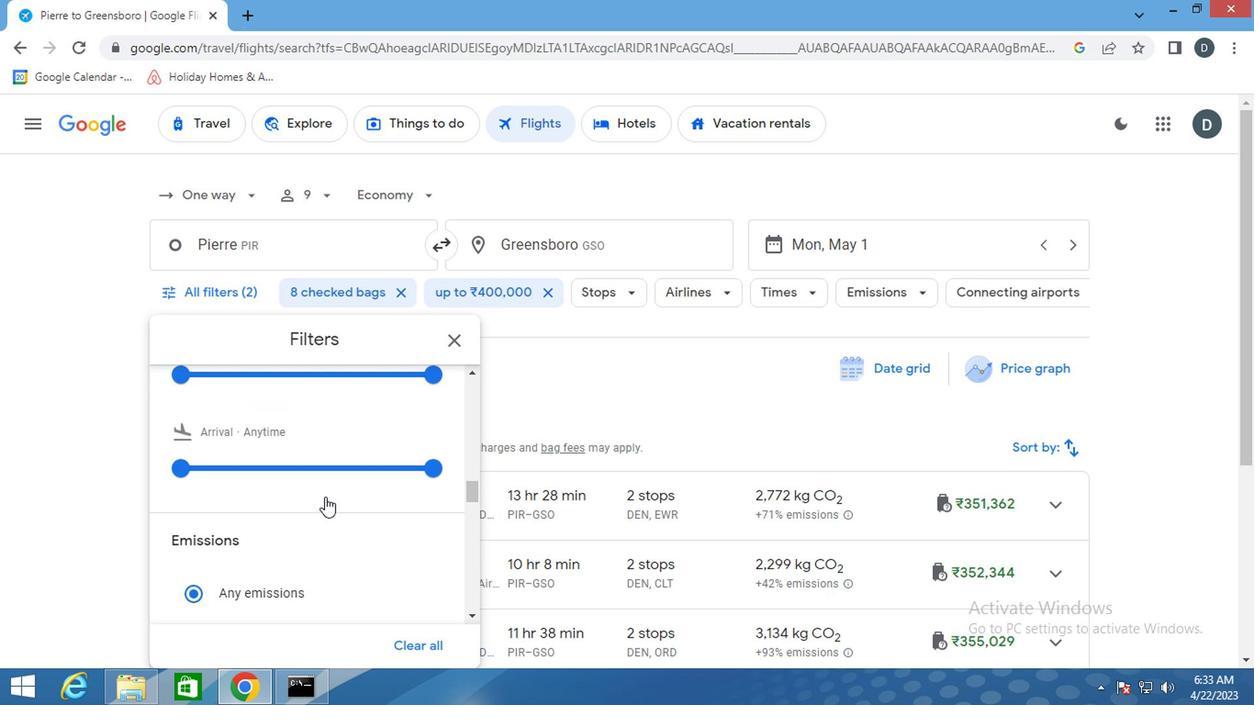 
Action: Mouse scrolled (322, 499) with delta (0, 0)
Screenshot: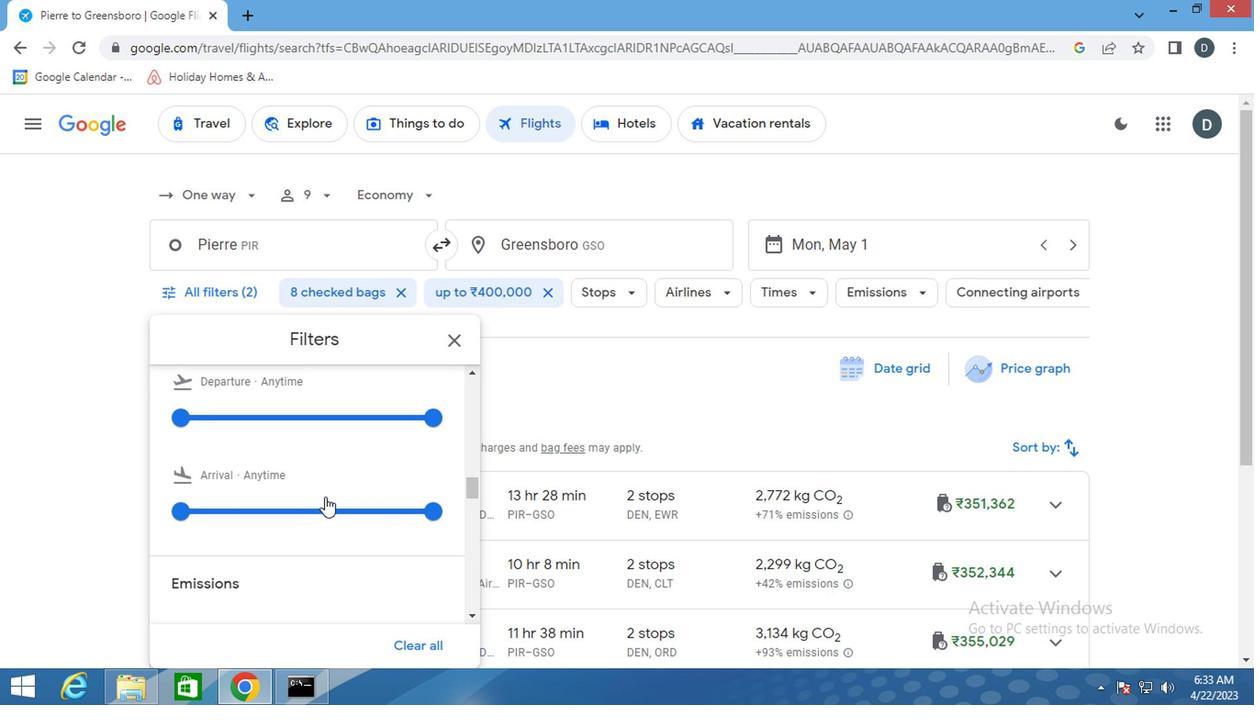
Action: Mouse scrolled (322, 501) with delta (0, 1)
Screenshot: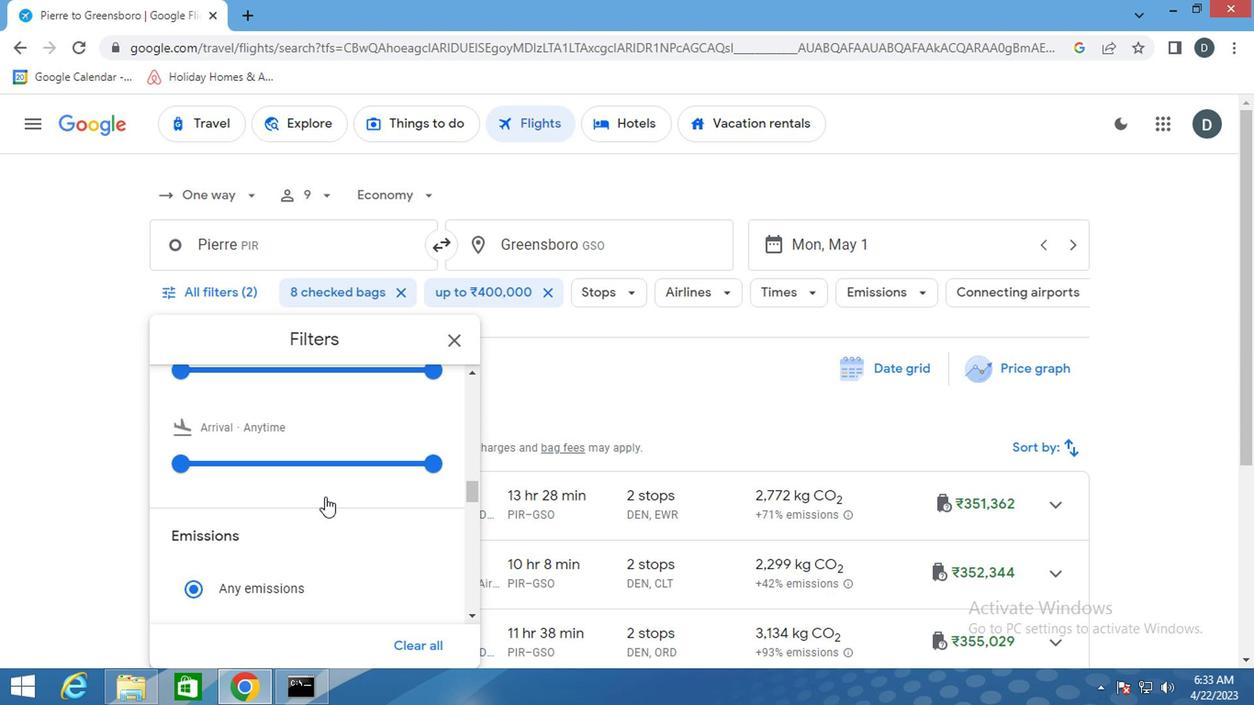 
Action: Mouse scrolled (322, 501) with delta (0, 1)
Screenshot: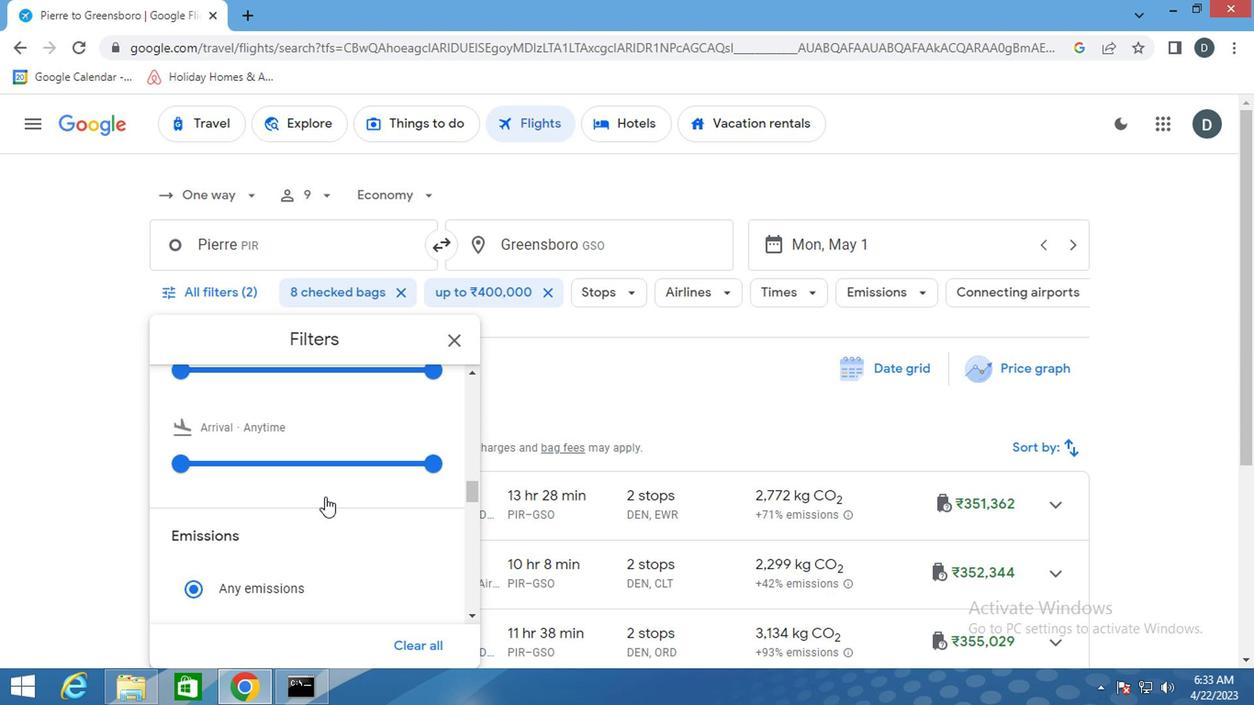 
Action: Mouse scrolled (322, 501) with delta (0, 1)
Screenshot: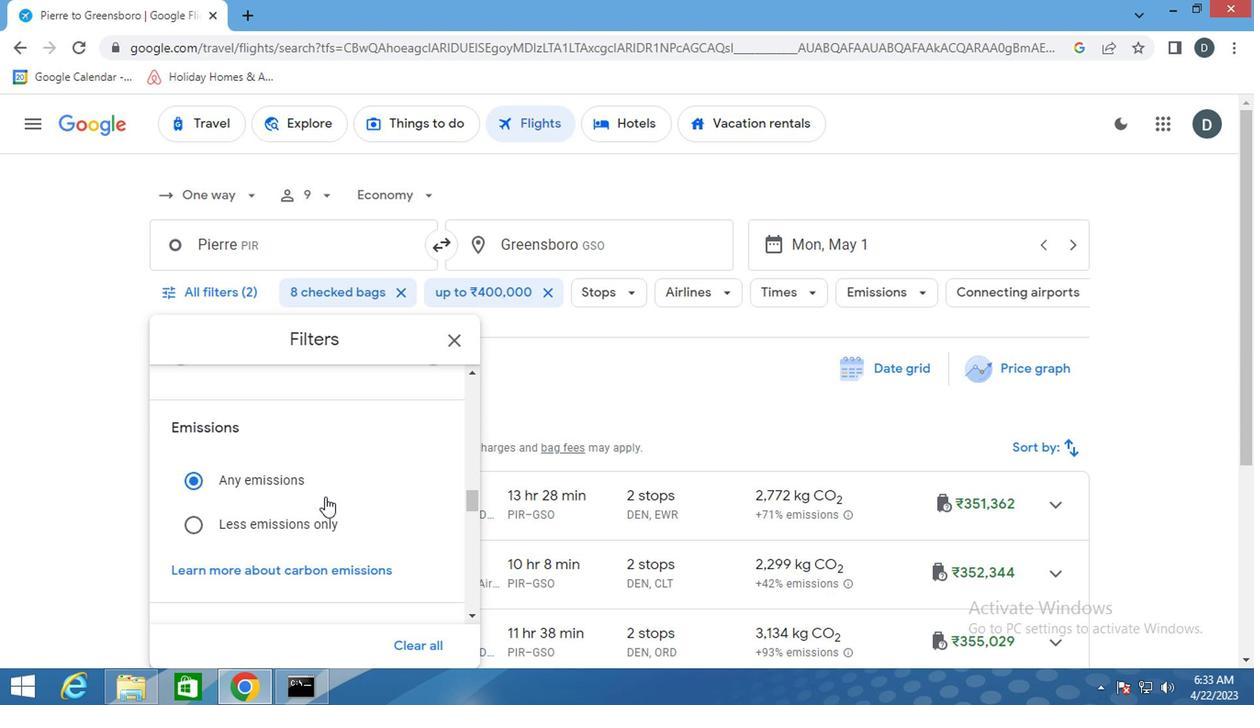 
Action: Mouse moved to (181, 416)
Screenshot: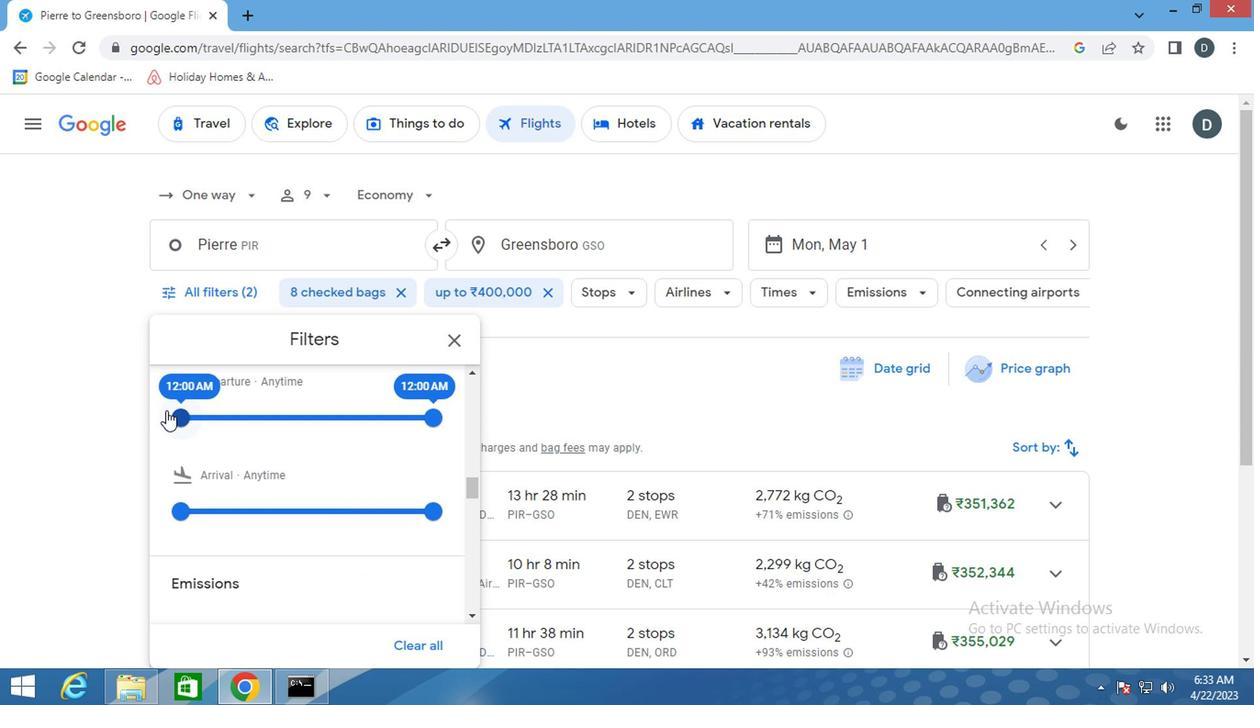 
Action: Mouse pressed left at (181, 416)
Screenshot: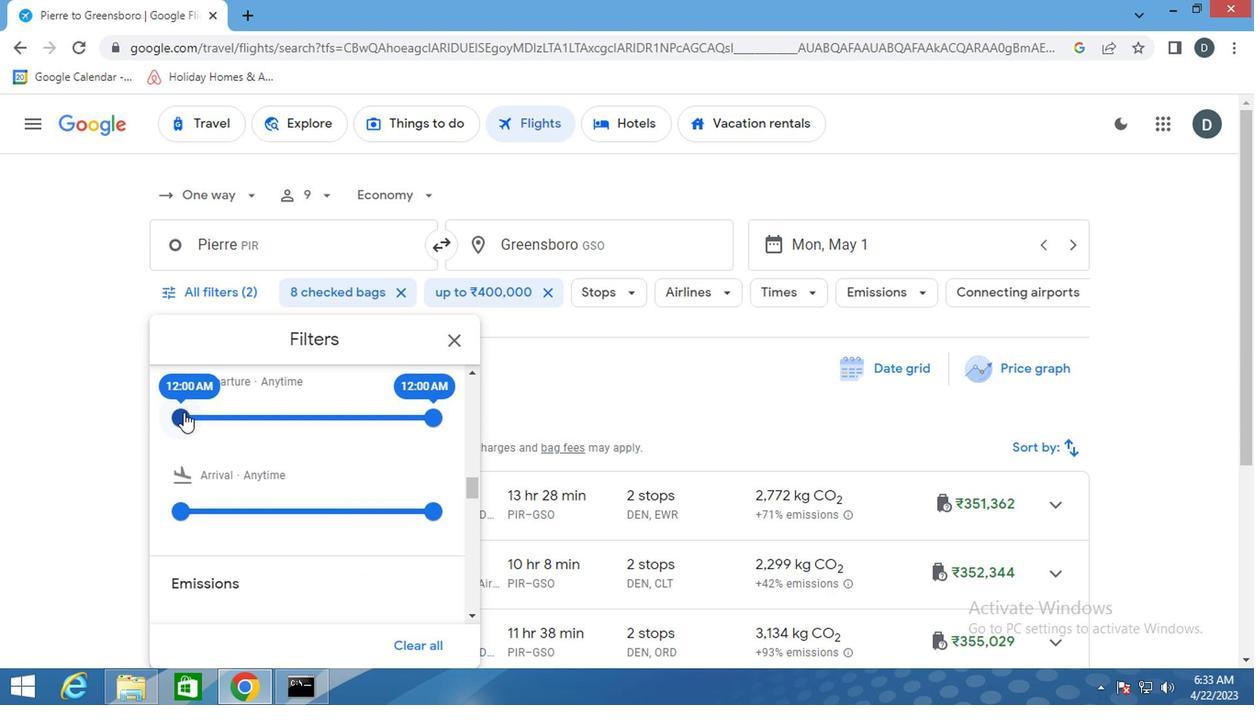 
Action: Mouse moved to (431, 428)
Screenshot: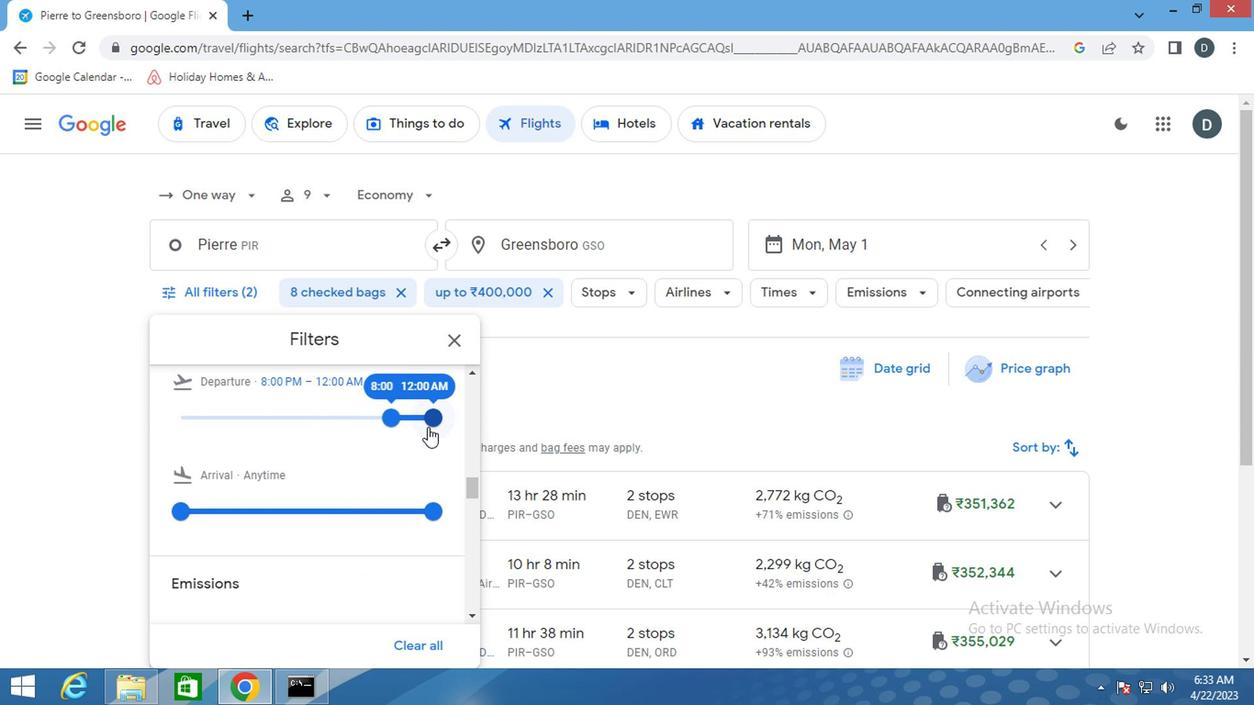 
Action: Mouse pressed left at (431, 428)
Screenshot: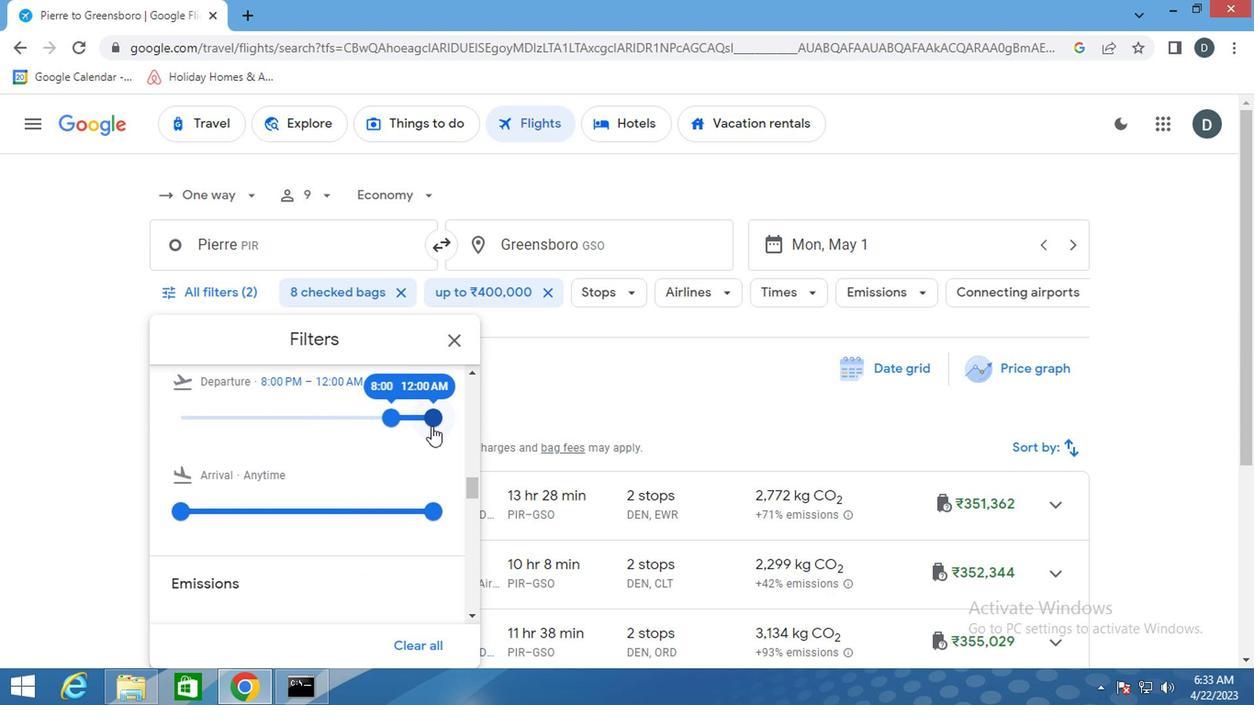
Action: Mouse moved to (345, 445)
Screenshot: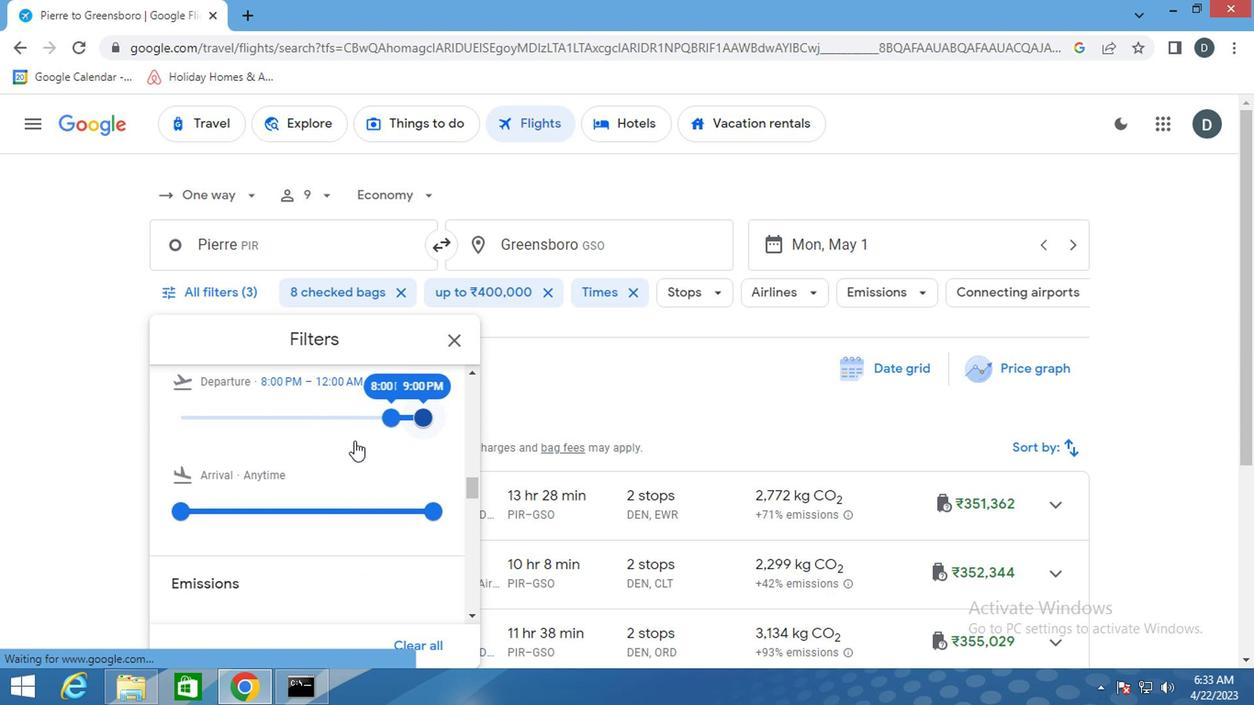 
Action: Mouse scrolled (345, 443) with delta (0, -1)
Screenshot: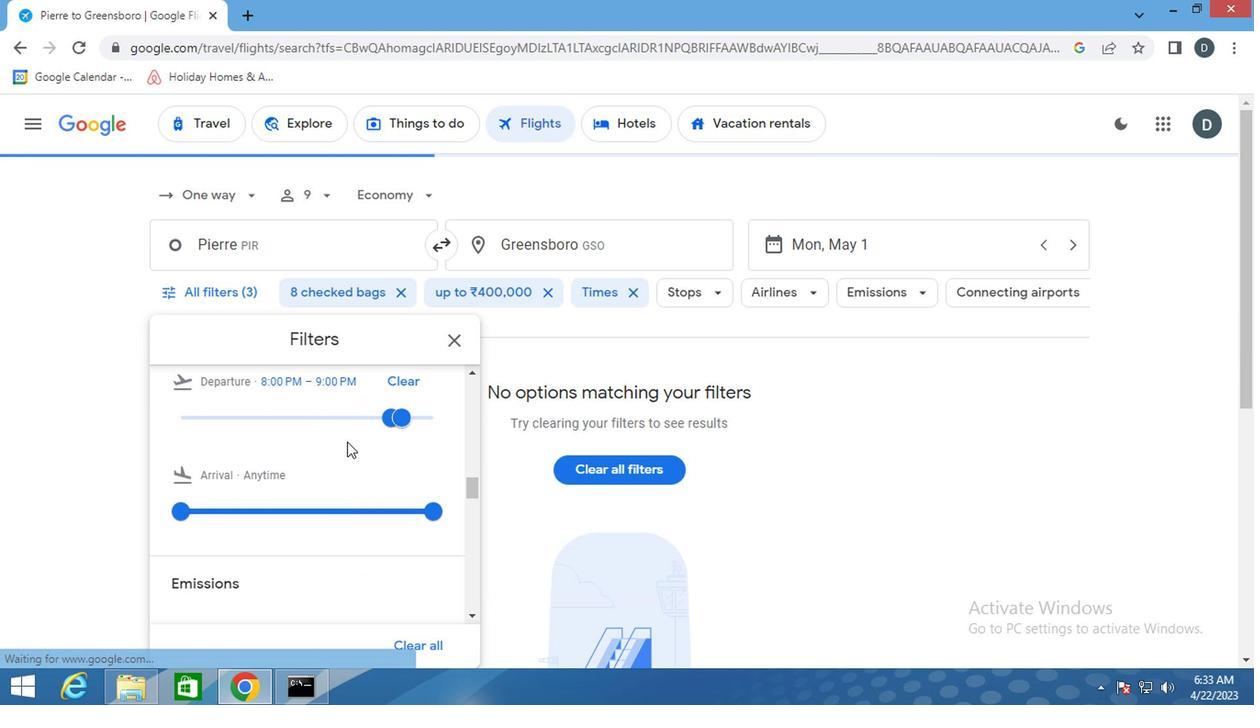 
Action: Mouse moved to (345, 445)
Screenshot: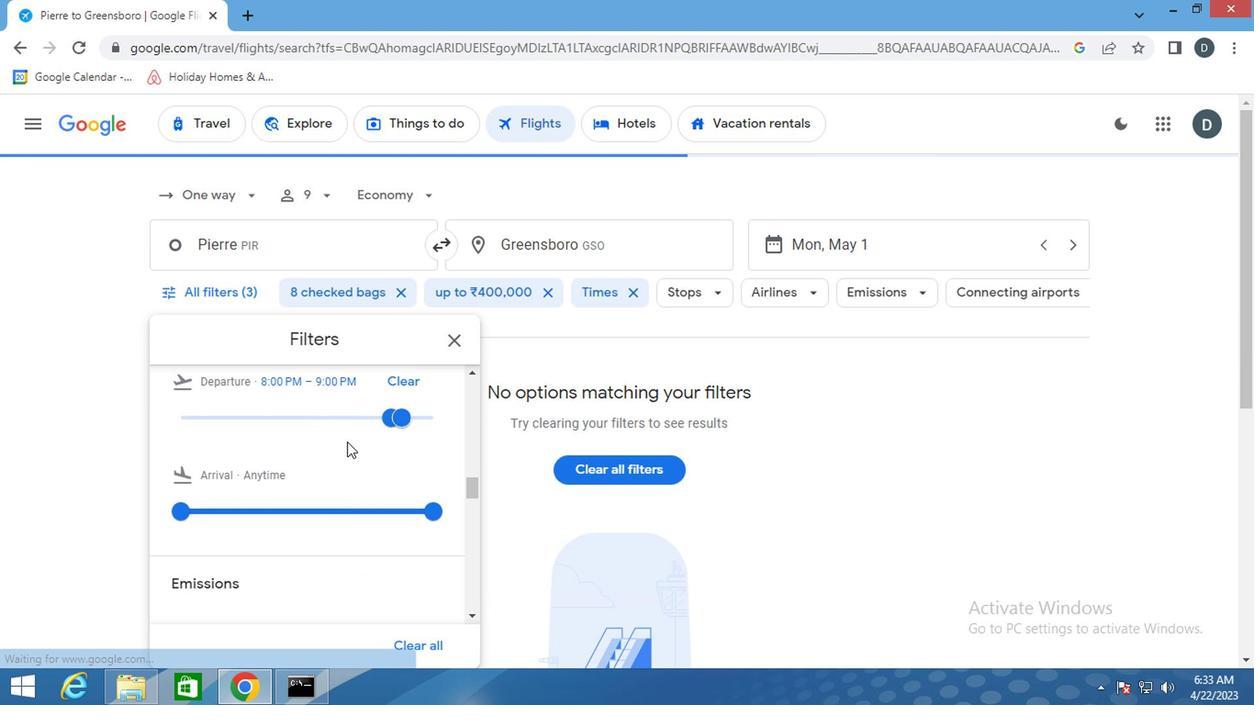 
Action: Mouse scrolled (345, 443) with delta (0, -1)
Screenshot: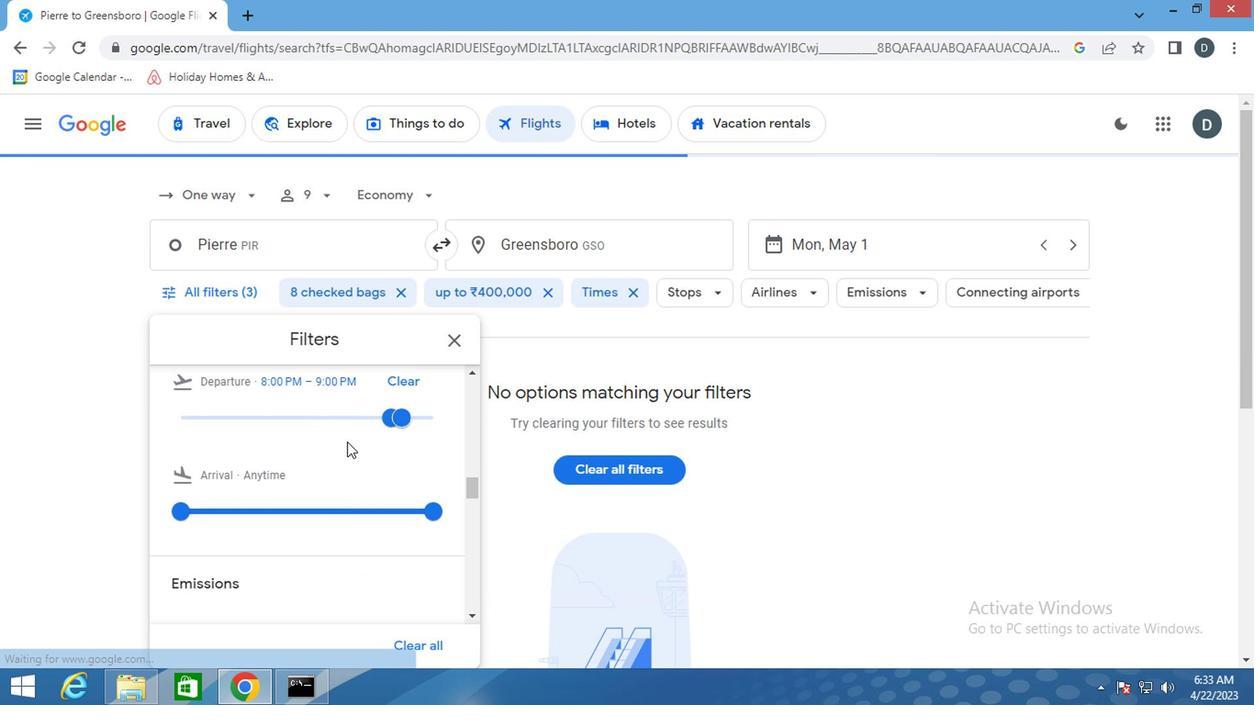 
Action: Mouse scrolled (345, 443) with delta (0, -1)
Screenshot: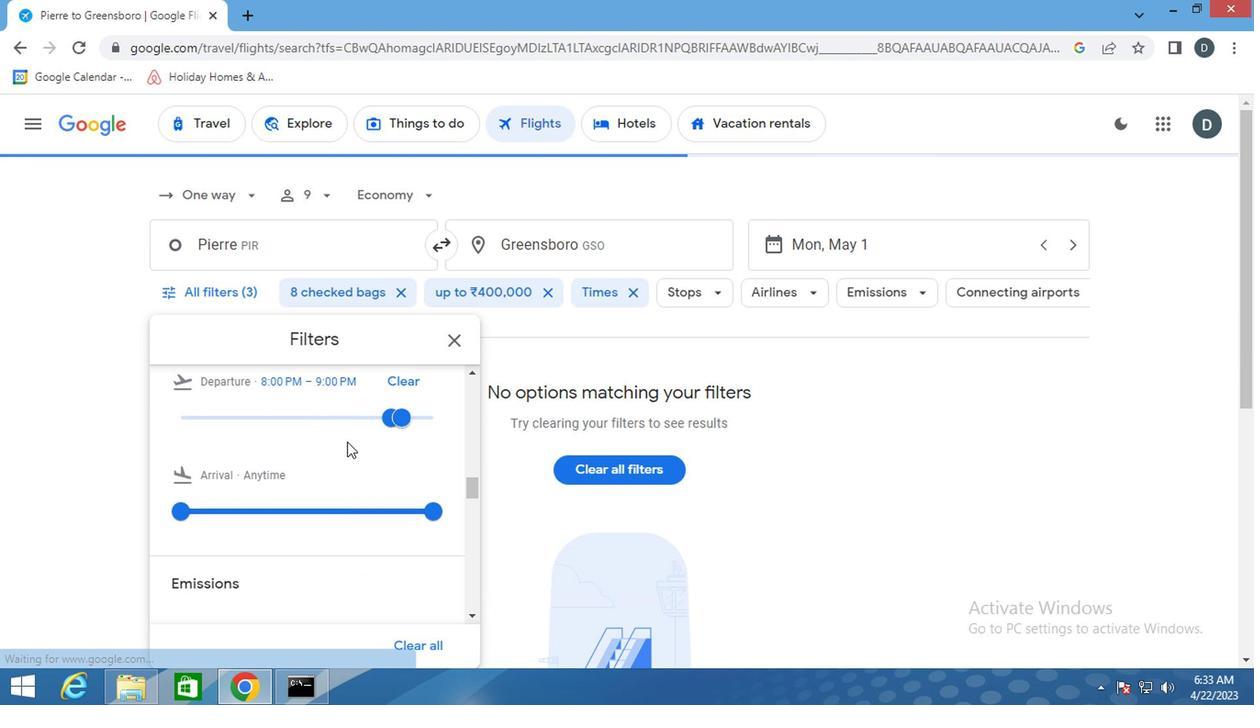 
Action: Mouse scrolled (345, 443) with delta (0, -1)
Screenshot: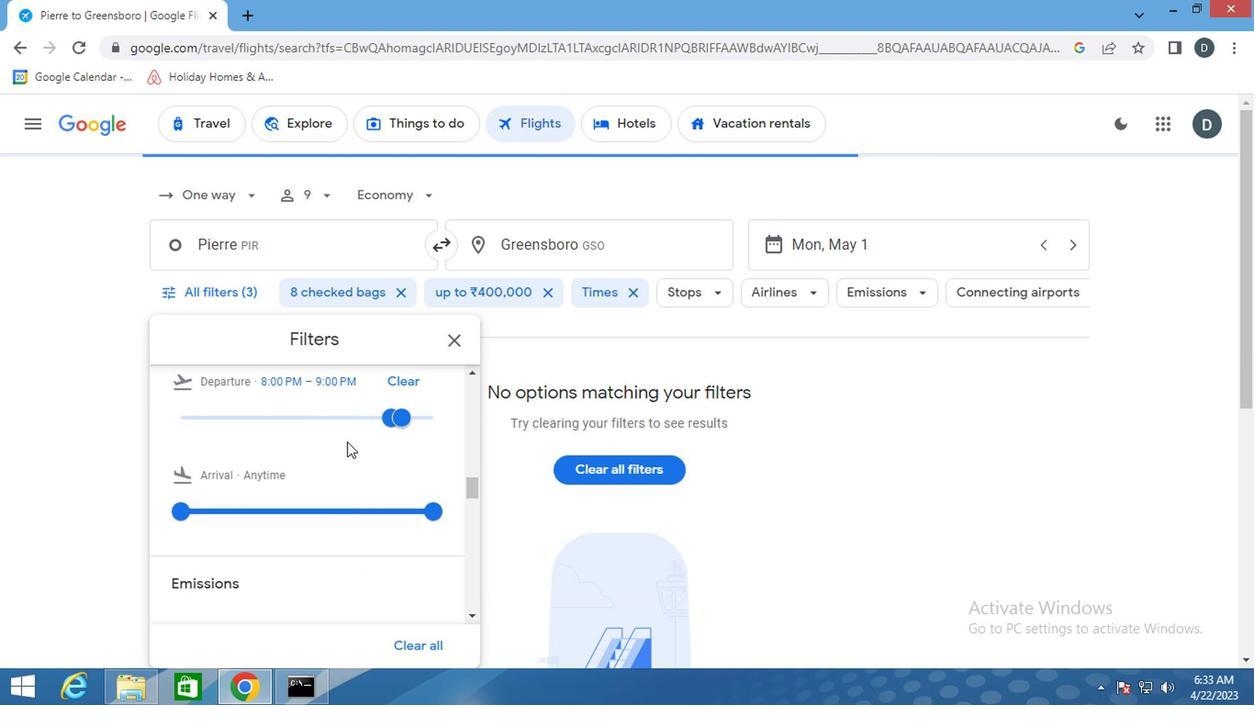 
Action: Mouse scrolled (345, 443) with delta (0, -1)
Screenshot: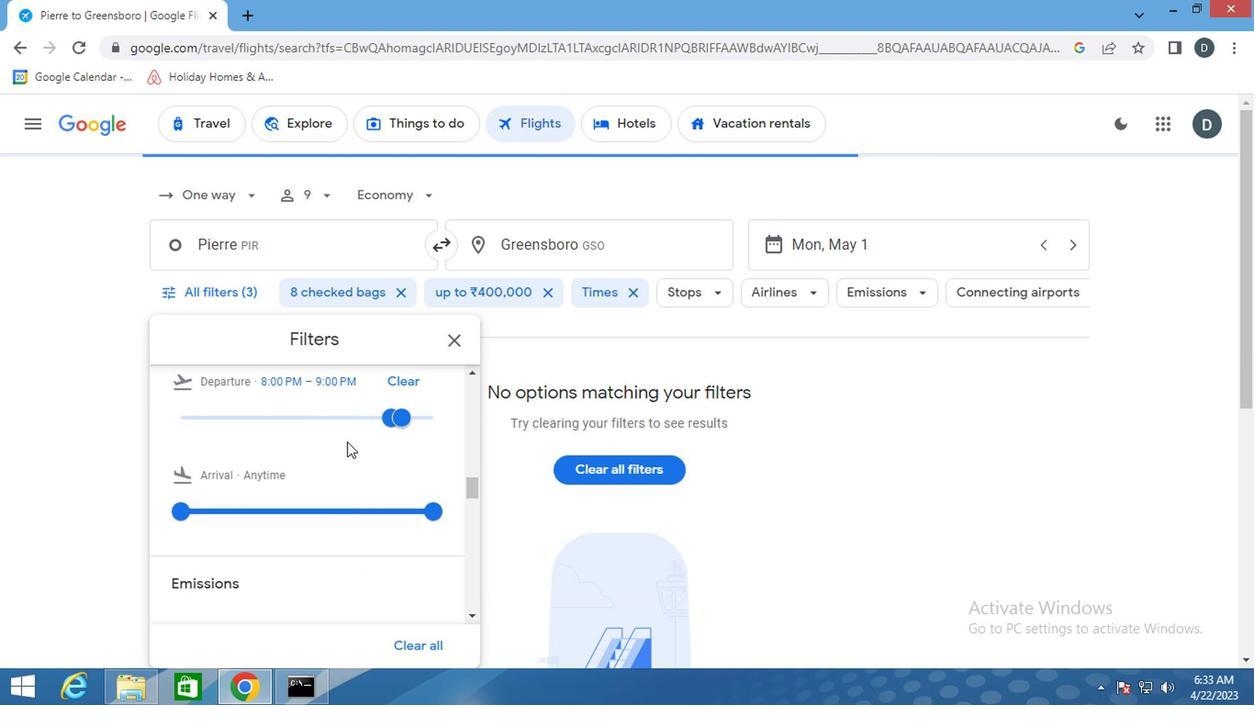 
Action: Mouse scrolled (345, 443) with delta (0, -1)
Screenshot: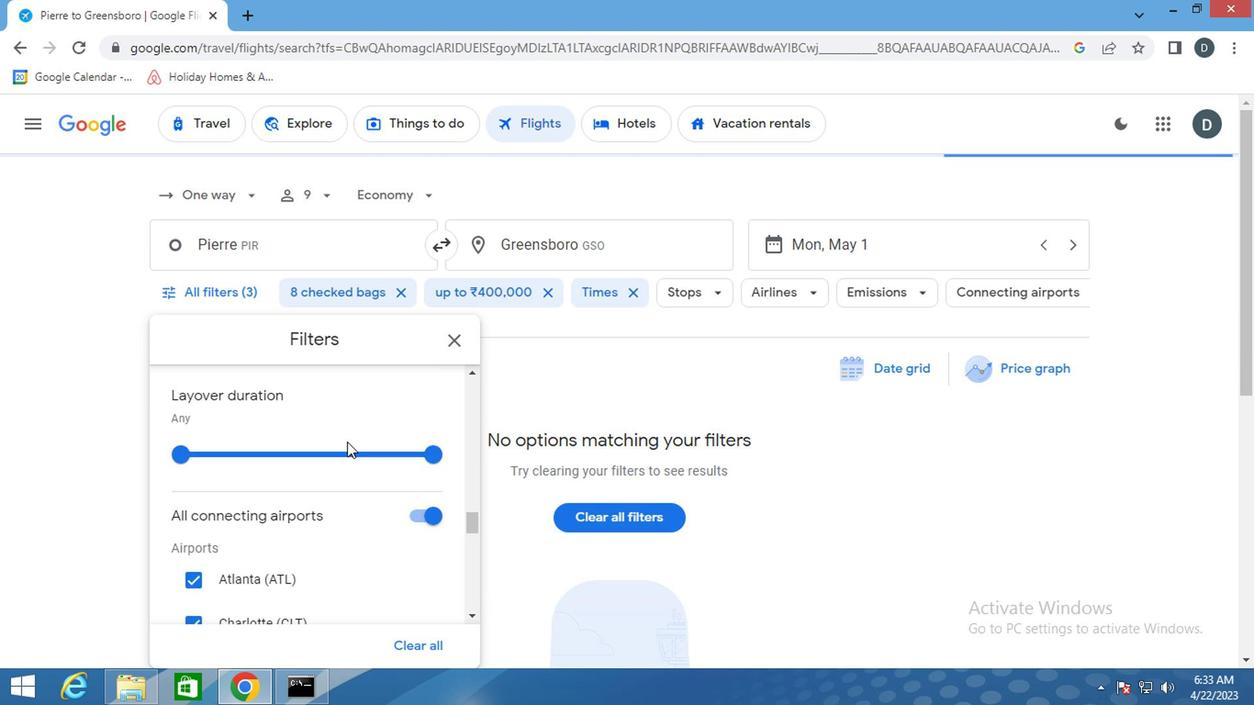 
Action: Mouse scrolled (345, 443) with delta (0, -1)
Screenshot: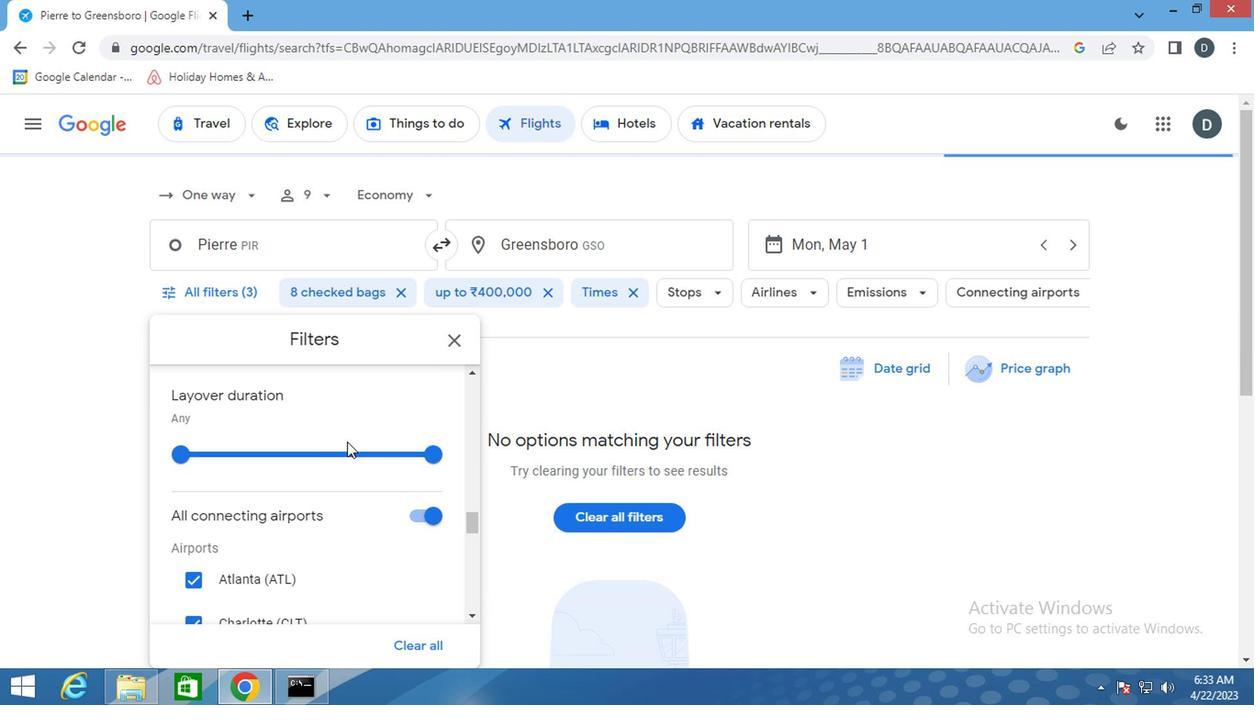 
Action: Mouse scrolled (345, 443) with delta (0, -1)
Screenshot: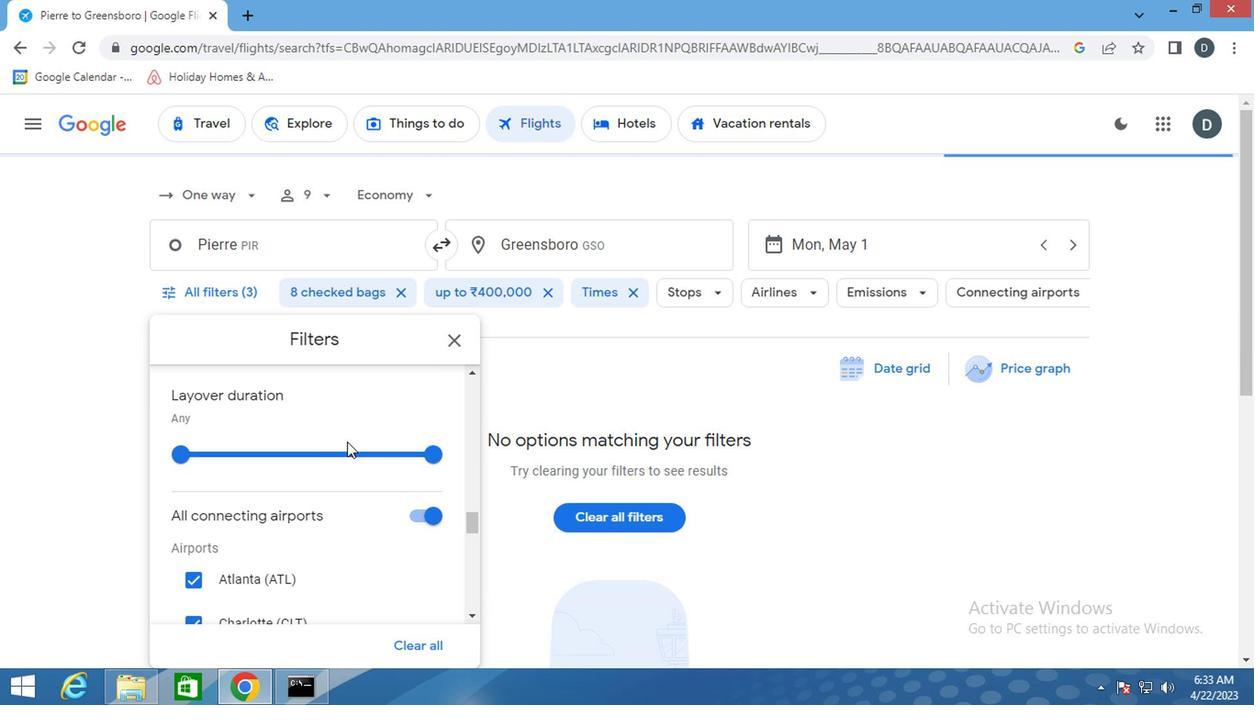 
Action: Mouse scrolled (345, 443) with delta (0, -1)
Screenshot: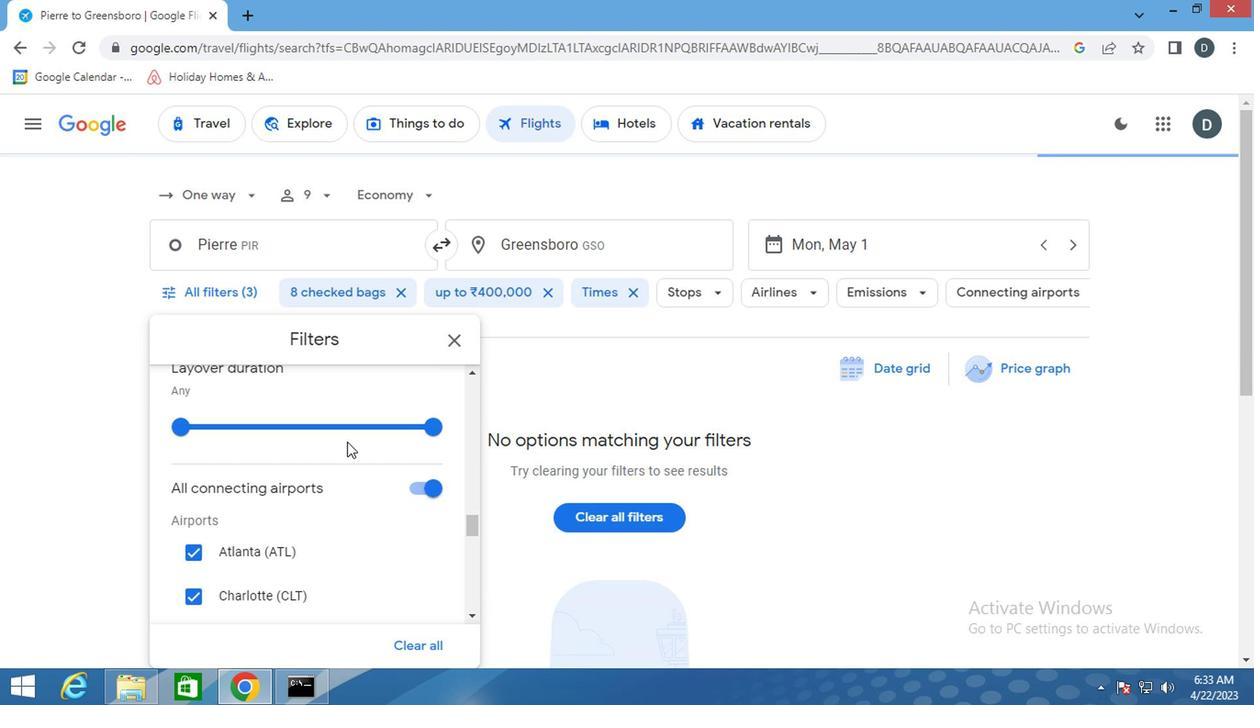 
Action: Mouse scrolled (345, 443) with delta (0, -1)
Screenshot: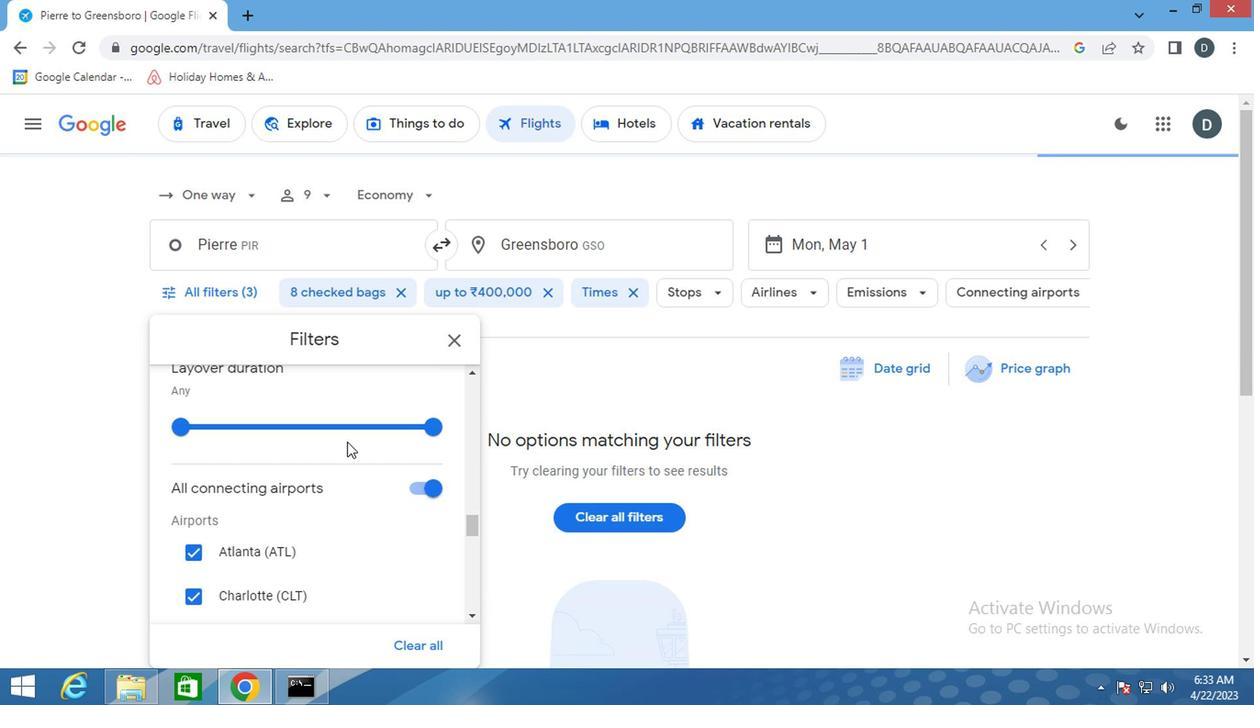 
Action: Mouse scrolled (345, 443) with delta (0, -1)
Screenshot: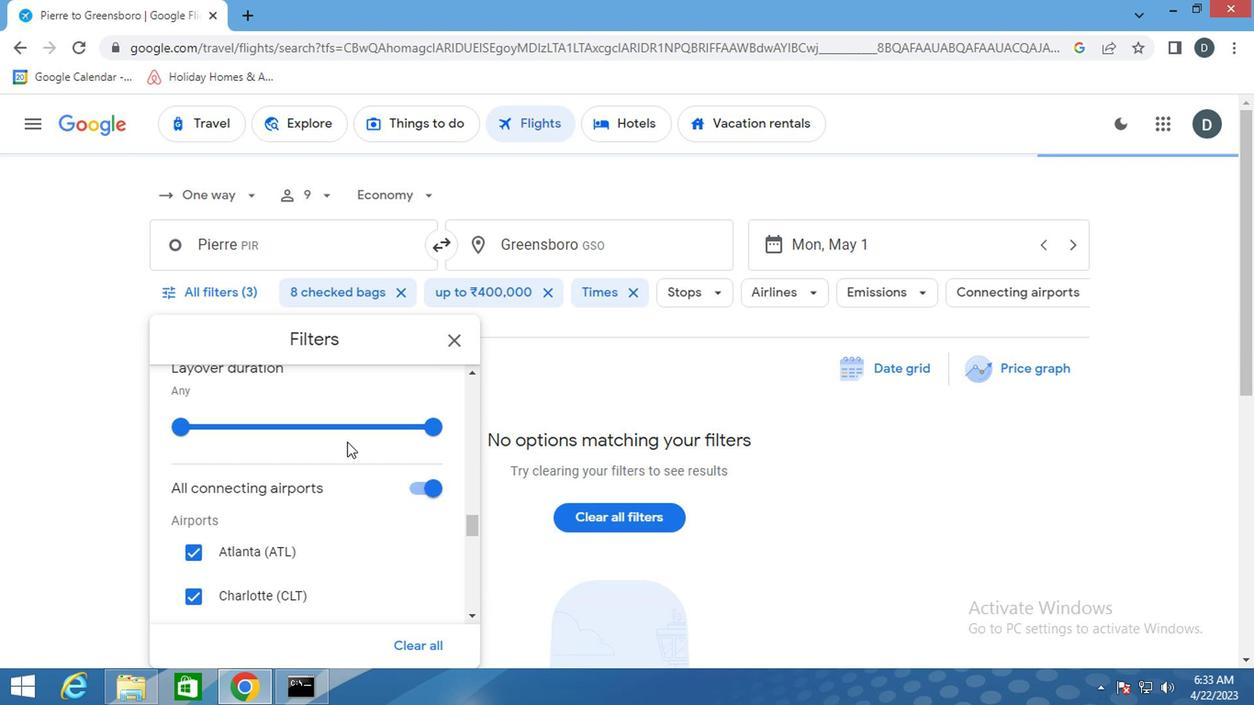 
Action: Mouse scrolled (345, 443) with delta (0, -1)
Screenshot: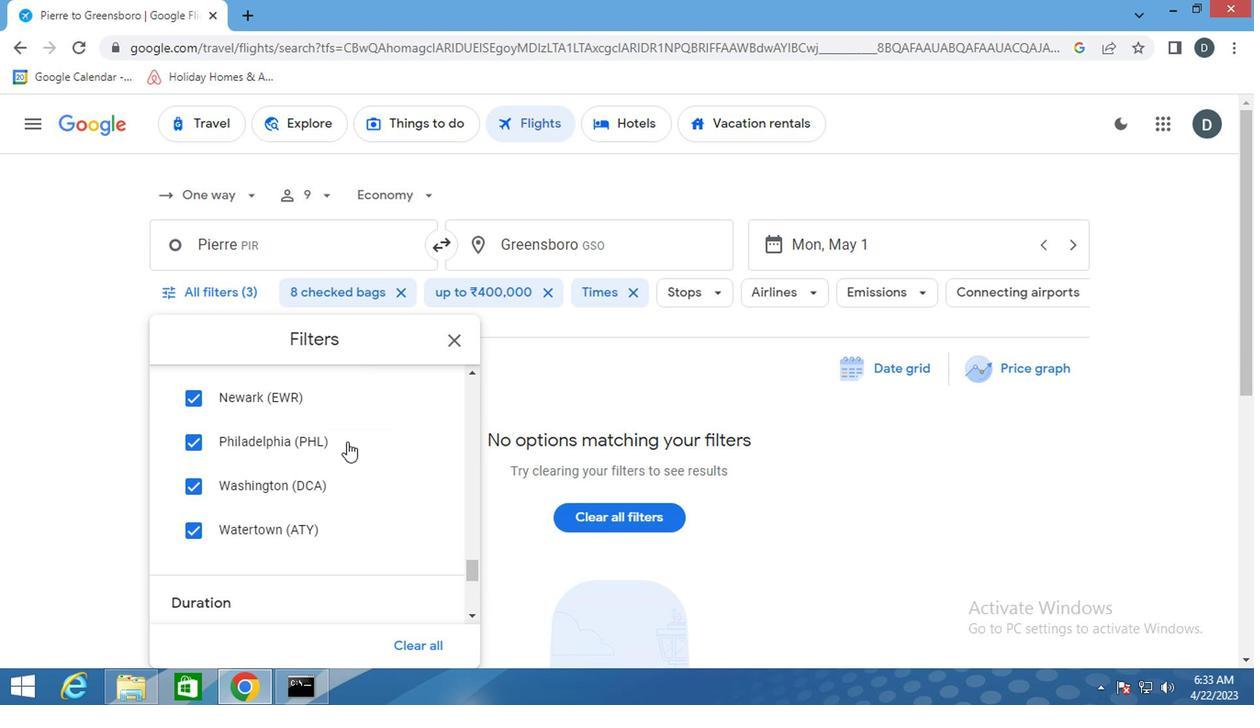 
Action: Mouse scrolled (345, 443) with delta (0, -1)
Screenshot: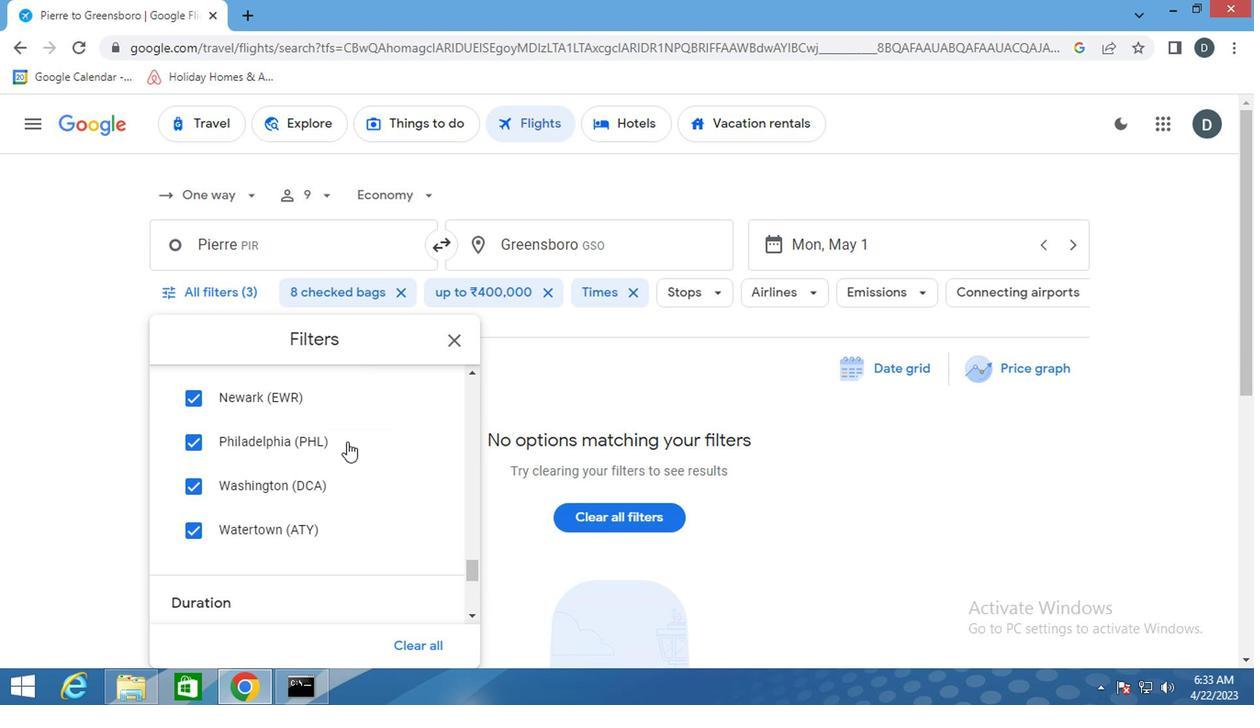 
Action: Mouse scrolled (345, 443) with delta (0, -1)
Screenshot: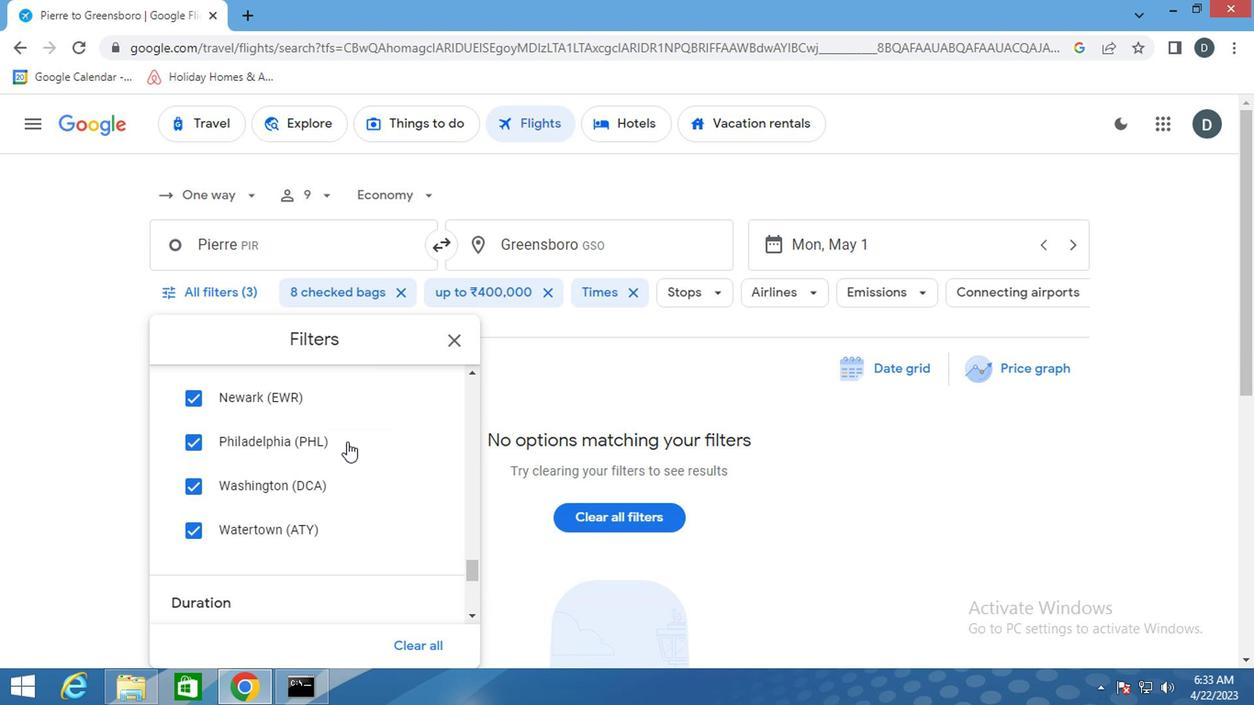 
Action: Mouse scrolled (345, 443) with delta (0, -1)
Screenshot: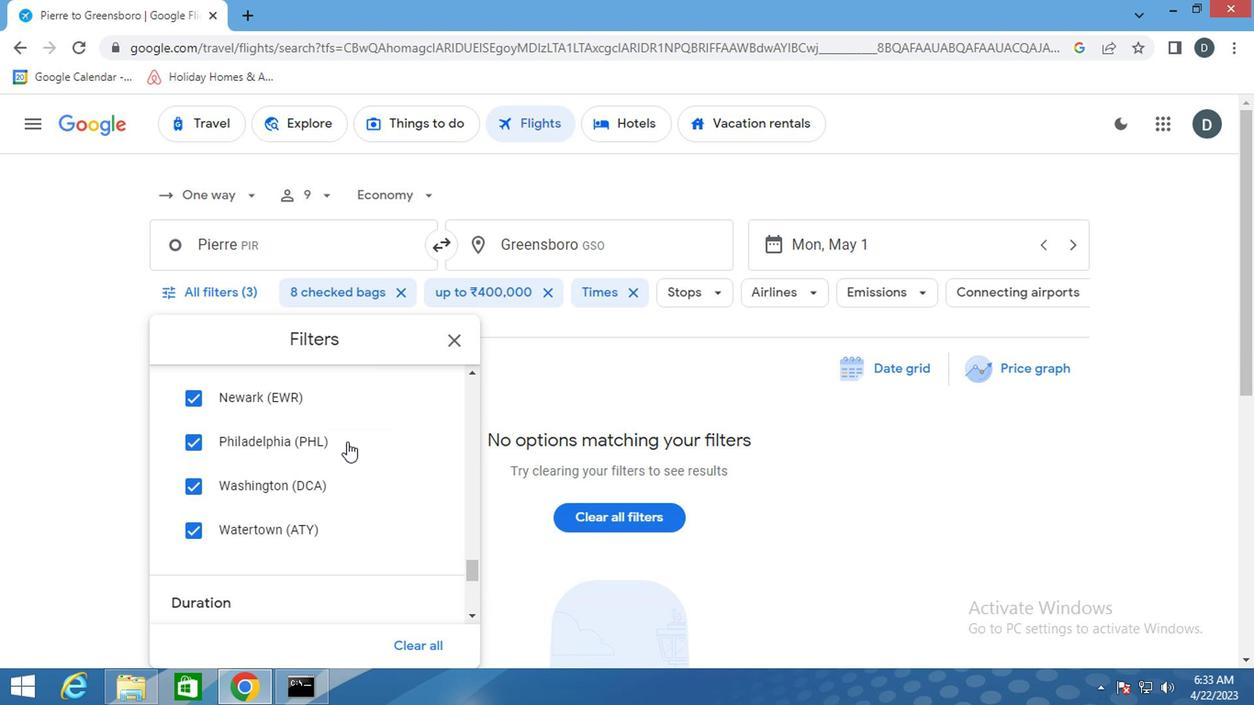 
Action: Mouse scrolled (345, 443) with delta (0, -1)
Screenshot: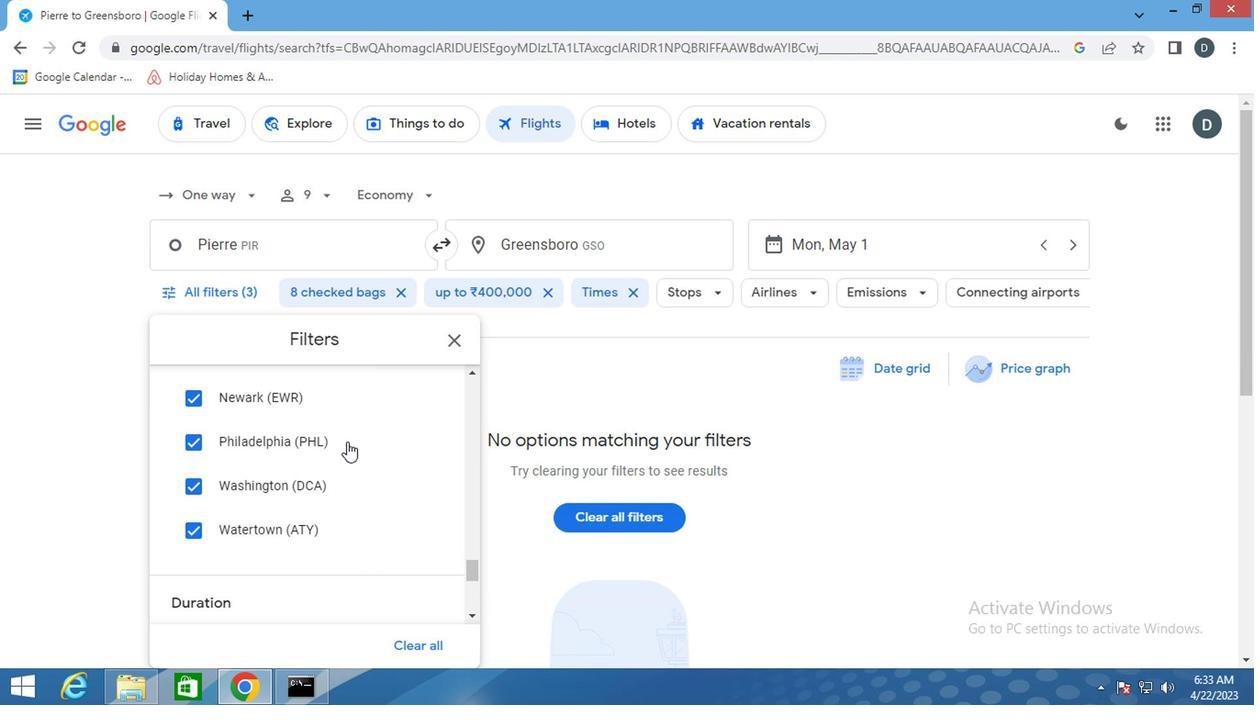 
Action: Mouse scrolled (345, 443) with delta (0, -1)
Screenshot: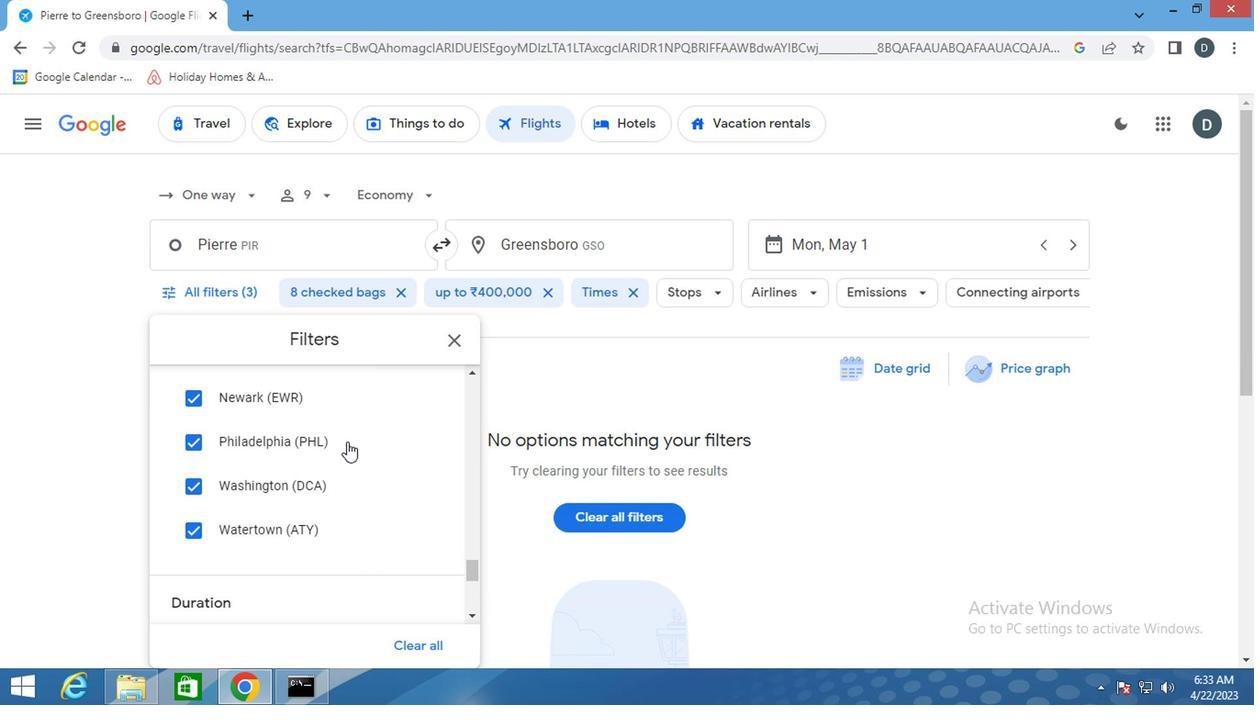 
Action: Mouse scrolled (345, 443) with delta (0, -1)
Screenshot: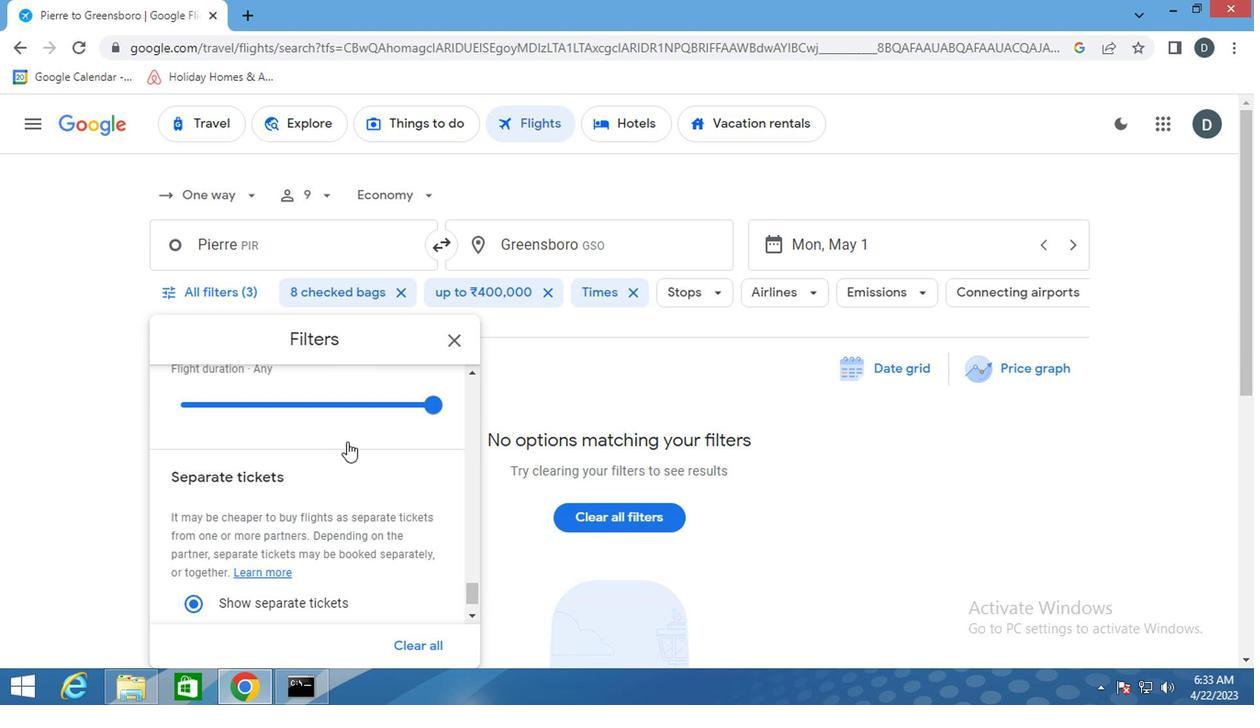 
Action: Mouse scrolled (345, 443) with delta (0, -1)
Screenshot: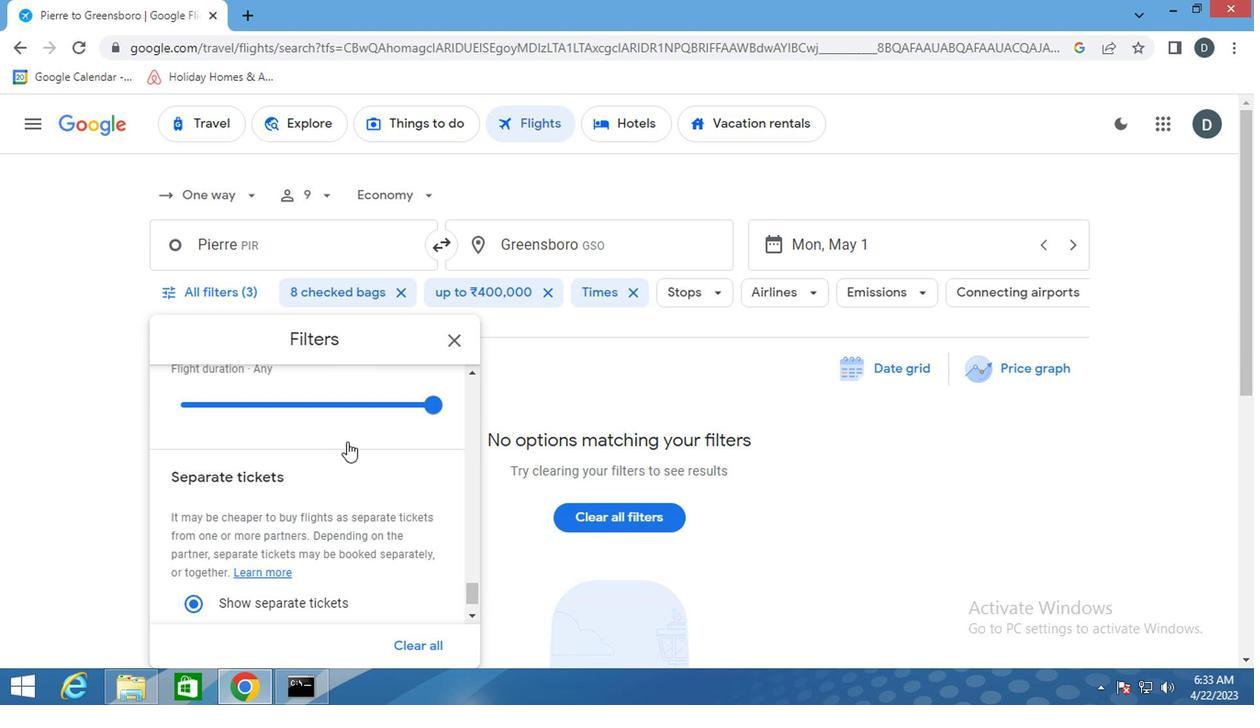 
Action: Mouse scrolled (345, 443) with delta (0, -1)
Screenshot: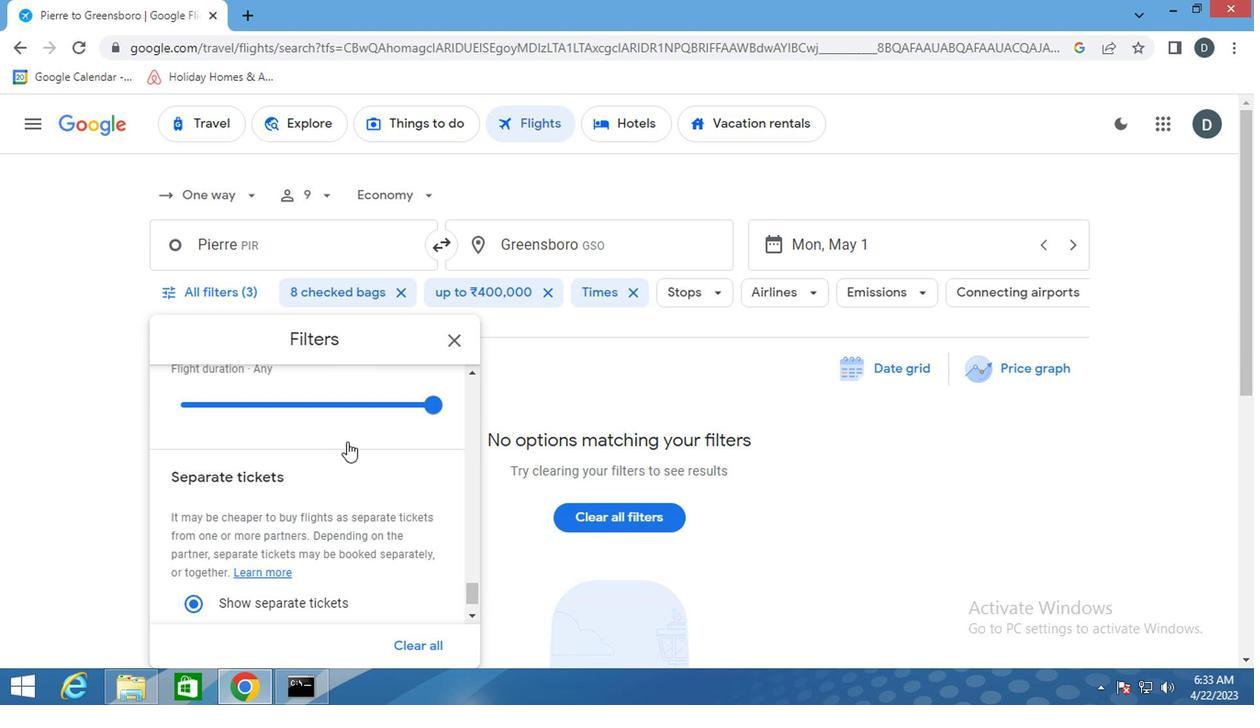 
Action: Mouse scrolled (345, 443) with delta (0, -1)
Screenshot: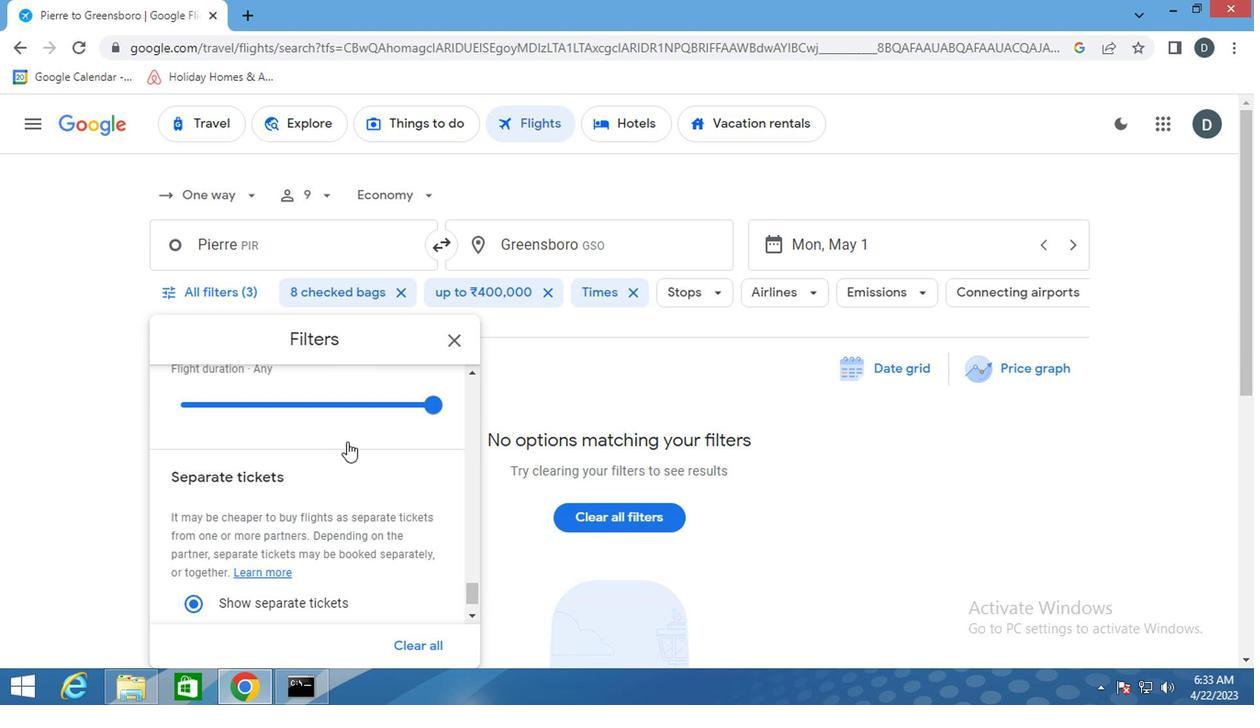 
Action: Mouse scrolled (345, 443) with delta (0, -1)
Screenshot: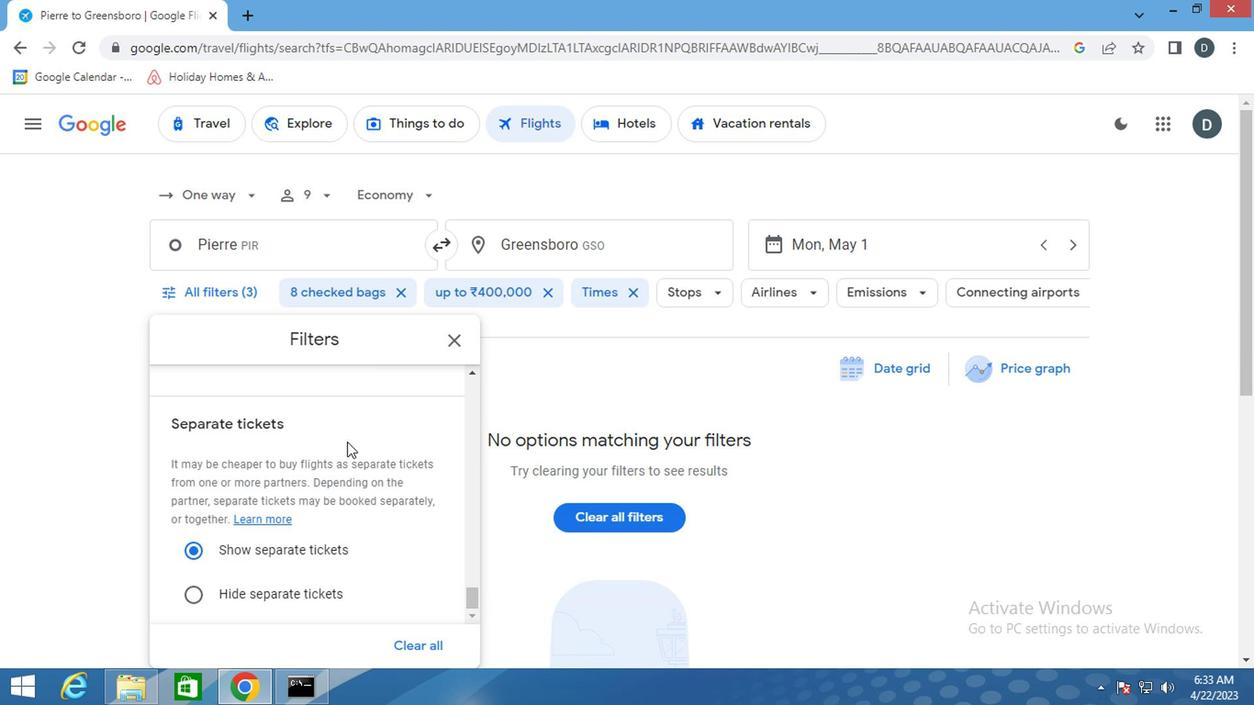 
Action: Mouse scrolled (345, 443) with delta (0, -1)
Screenshot: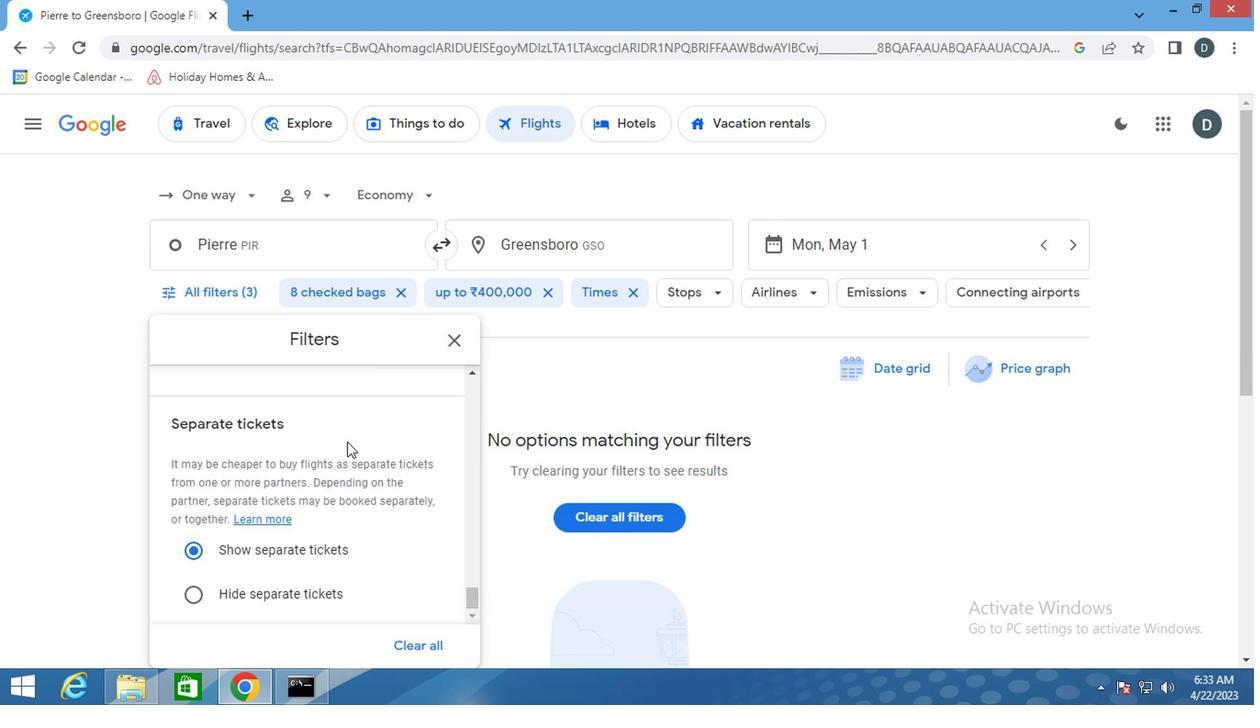 
Action: Mouse moved to (450, 340)
Screenshot: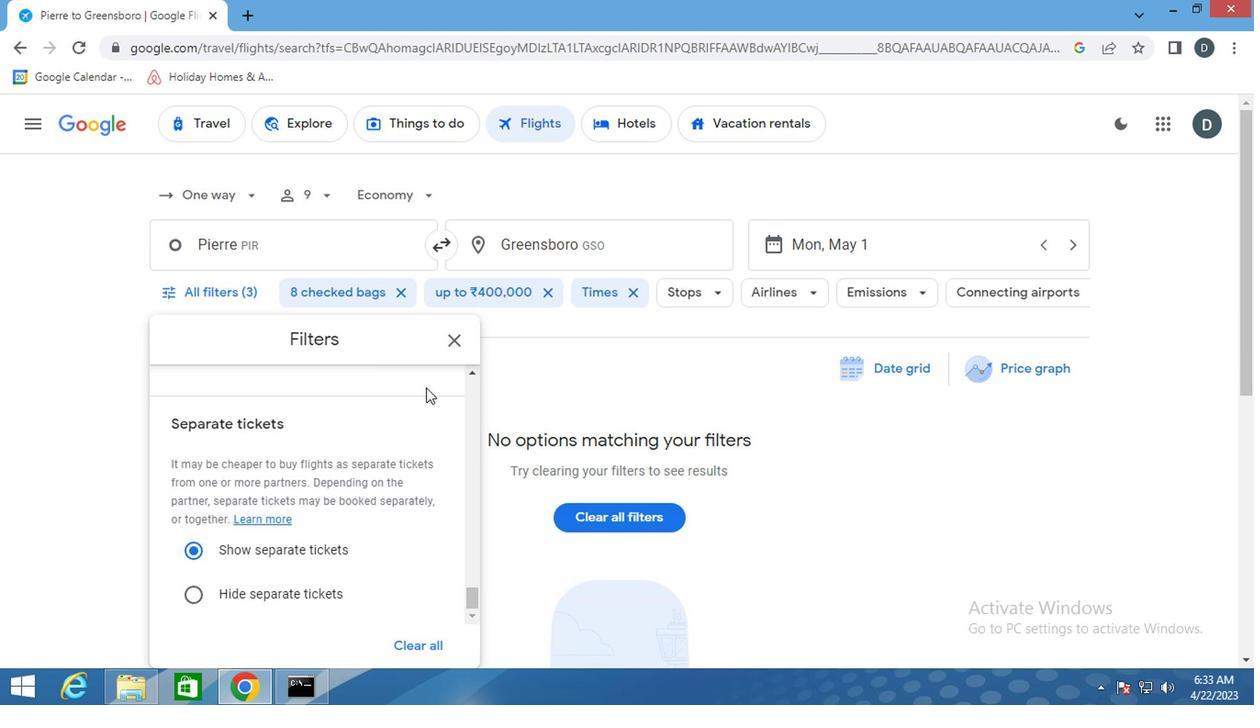 
Action: Mouse pressed left at (450, 340)
Screenshot: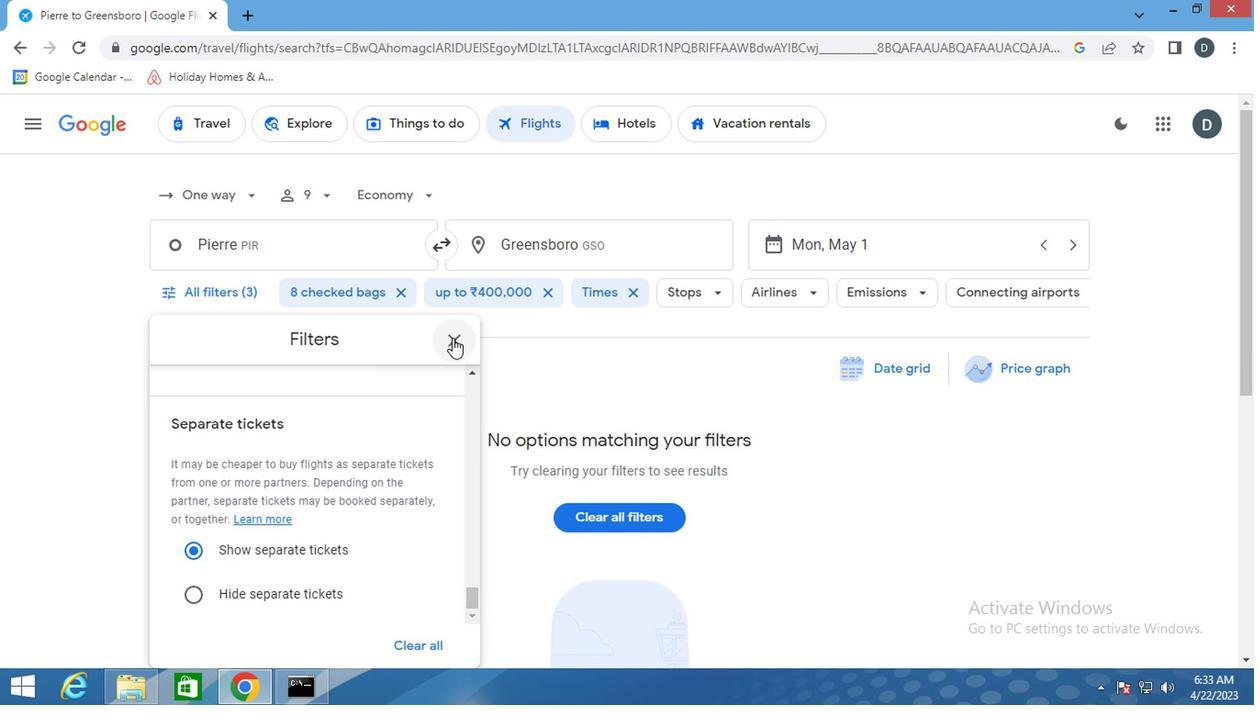 
